 Task: Look for space in San Cristóbal, Dominican Republic from 3rd August, 2023 to 17th August, 2023 for 3 adults, 1 child in price range Rs.3000 to Rs.15000. Place can be entire place with 3 bedrooms having 4 beds and 2 bathrooms. Property type can be house, flat, guest house. Amenities needed are: wifi, washing machine. Booking option can be shelf check-in. Required host language is English.
Action: Mouse moved to (640, 92)
Screenshot: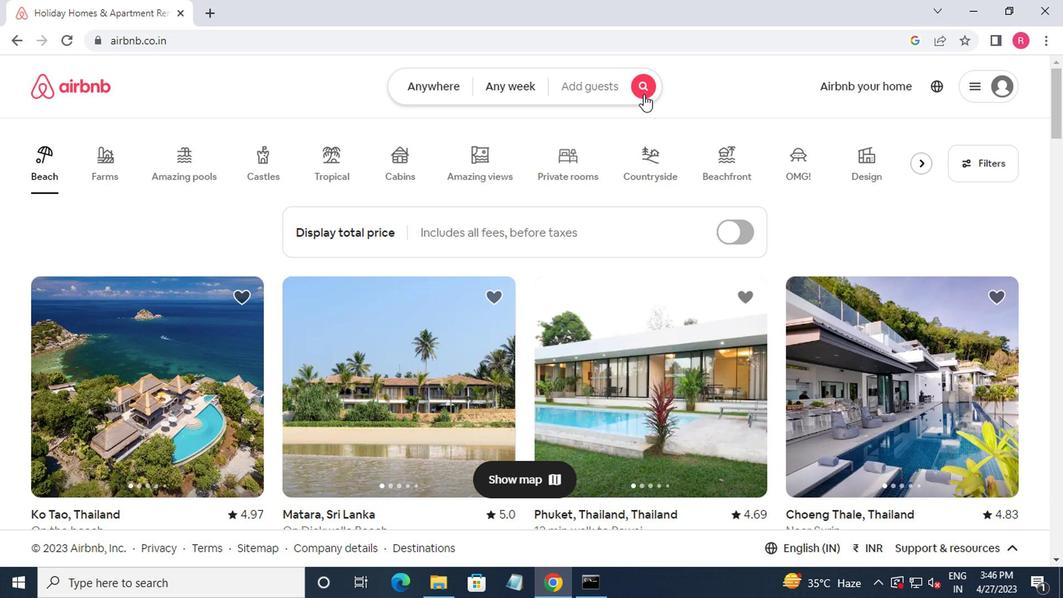 
Action: Mouse pressed left at (640, 92)
Screenshot: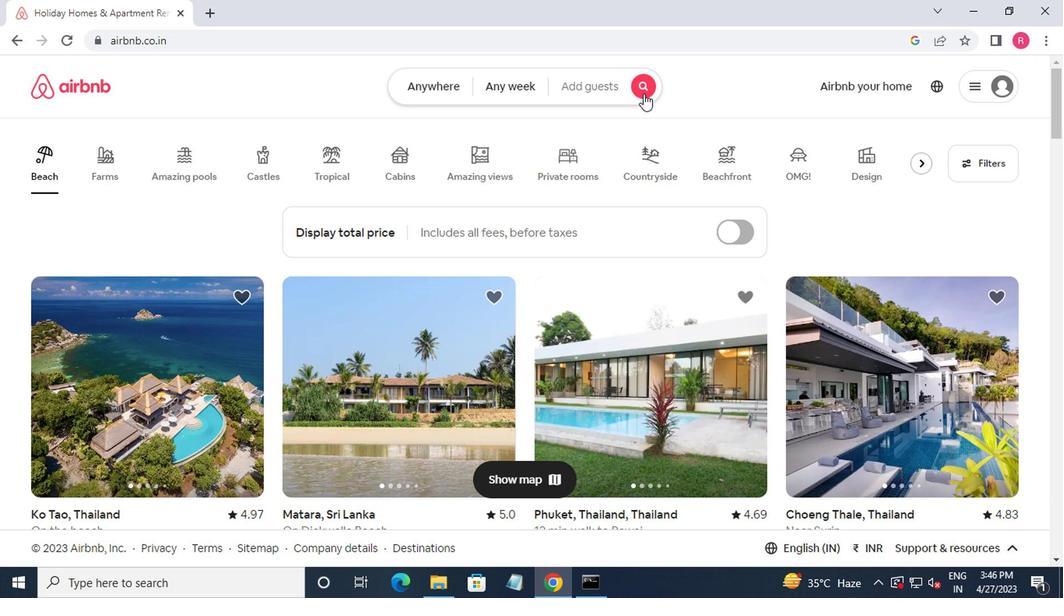 
Action: Mouse moved to (332, 147)
Screenshot: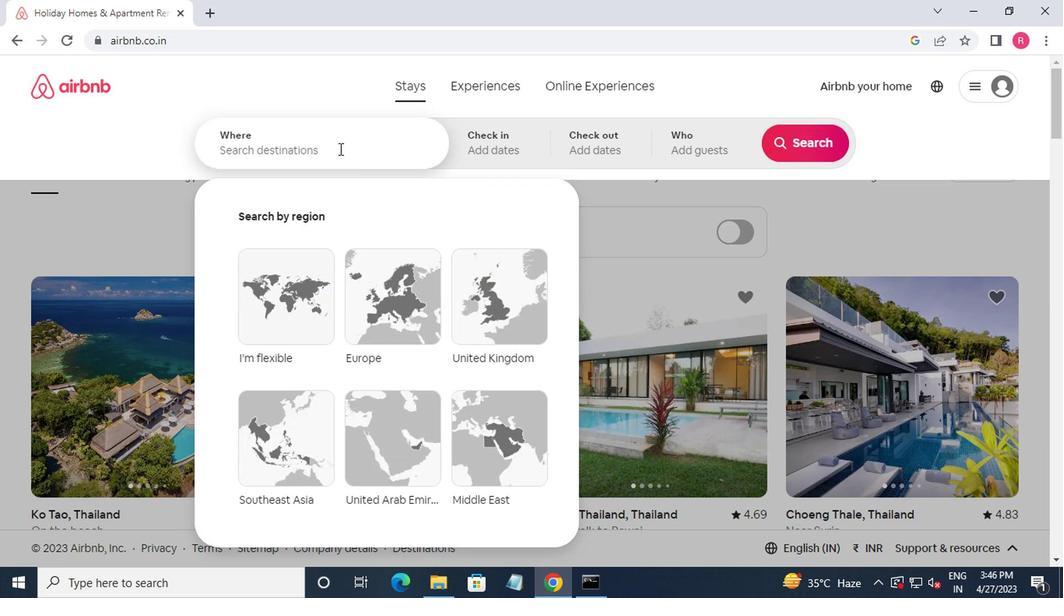 
Action: Mouse pressed left at (332, 147)
Screenshot: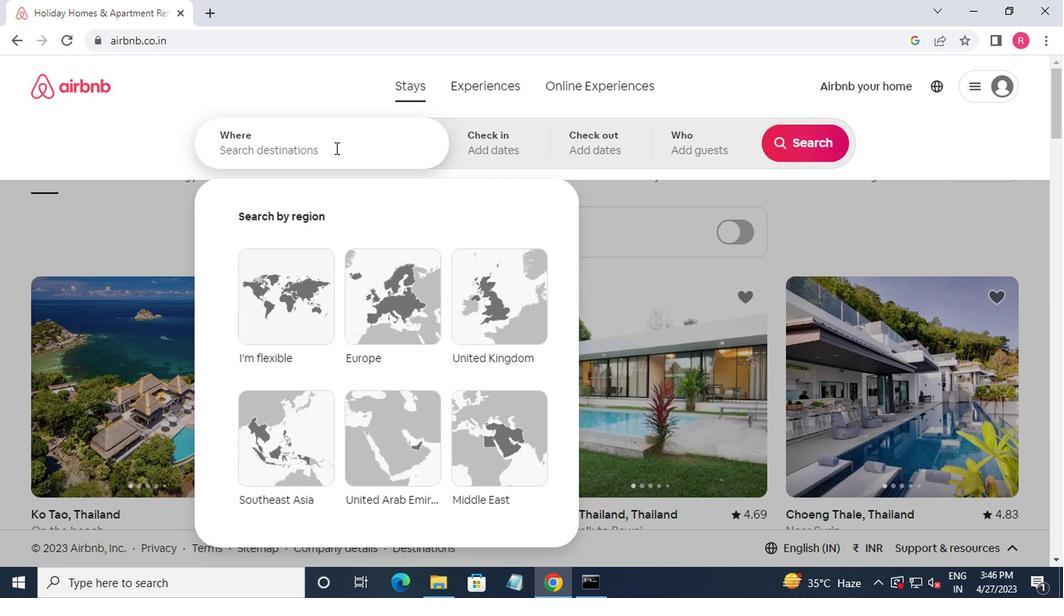 
Action: Mouse moved to (355, 164)
Screenshot: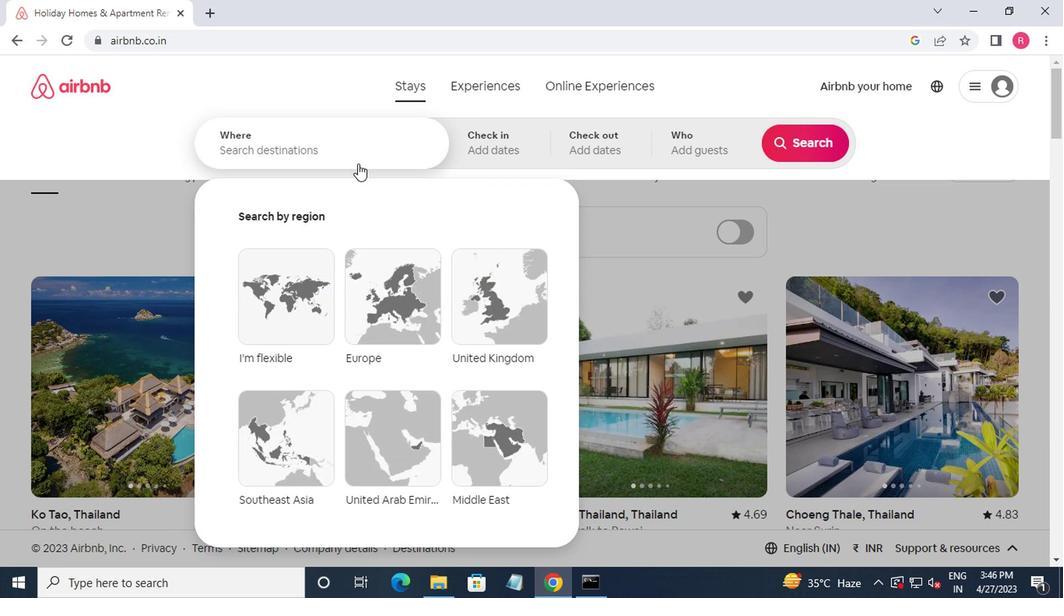 
Action: Key pressed sa
Screenshot: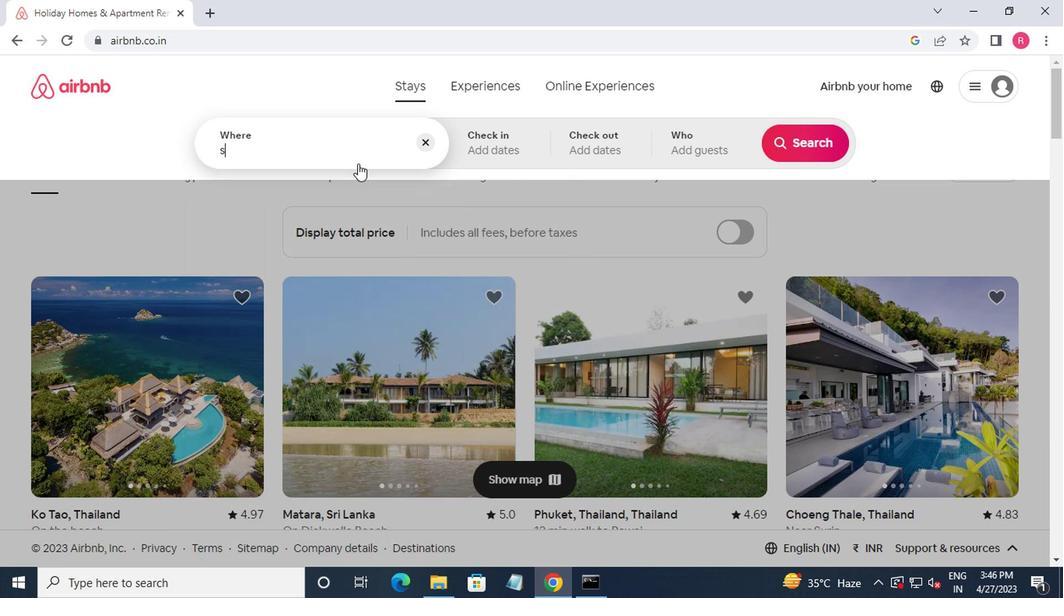 
Action: Mouse moved to (356, 162)
Screenshot: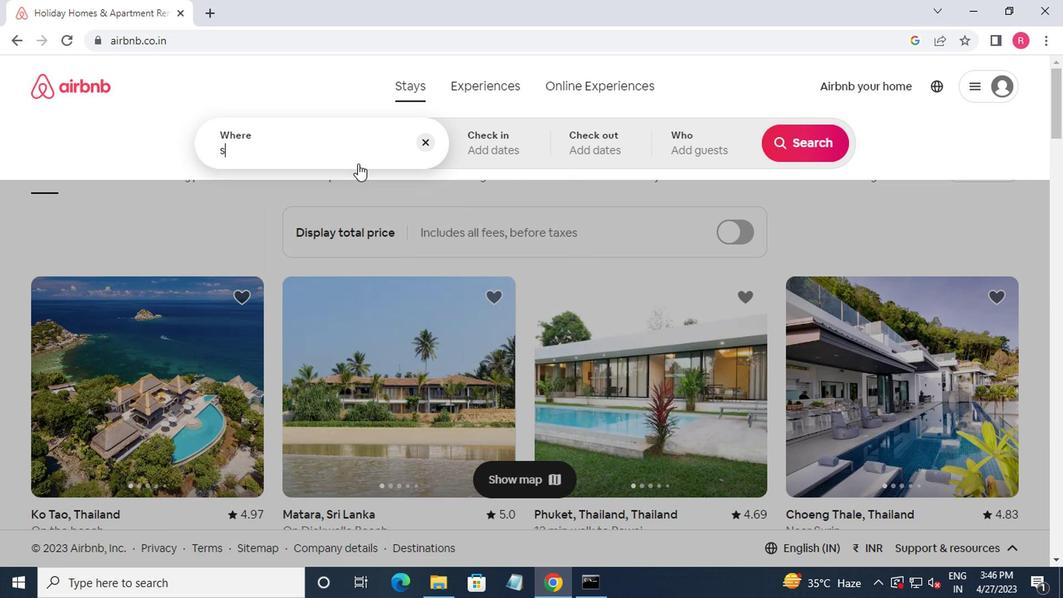 
Action: Key pressed n<Key.space>cr<Key.down><Key.down><Key.down><Key.enter>
Screenshot: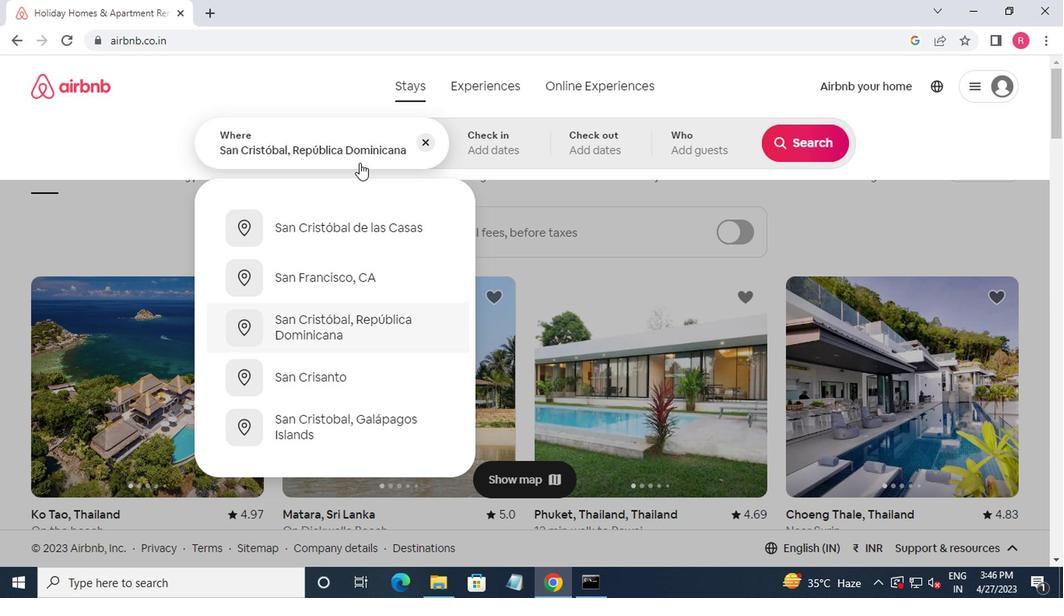 
Action: Mouse moved to (785, 273)
Screenshot: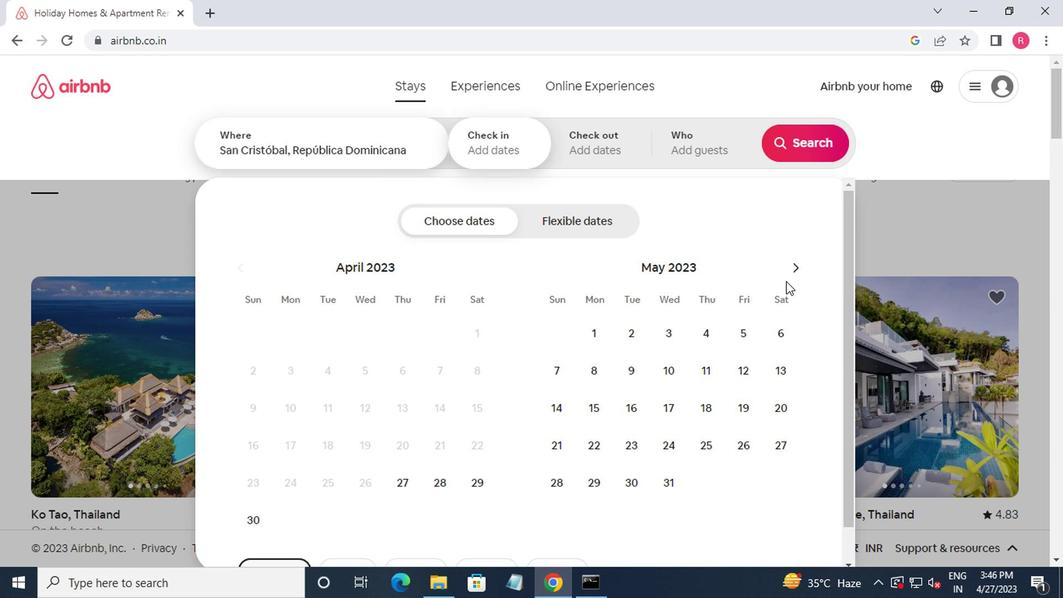 
Action: Mouse pressed left at (785, 273)
Screenshot: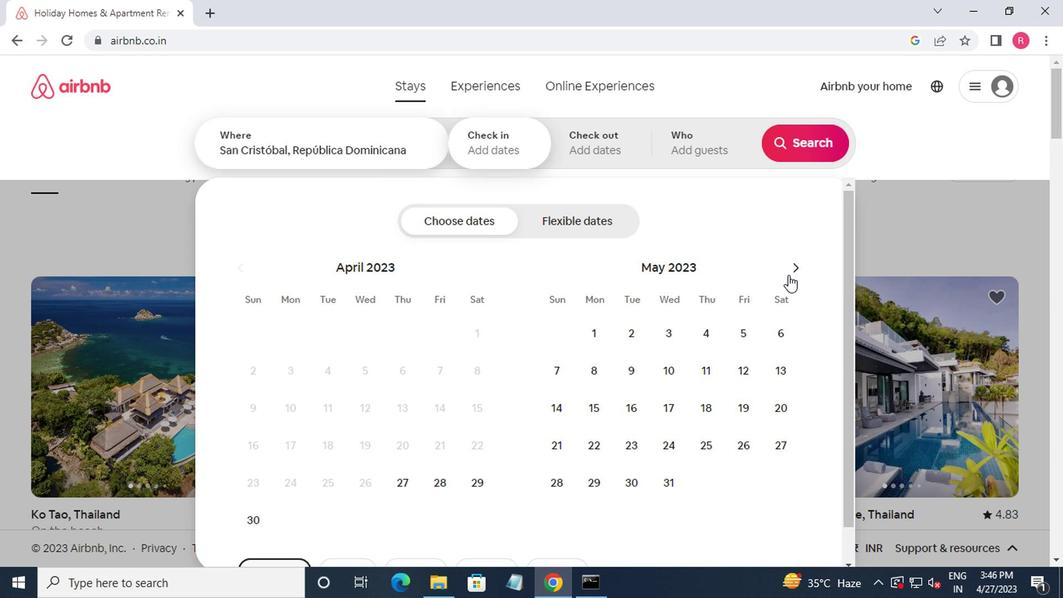 
Action: Mouse pressed left at (785, 273)
Screenshot: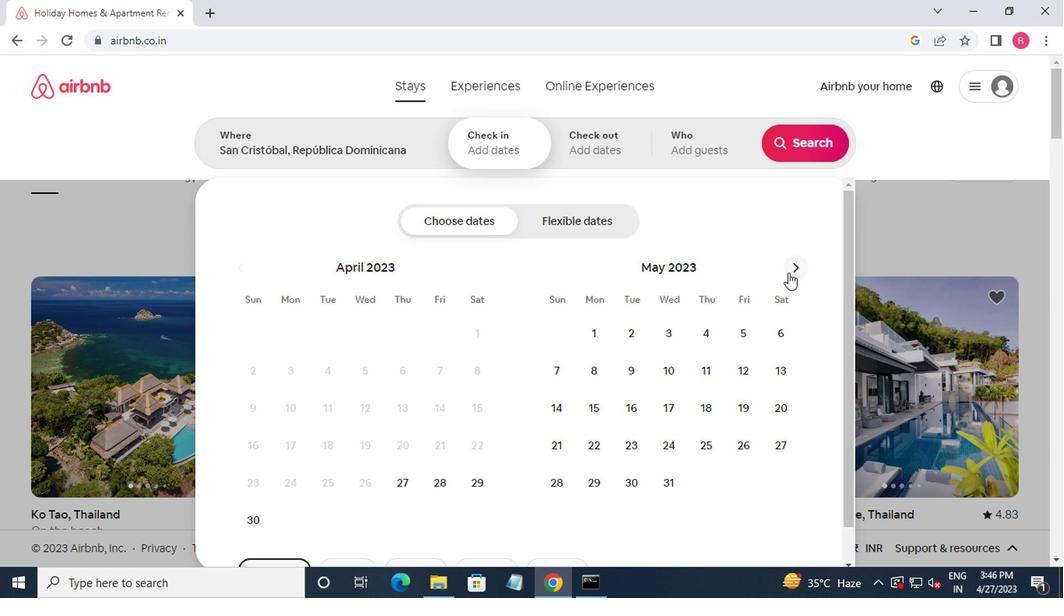 
Action: Mouse pressed left at (785, 273)
Screenshot: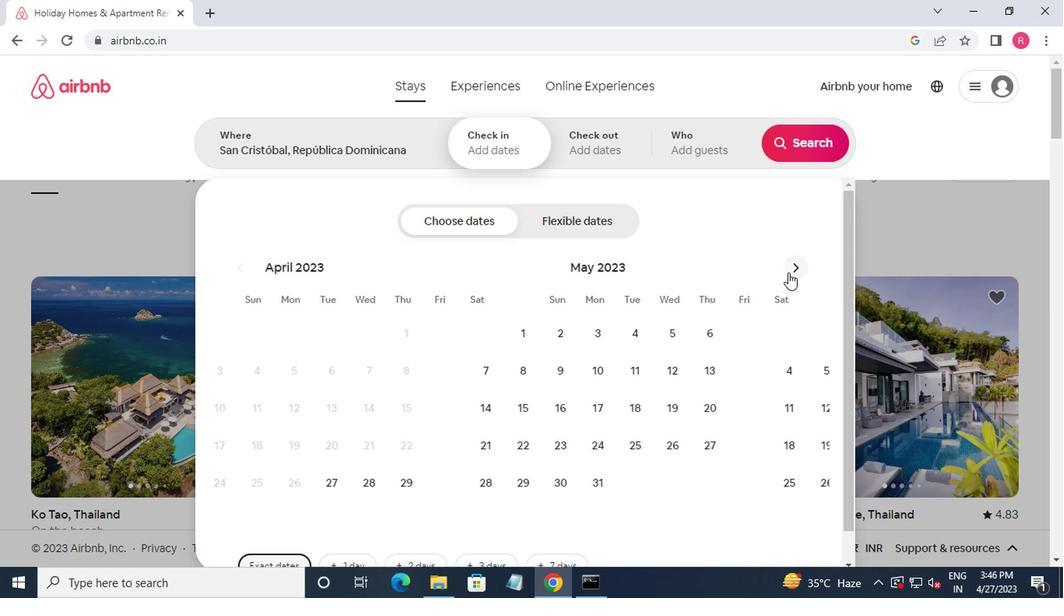
Action: Mouse pressed left at (785, 273)
Screenshot: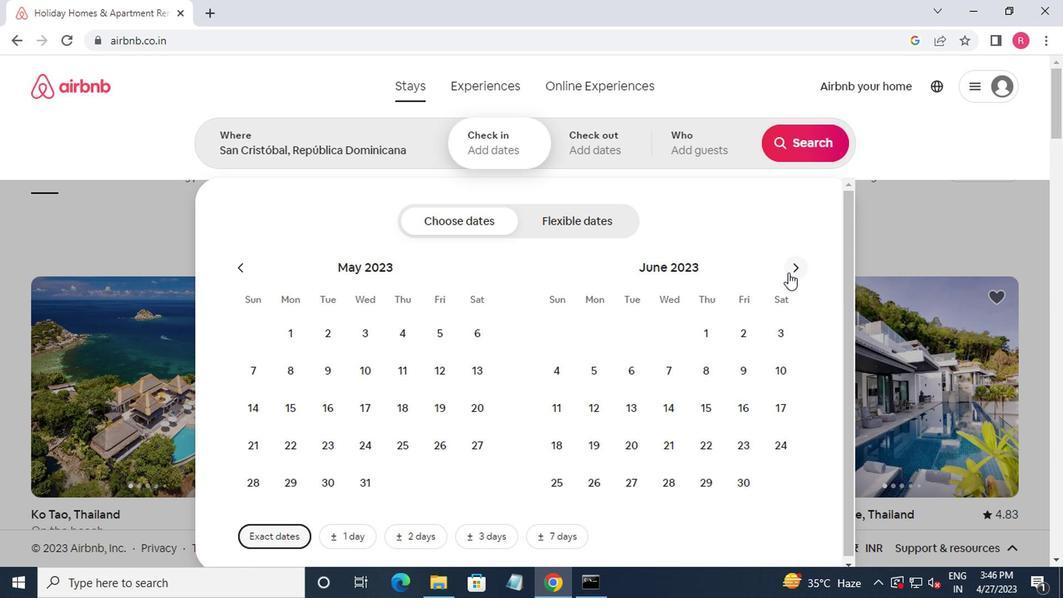 
Action: Mouse pressed left at (785, 273)
Screenshot: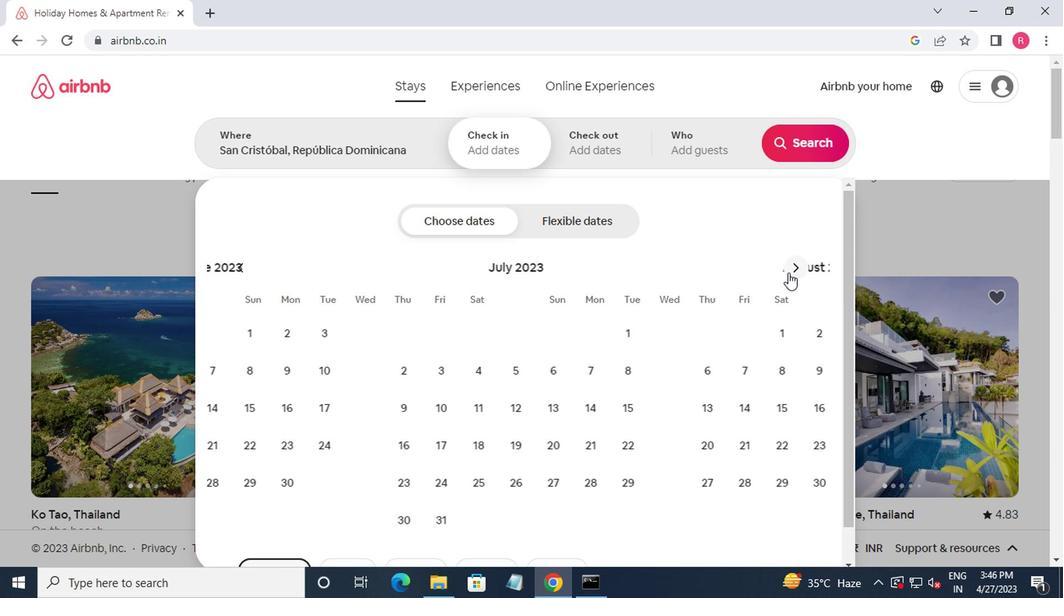 
Action: Mouse moved to (394, 337)
Screenshot: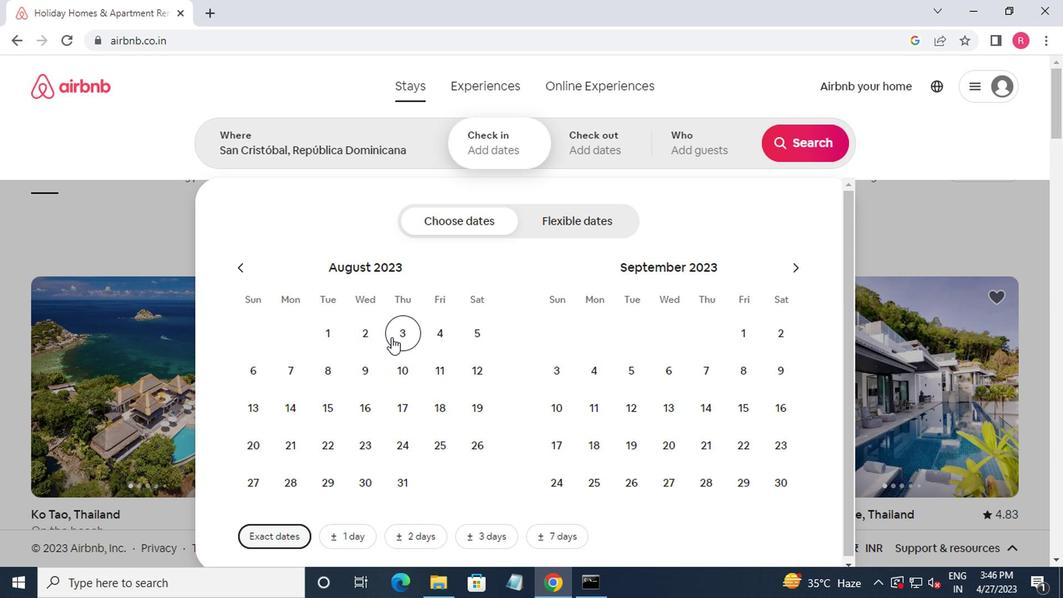 
Action: Mouse pressed left at (394, 337)
Screenshot: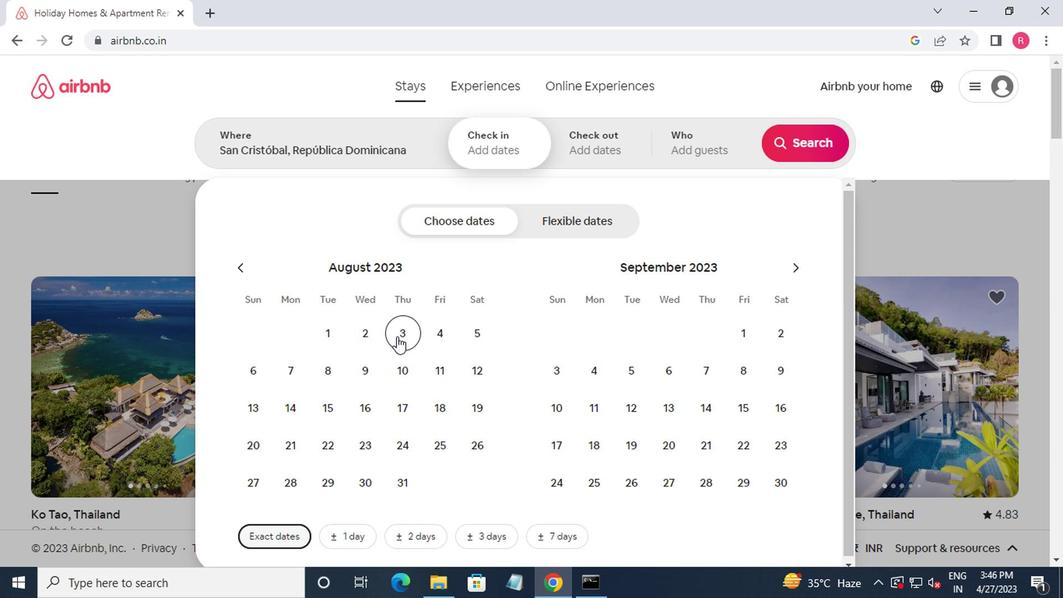 
Action: Mouse moved to (392, 405)
Screenshot: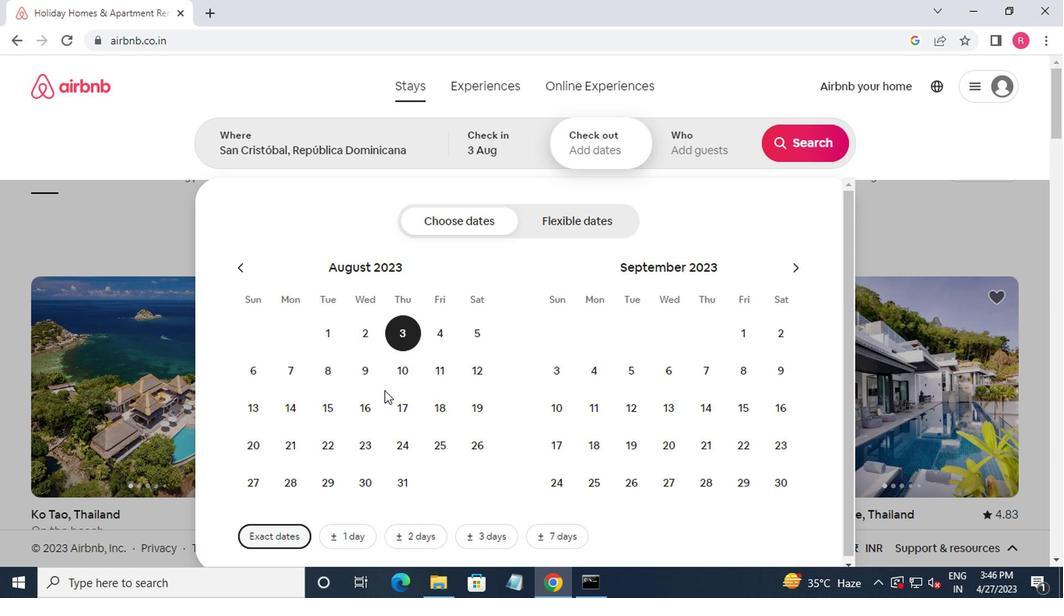 
Action: Mouse pressed left at (392, 405)
Screenshot: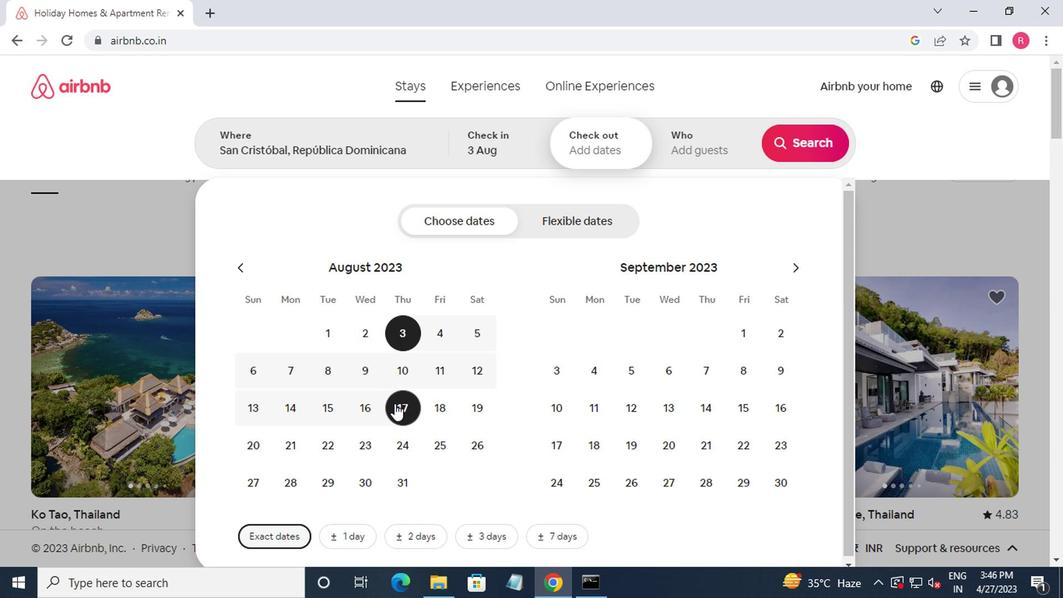 
Action: Mouse moved to (697, 159)
Screenshot: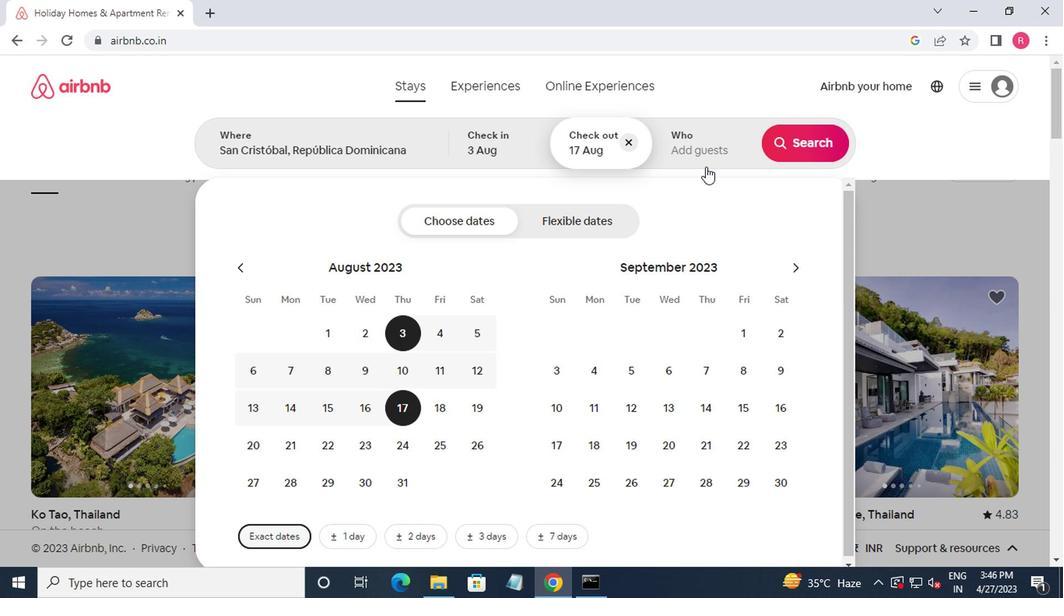 
Action: Mouse pressed left at (697, 159)
Screenshot: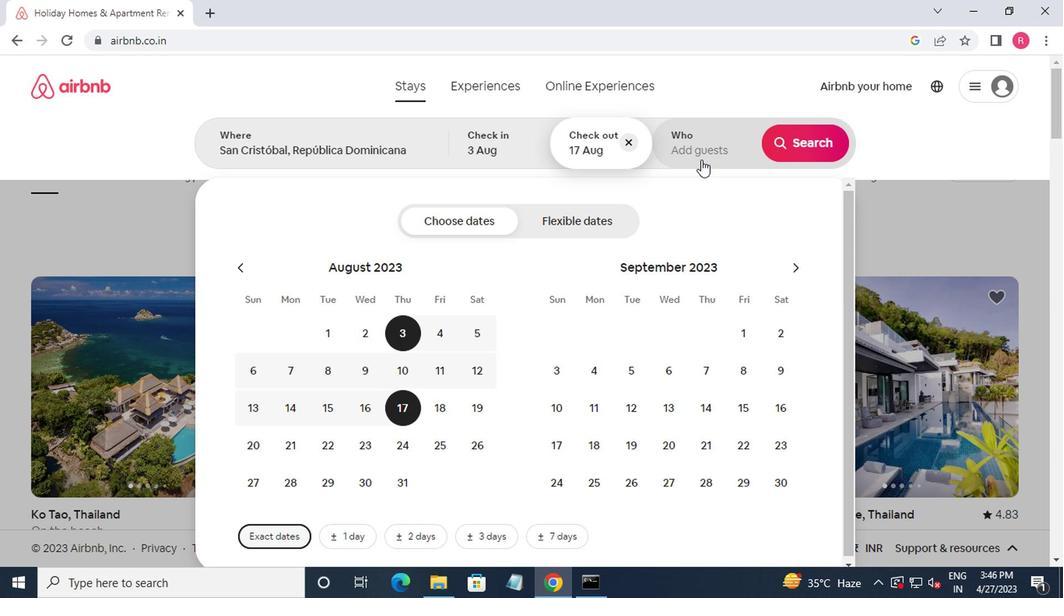 
Action: Mouse moved to (802, 233)
Screenshot: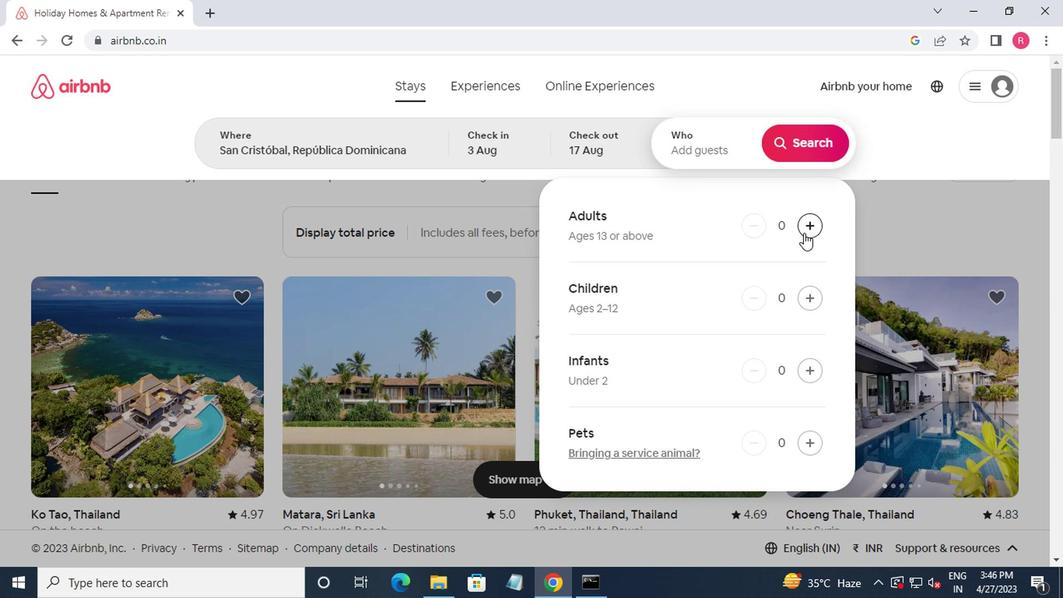 
Action: Mouse pressed left at (802, 233)
Screenshot: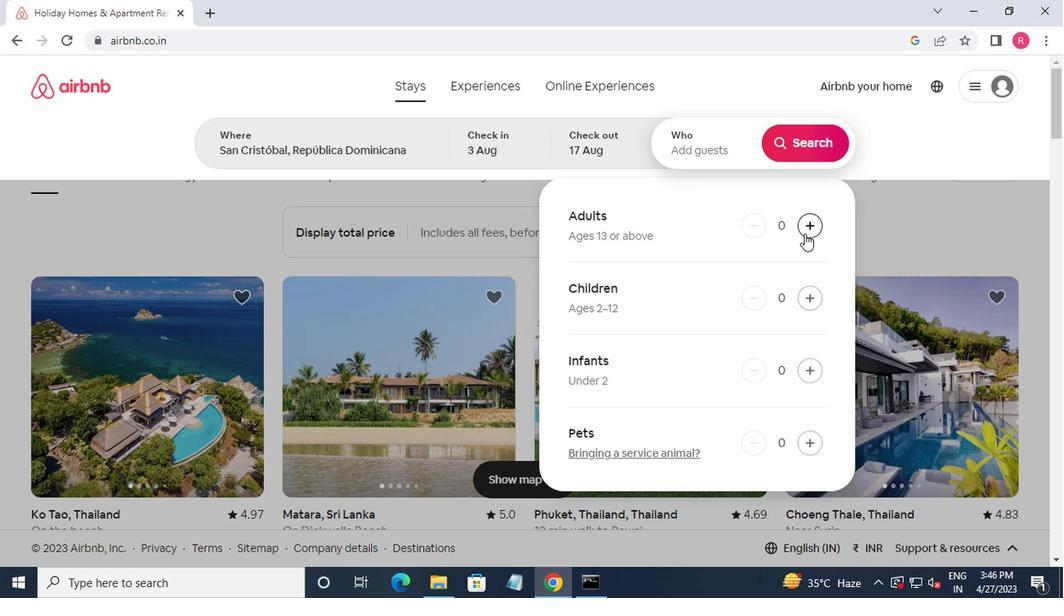 
Action: Mouse pressed left at (802, 233)
Screenshot: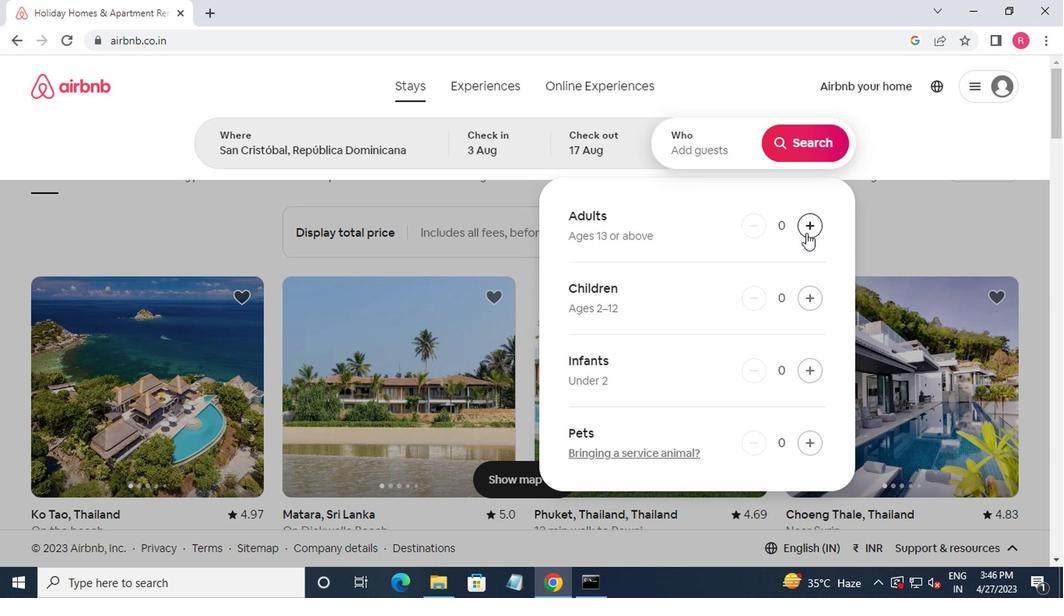 
Action: Mouse pressed left at (802, 233)
Screenshot: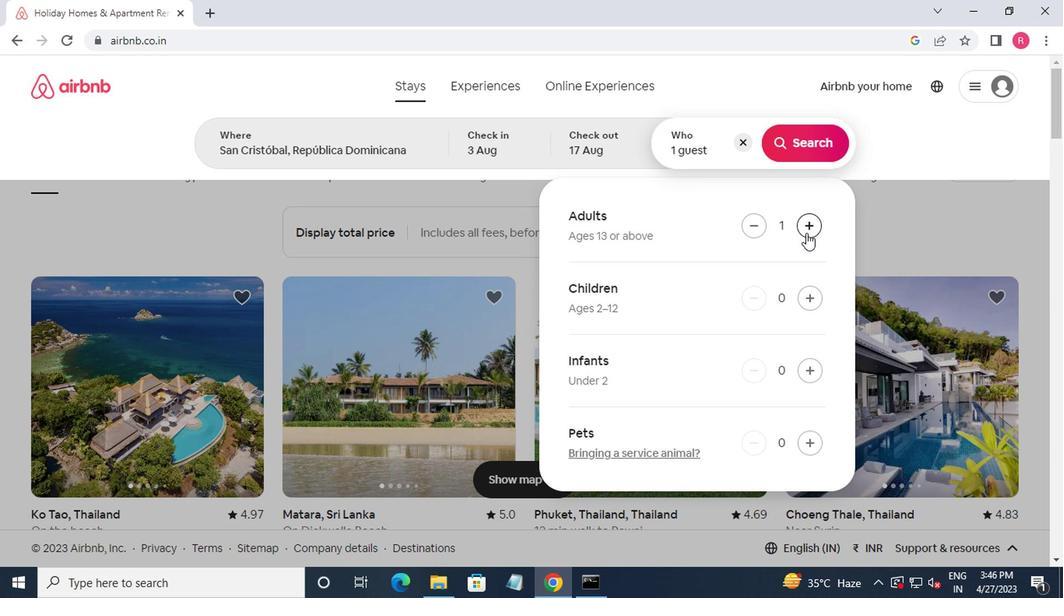 
Action: Mouse pressed left at (802, 233)
Screenshot: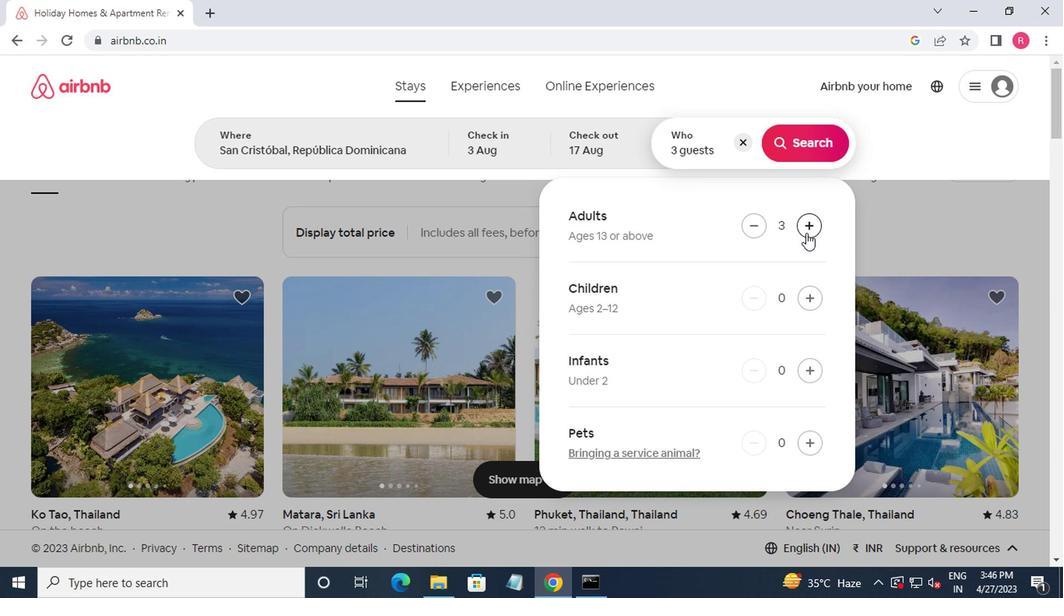 
Action: Mouse moved to (753, 232)
Screenshot: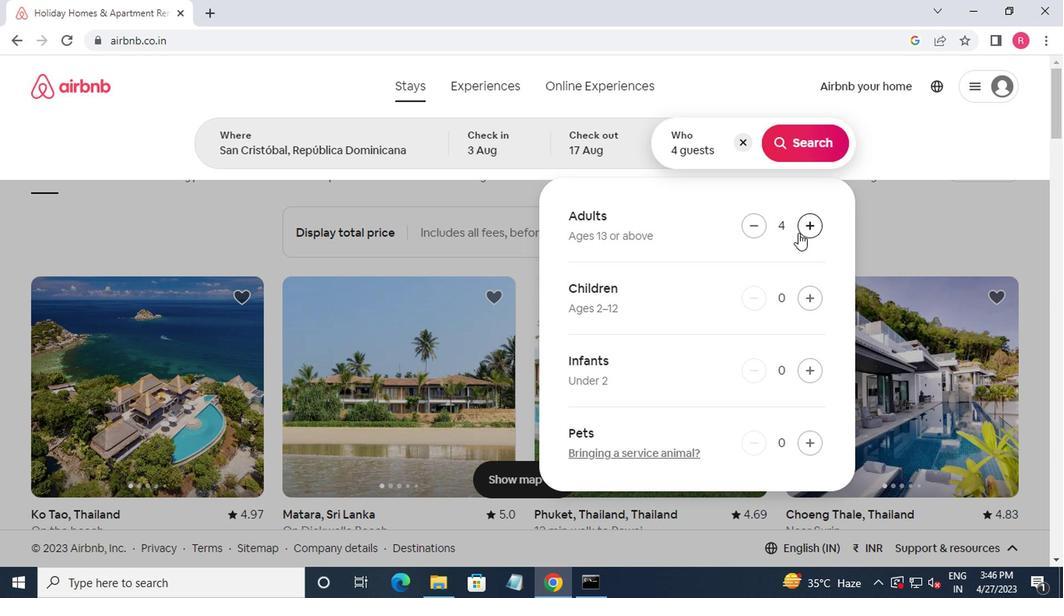 
Action: Mouse pressed left at (753, 232)
Screenshot: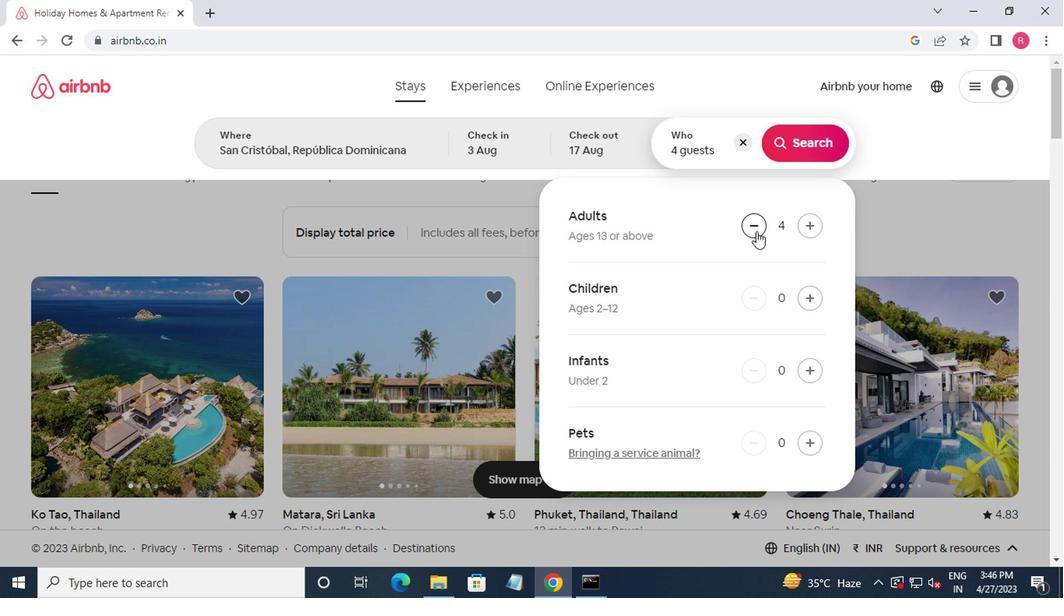 
Action: Mouse moved to (810, 304)
Screenshot: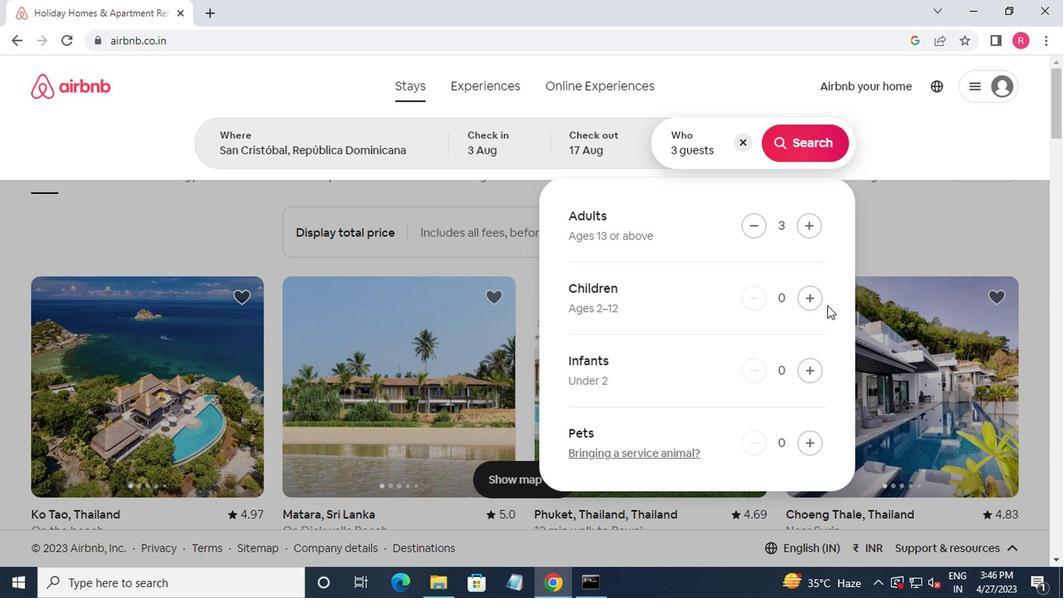 
Action: Mouse pressed left at (810, 304)
Screenshot: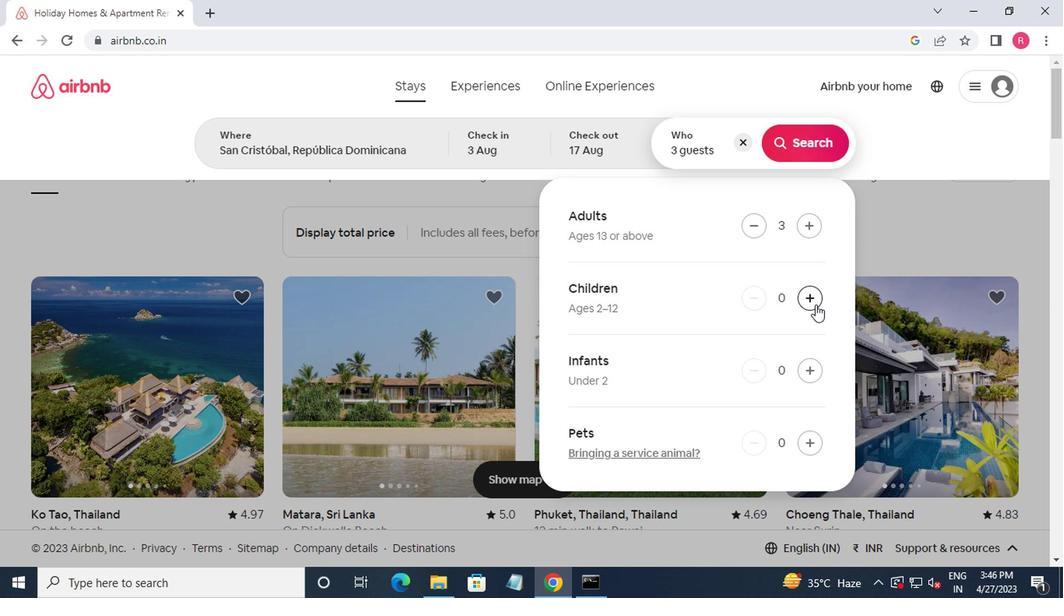 
Action: Mouse moved to (795, 151)
Screenshot: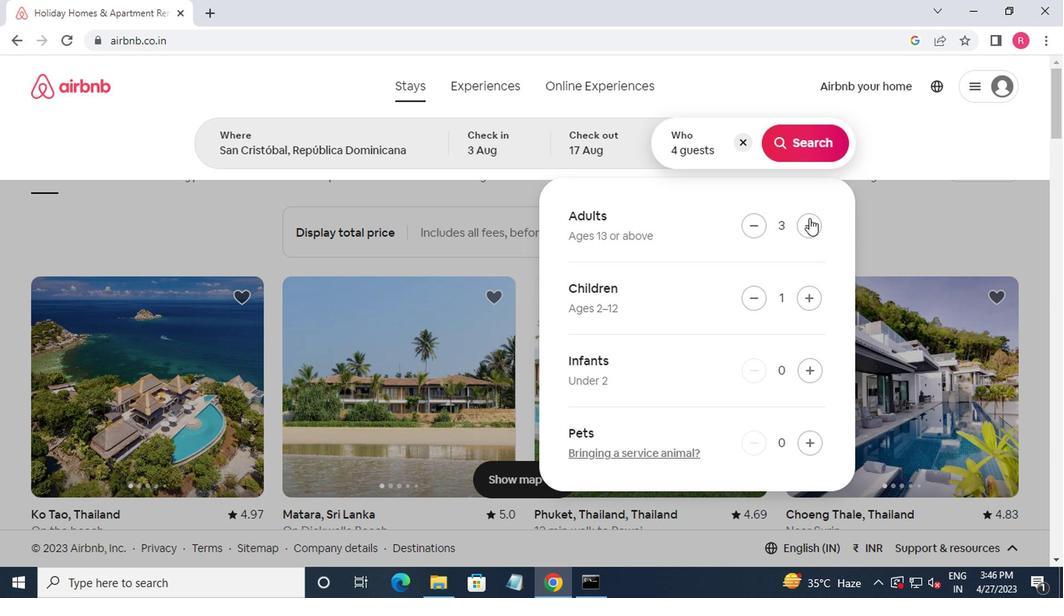 
Action: Mouse pressed left at (795, 151)
Screenshot: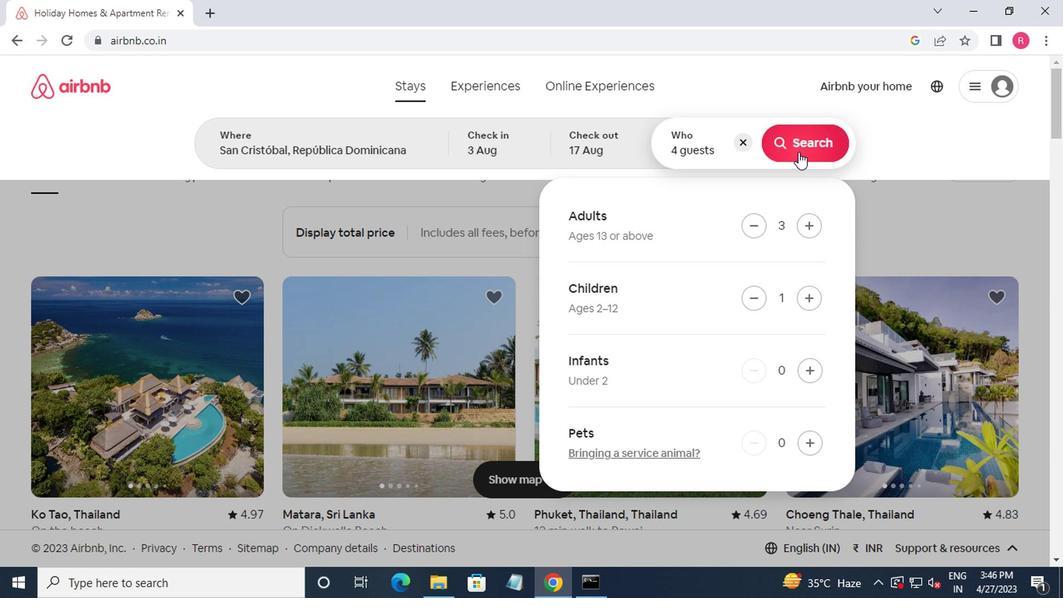 
Action: Mouse moved to (981, 155)
Screenshot: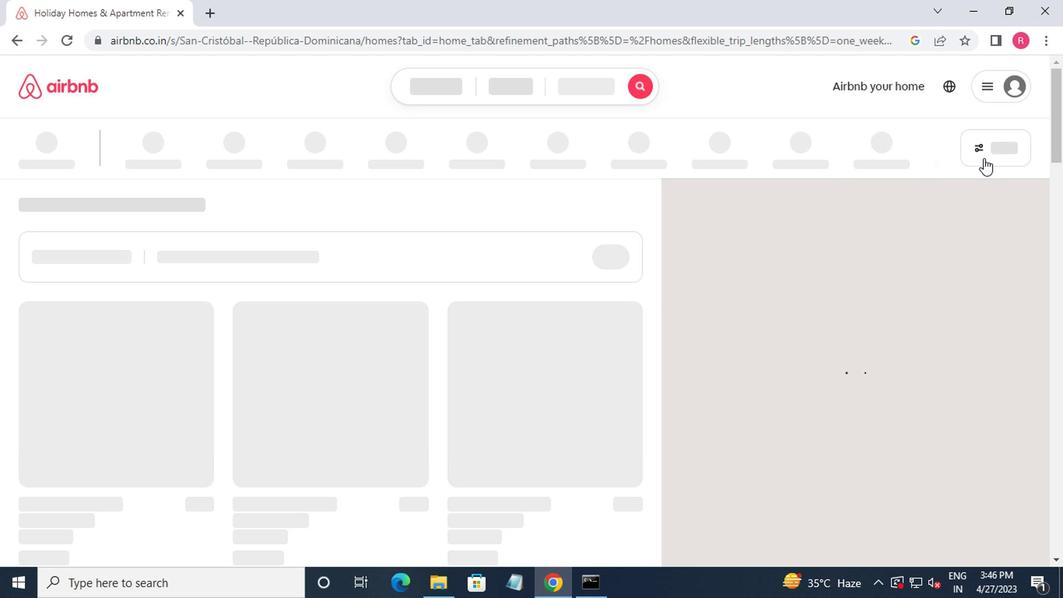 
Action: Mouse pressed left at (981, 155)
Screenshot: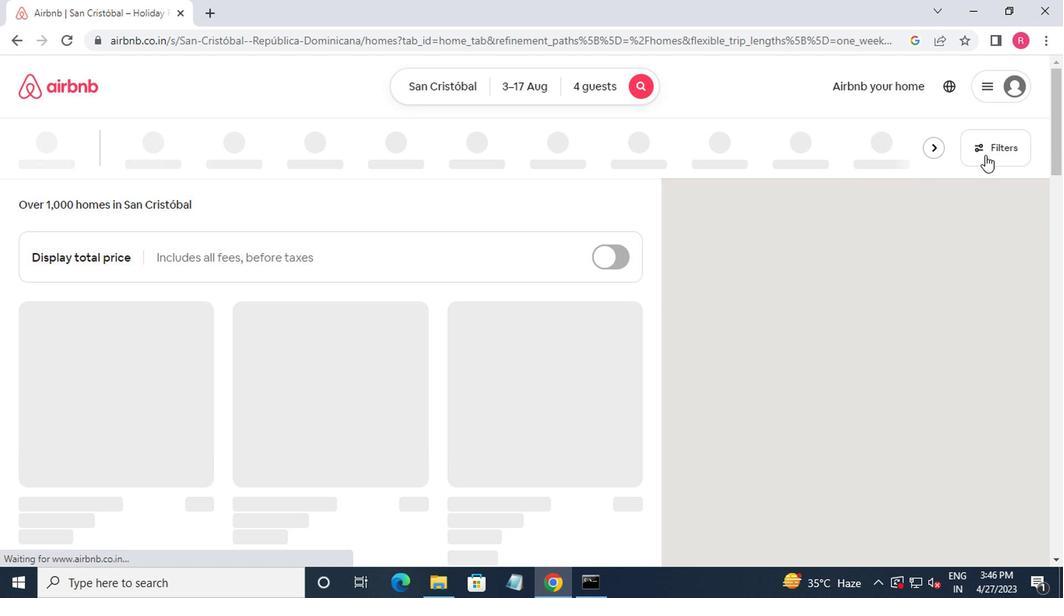 
Action: Mouse moved to (331, 351)
Screenshot: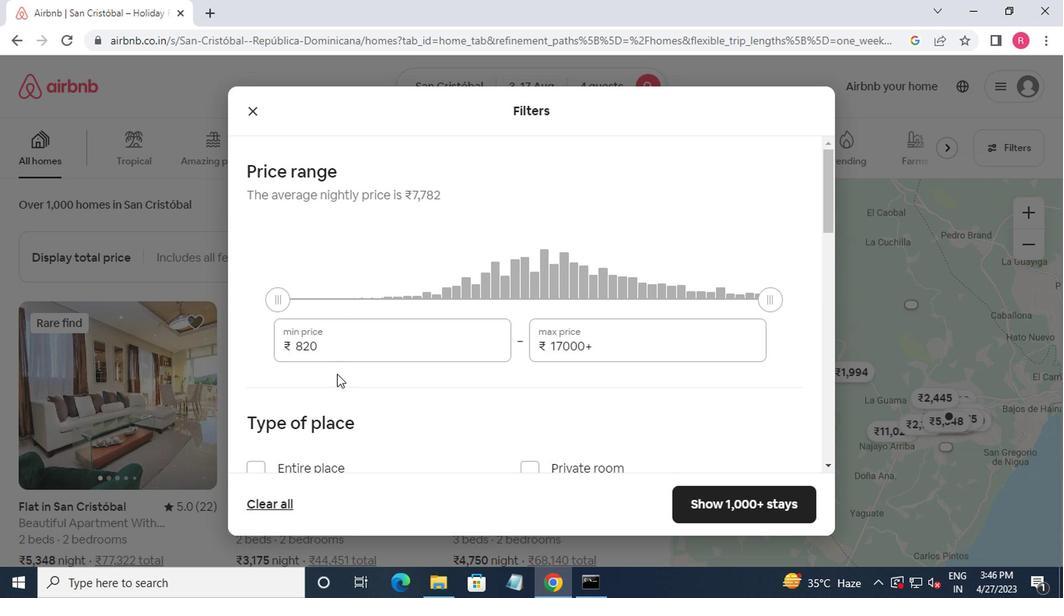 
Action: Mouse pressed left at (331, 351)
Screenshot: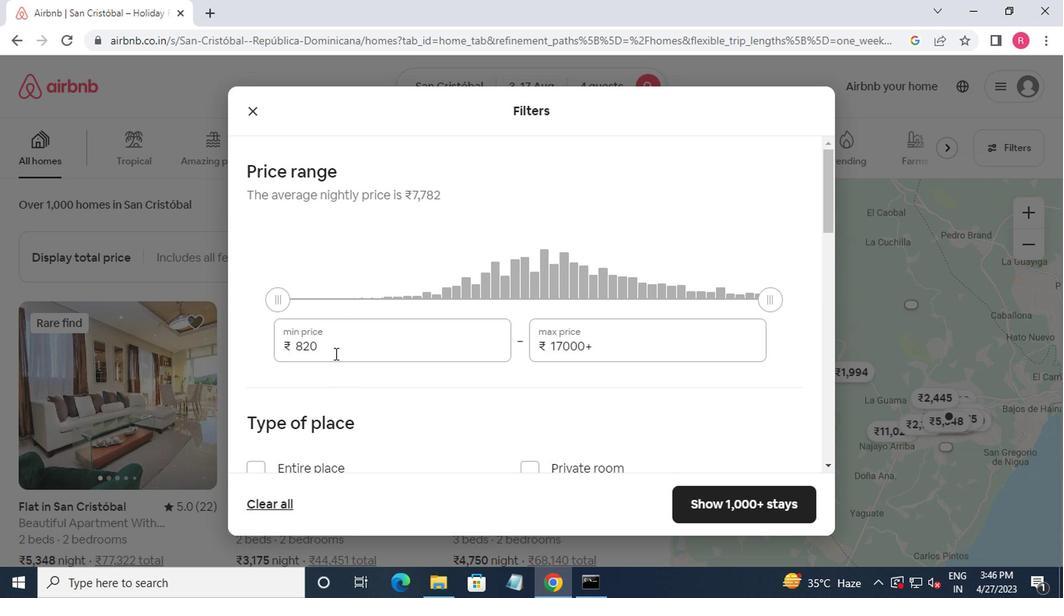 
Action: Mouse moved to (346, 338)
Screenshot: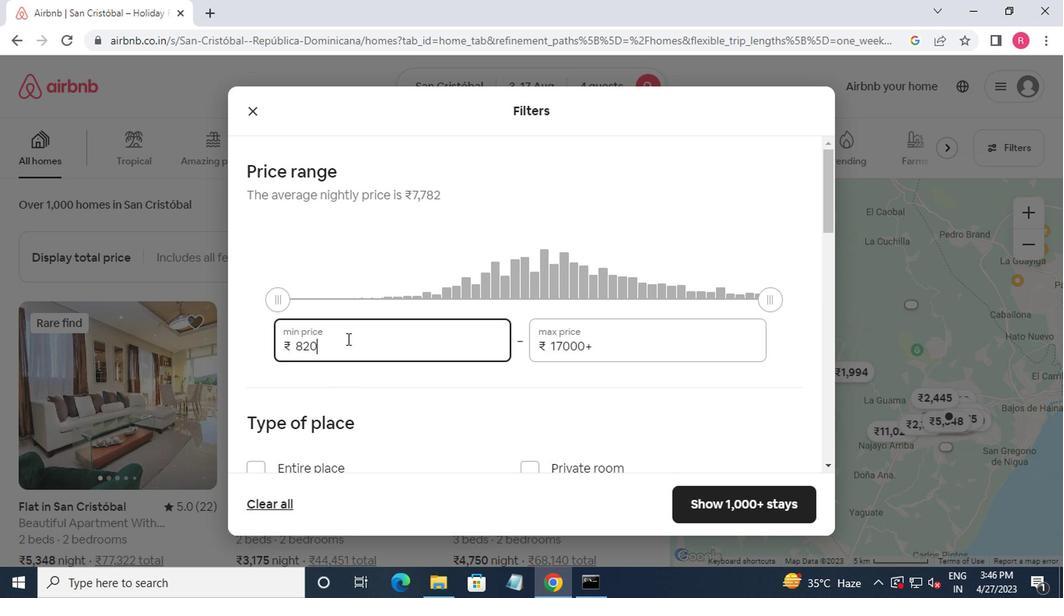 
Action: Key pressed <Key.backspace><Key.backspace><Key.backspace><Key.backspace><Key.backspace><Key.backspace>3000<Key.tab>15<Key.backspace><Key.backspace><Key.backspace><Key.backspace><Key.backspace>5000
Screenshot: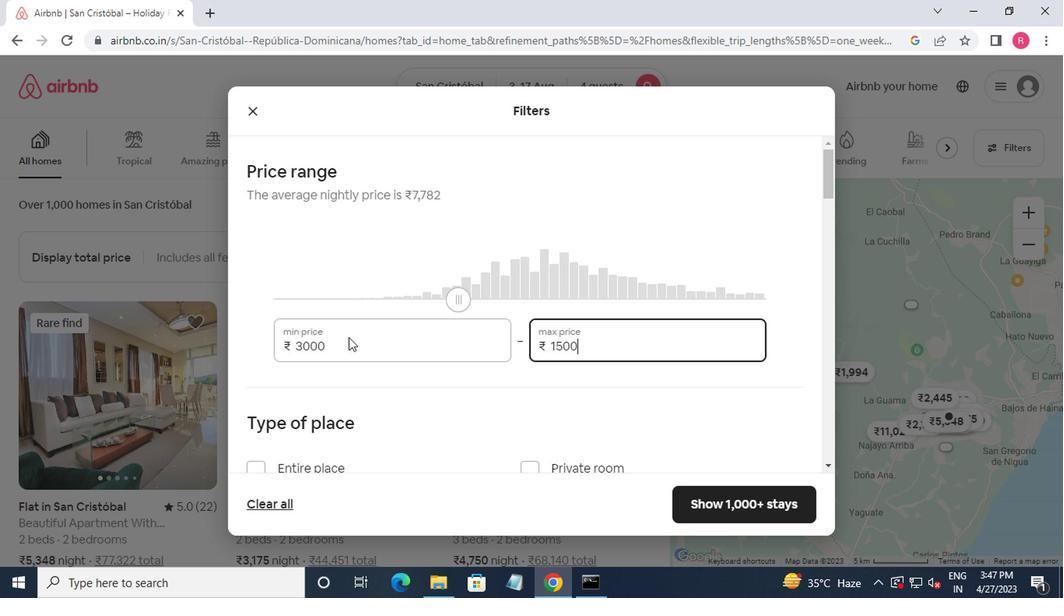 
Action: Mouse moved to (420, 399)
Screenshot: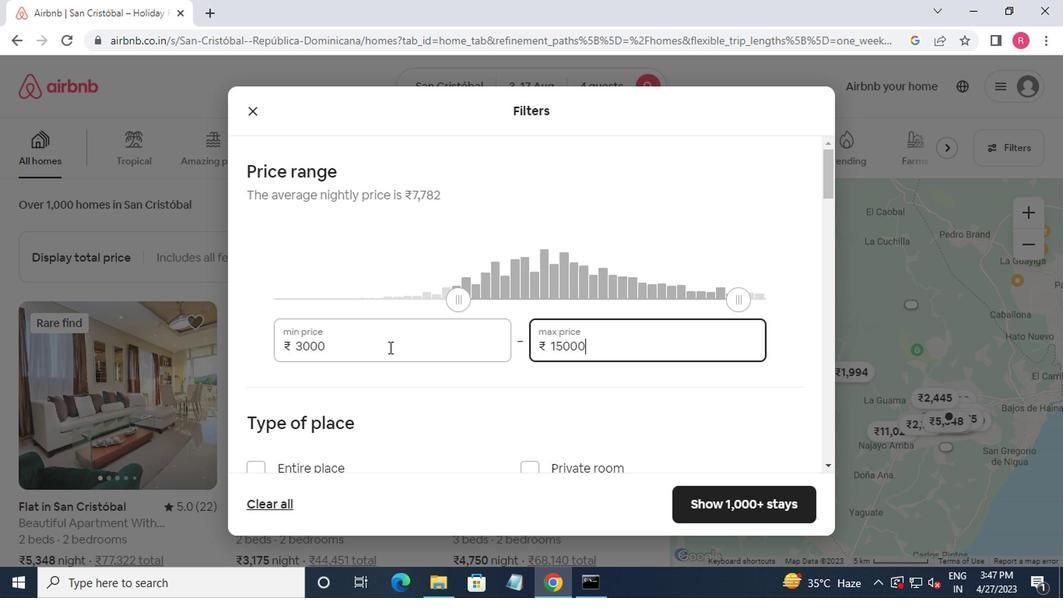 
Action: Mouse scrolled (420, 398) with delta (0, 0)
Screenshot: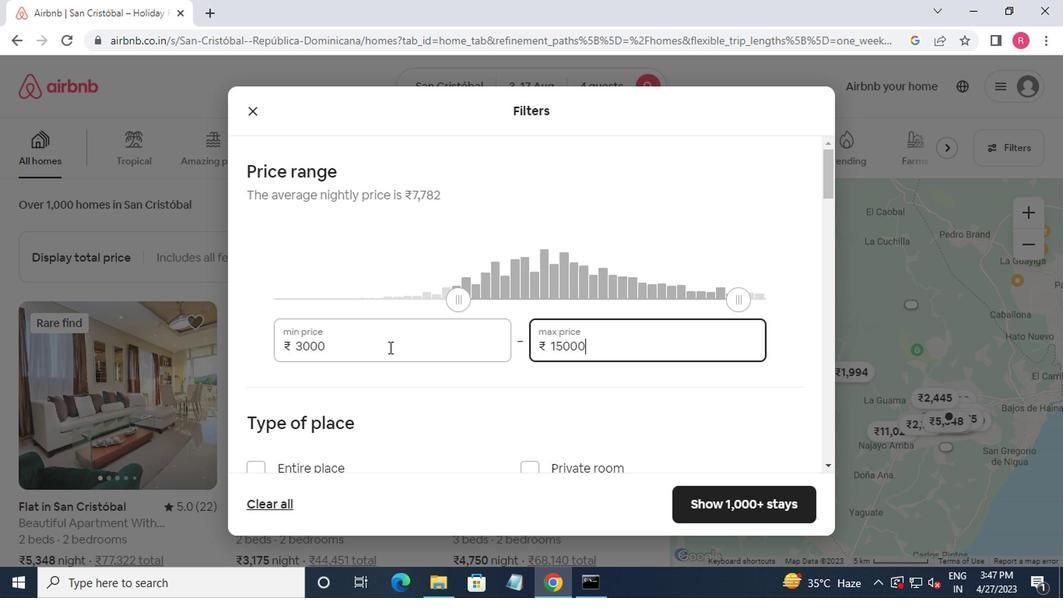 
Action: Mouse moved to (355, 392)
Screenshot: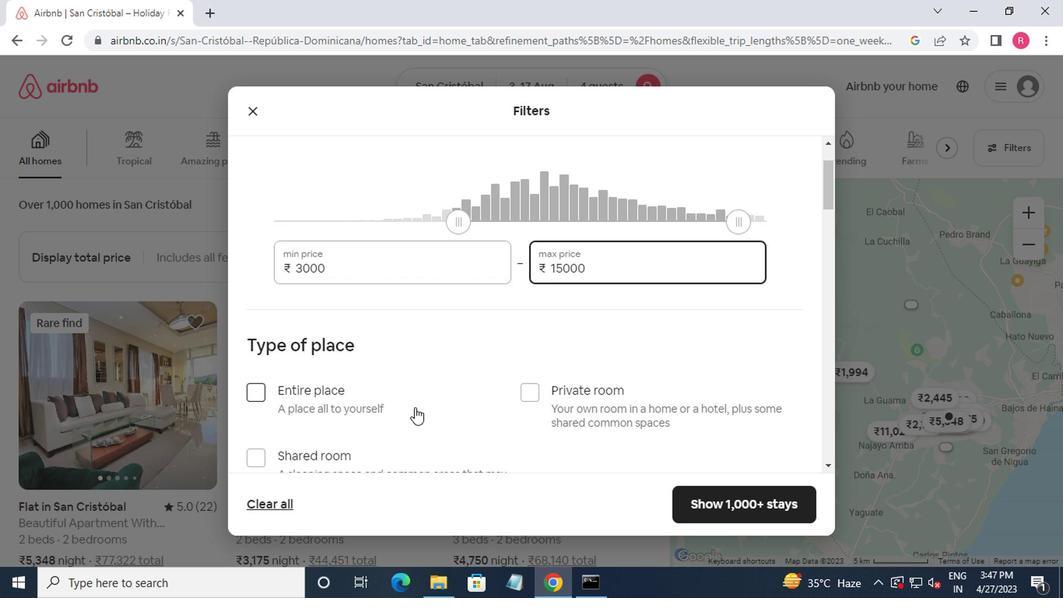 
Action: Mouse scrolled (355, 391) with delta (0, -1)
Screenshot: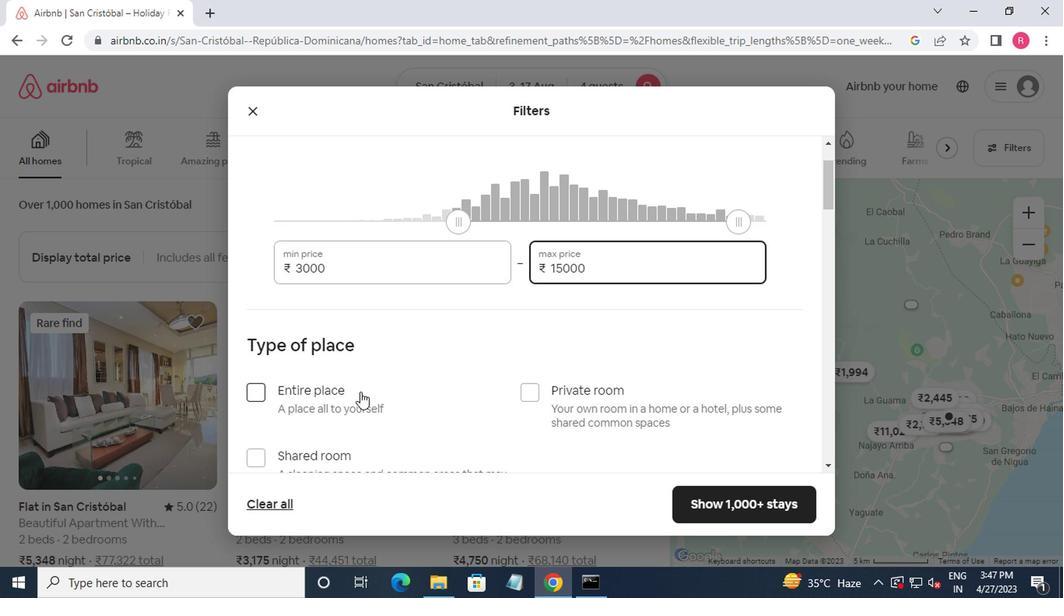
Action: Mouse moved to (248, 319)
Screenshot: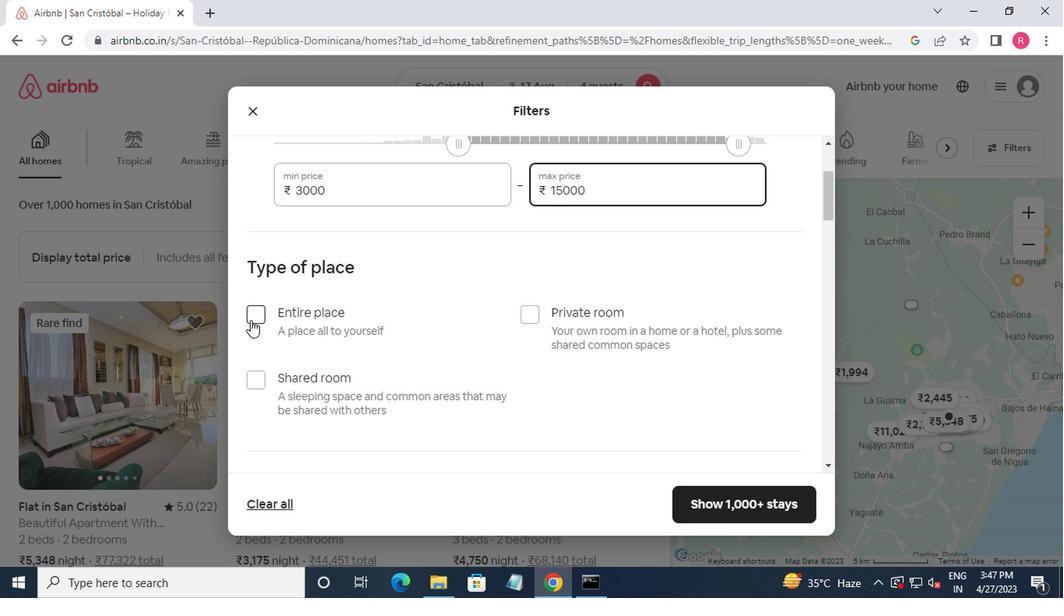
Action: Mouse pressed left at (248, 319)
Screenshot: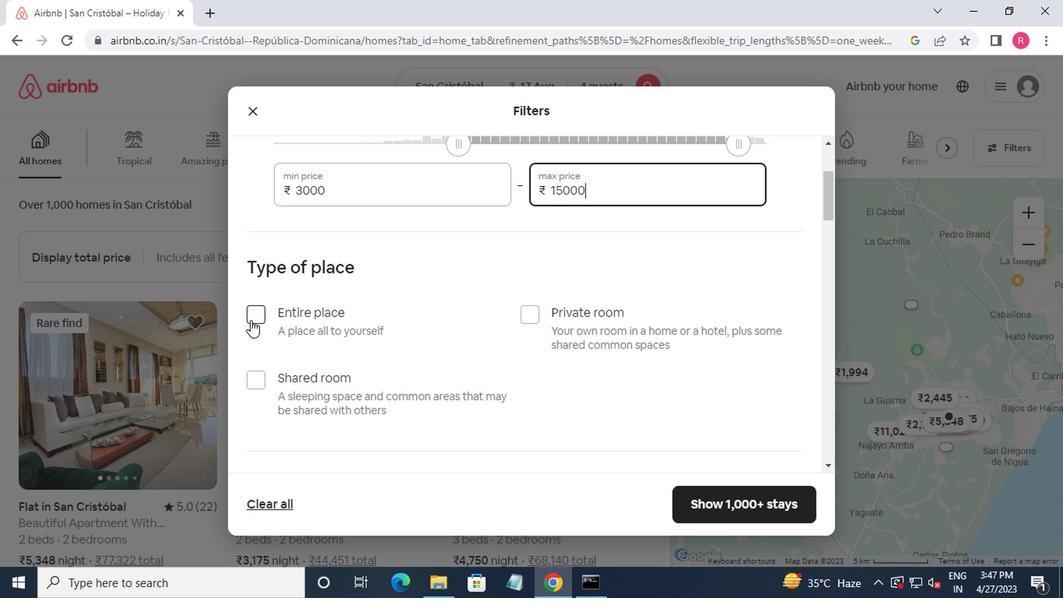 
Action: Mouse moved to (248, 320)
Screenshot: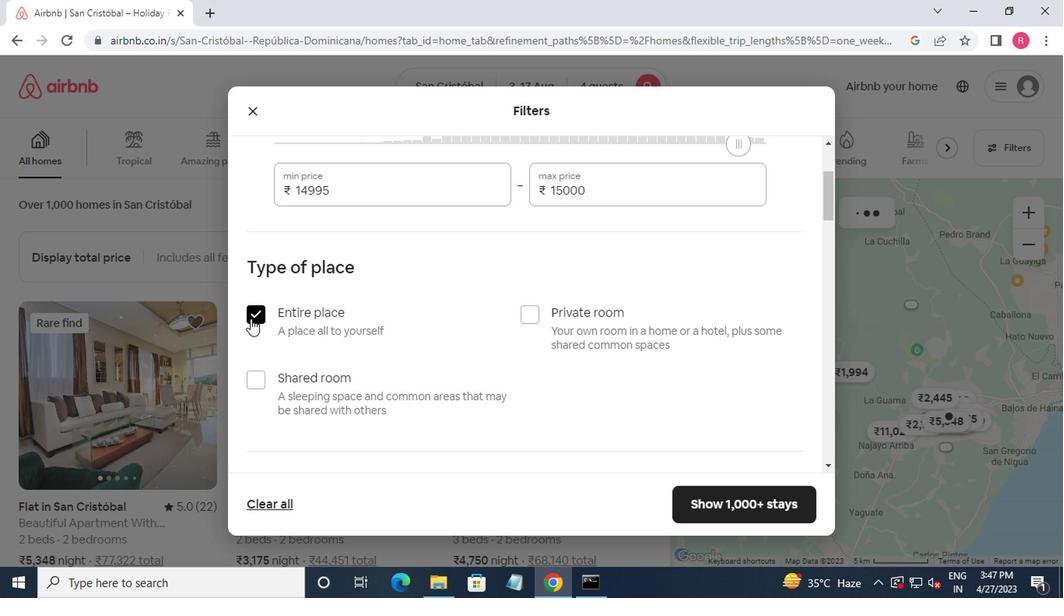 
Action: Mouse scrolled (248, 319) with delta (0, -1)
Screenshot: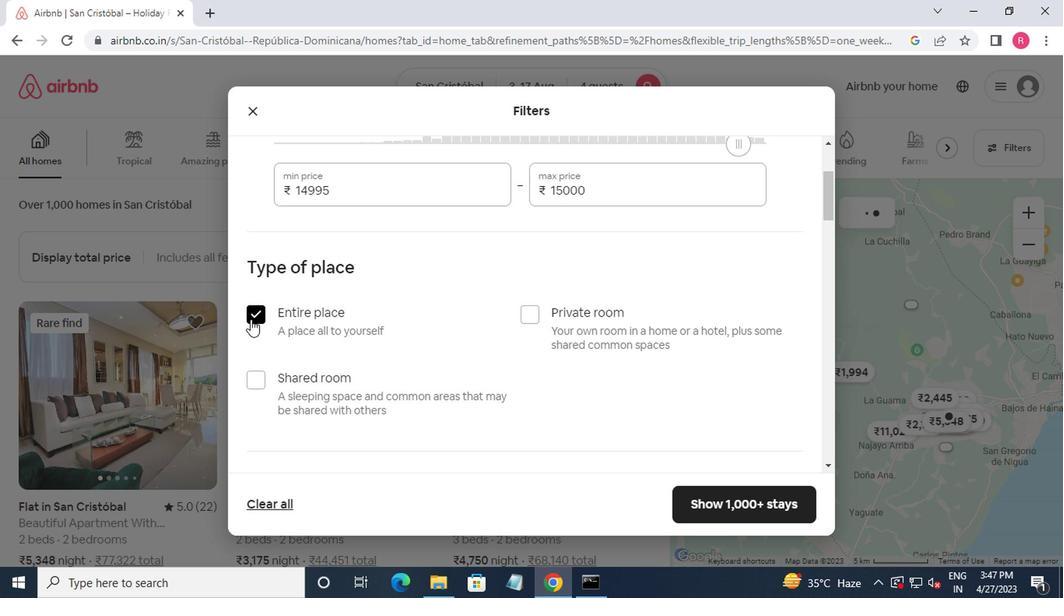 
Action: Mouse moved to (248, 321)
Screenshot: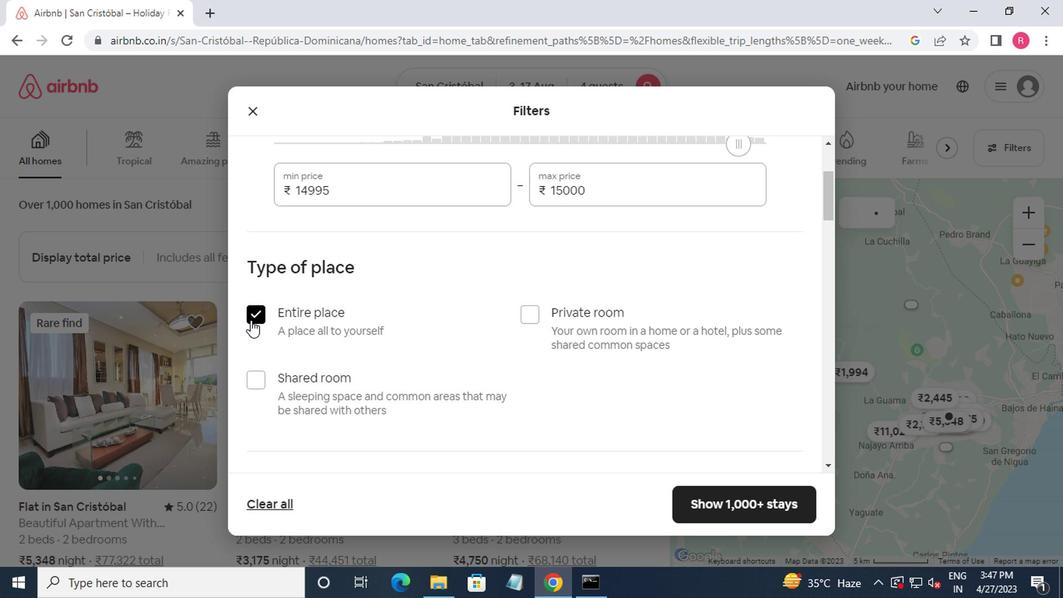 
Action: Mouse scrolled (248, 321) with delta (0, 0)
Screenshot: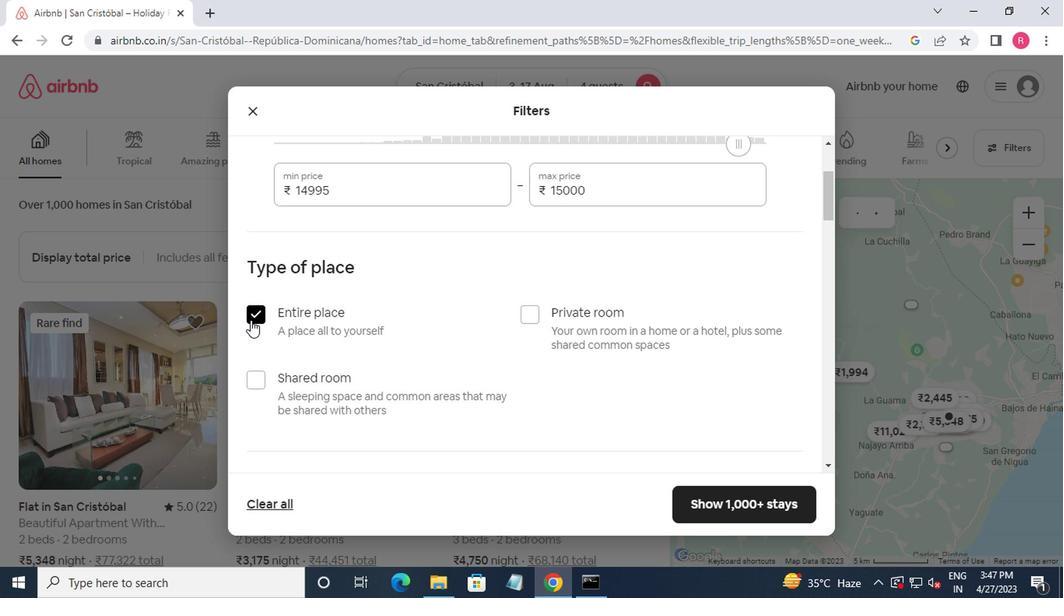 
Action: Mouse moved to (248, 325)
Screenshot: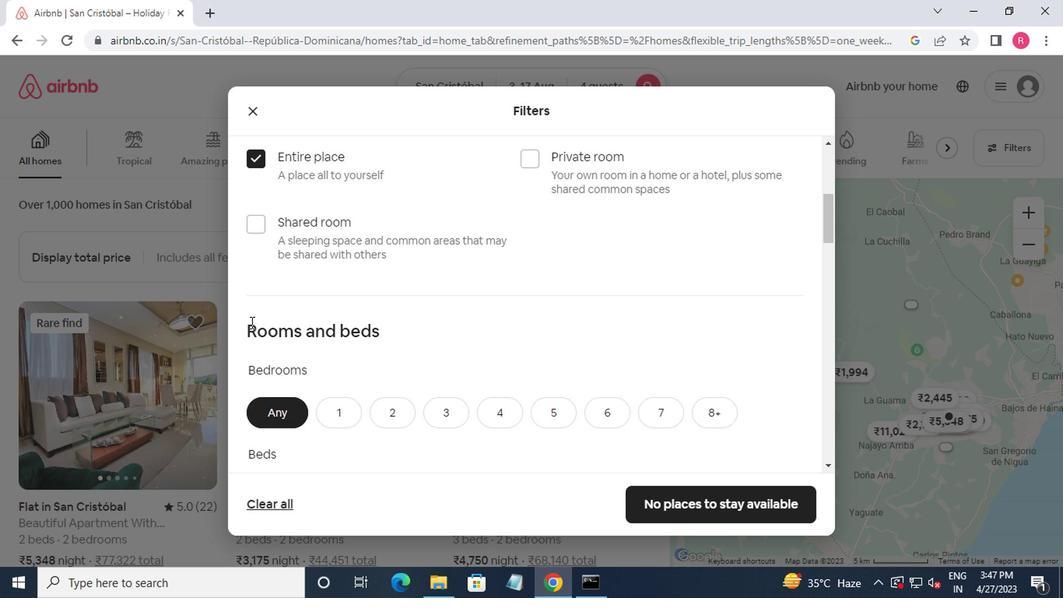 
Action: Mouse scrolled (248, 325) with delta (0, 0)
Screenshot: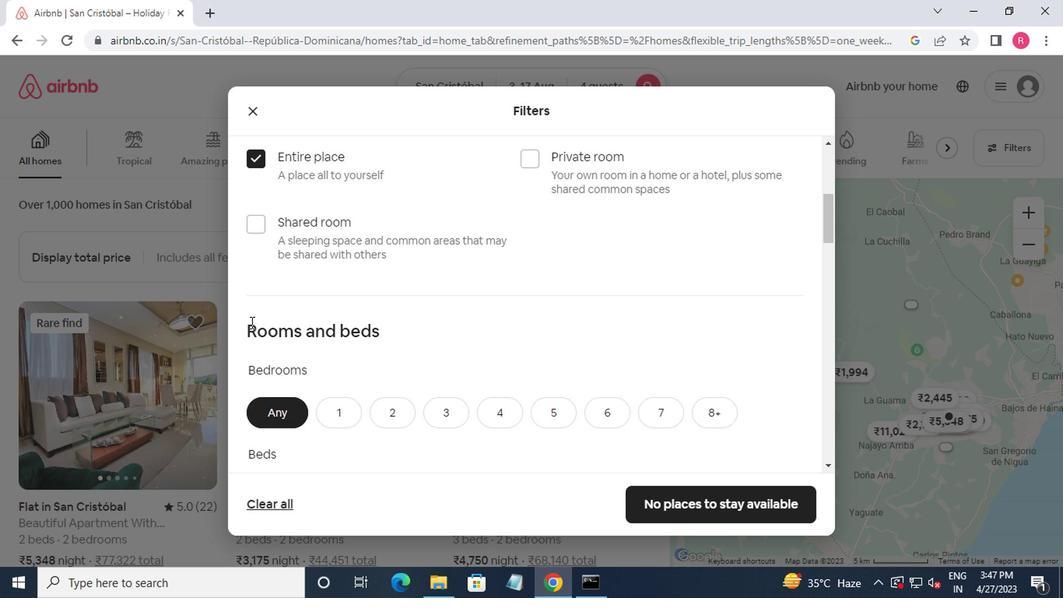 
Action: Mouse moved to (438, 338)
Screenshot: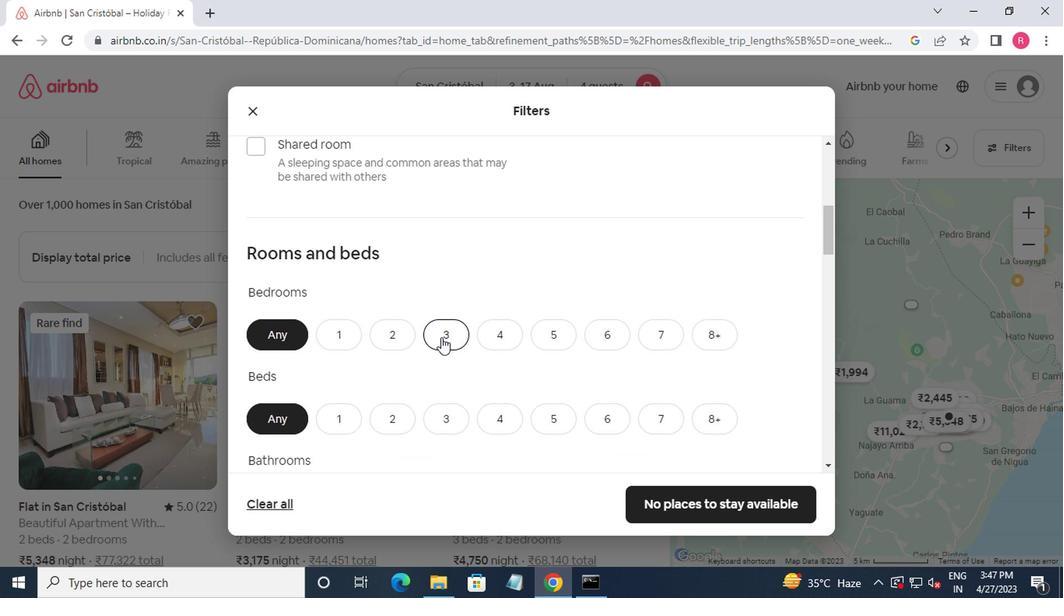 
Action: Mouse pressed left at (438, 338)
Screenshot: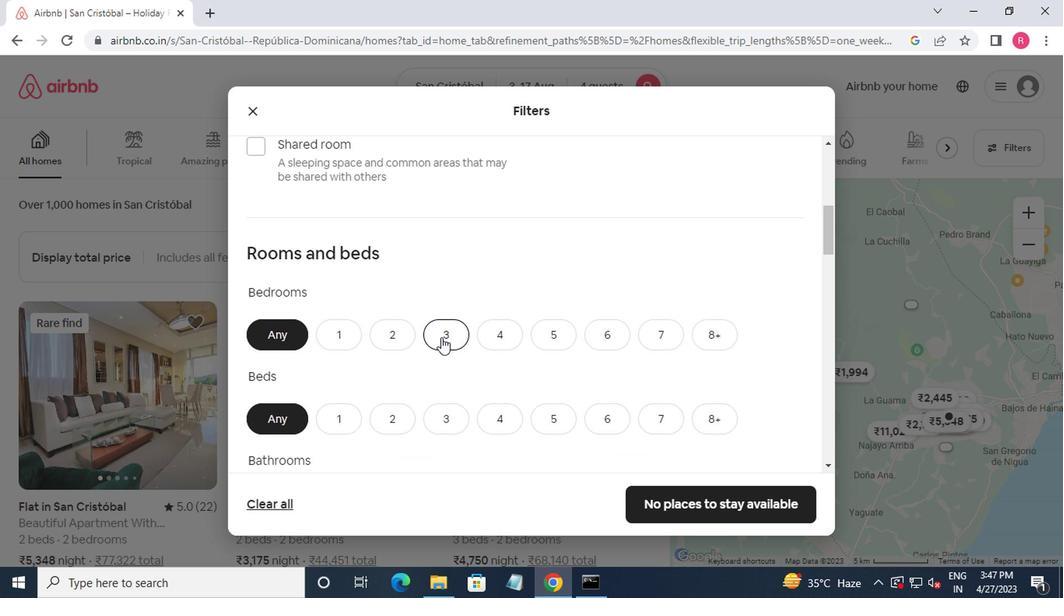 
Action: Mouse moved to (441, 340)
Screenshot: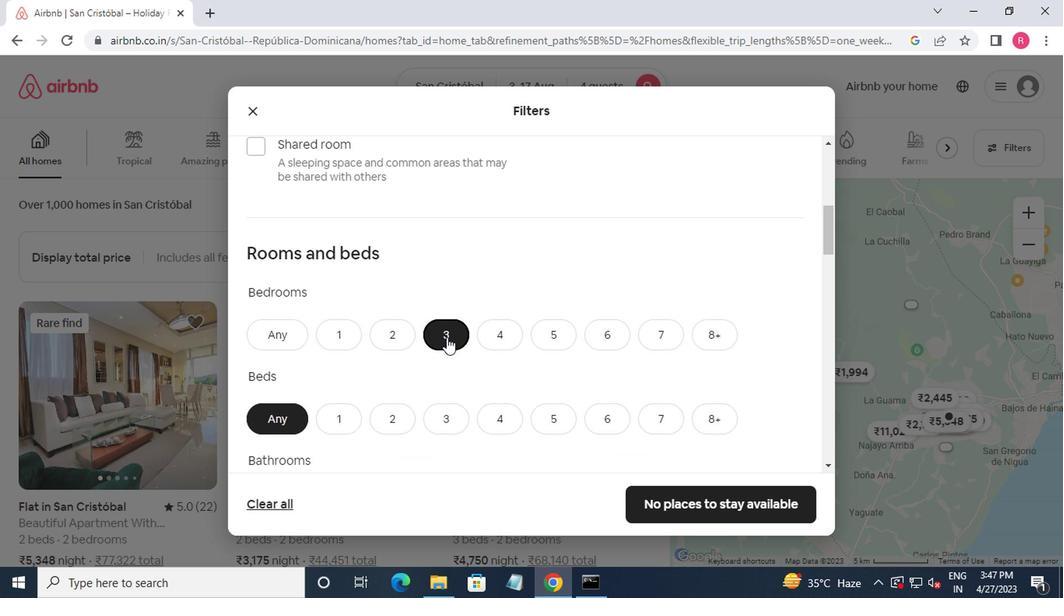 
Action: Mouse scrolled (441, 339) with delta (0, -1)
Screenshot: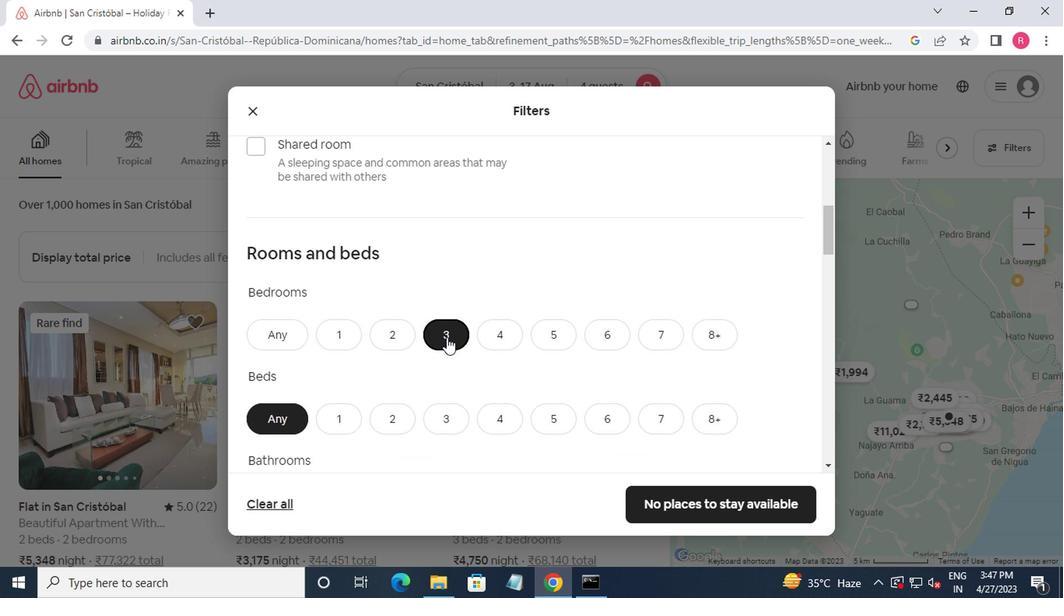 
Action: Mouse moved to (439, 344)
Screenshot: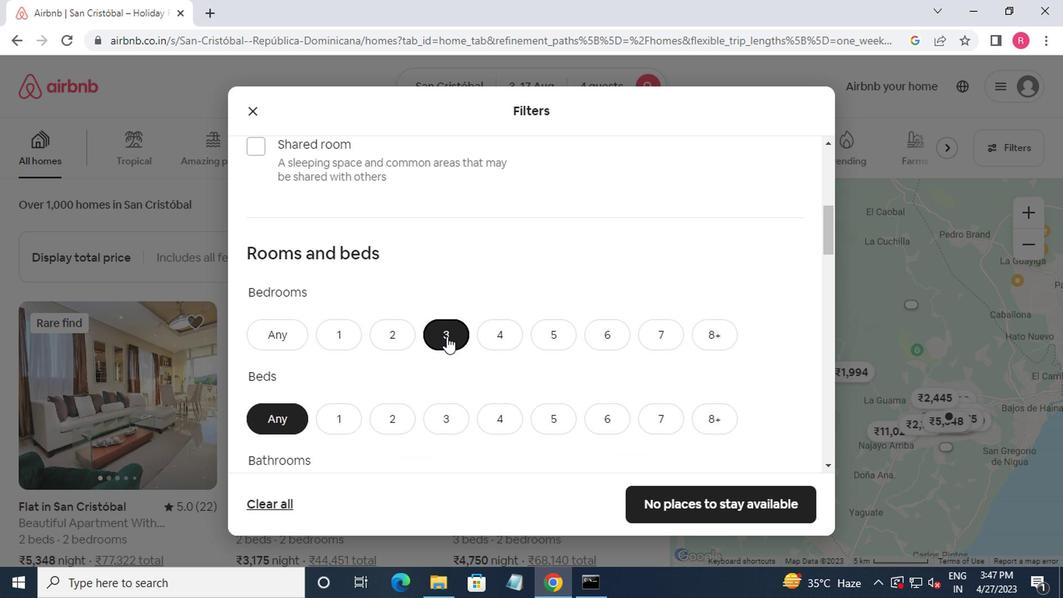 
Action: Mouse scrolled (439, 343) with delta (0, 0)
Screenshot: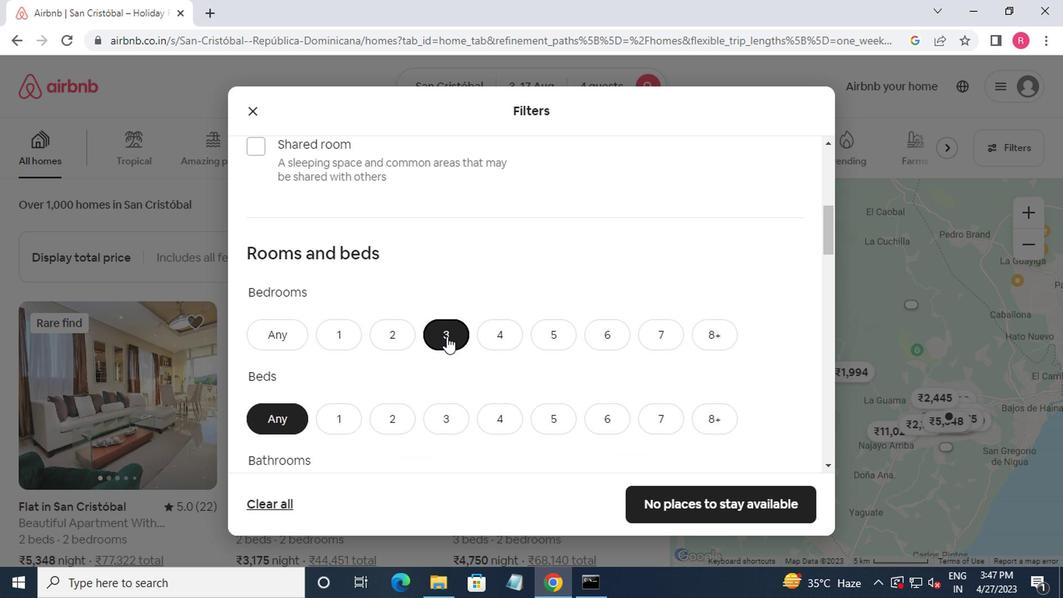 
Action: Mouse moved to (489, 272)
Screenshot: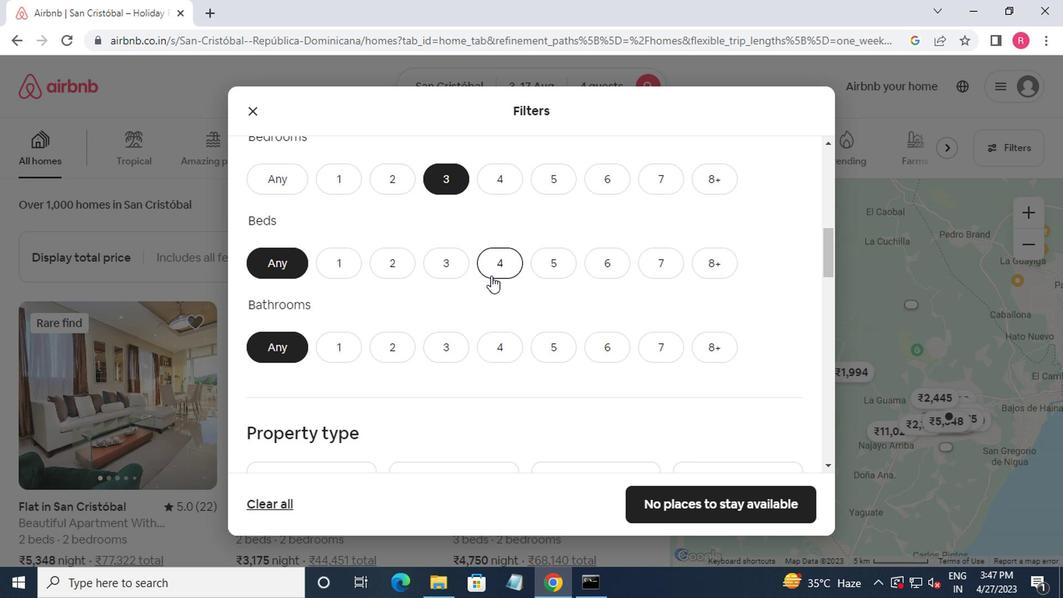 
Action: Mouse pressed left at (489, 272)
Screenshot: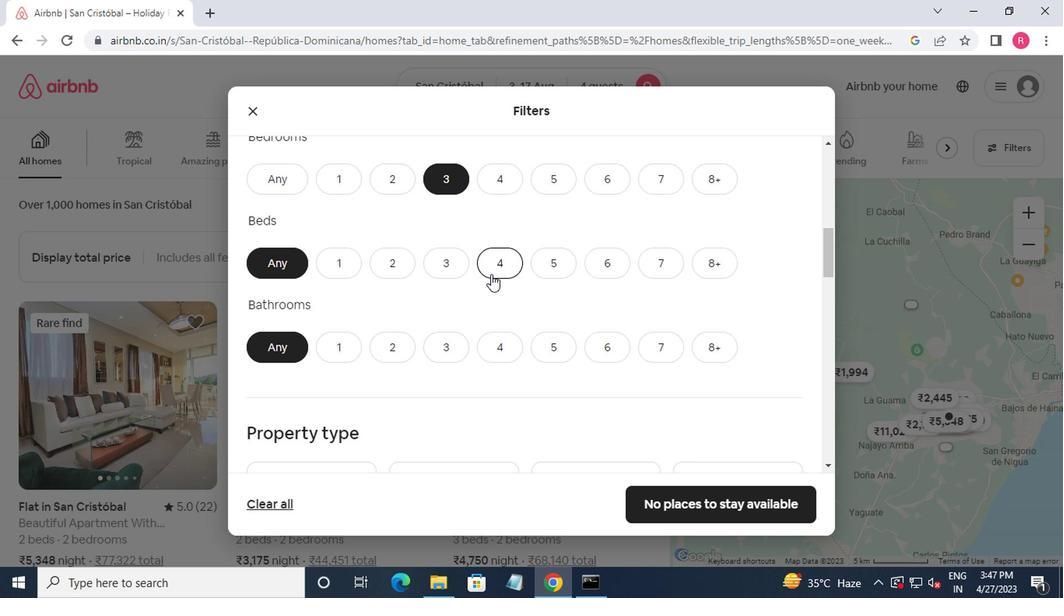 
Action: Mouse moved to (475, 283)
Screenshot: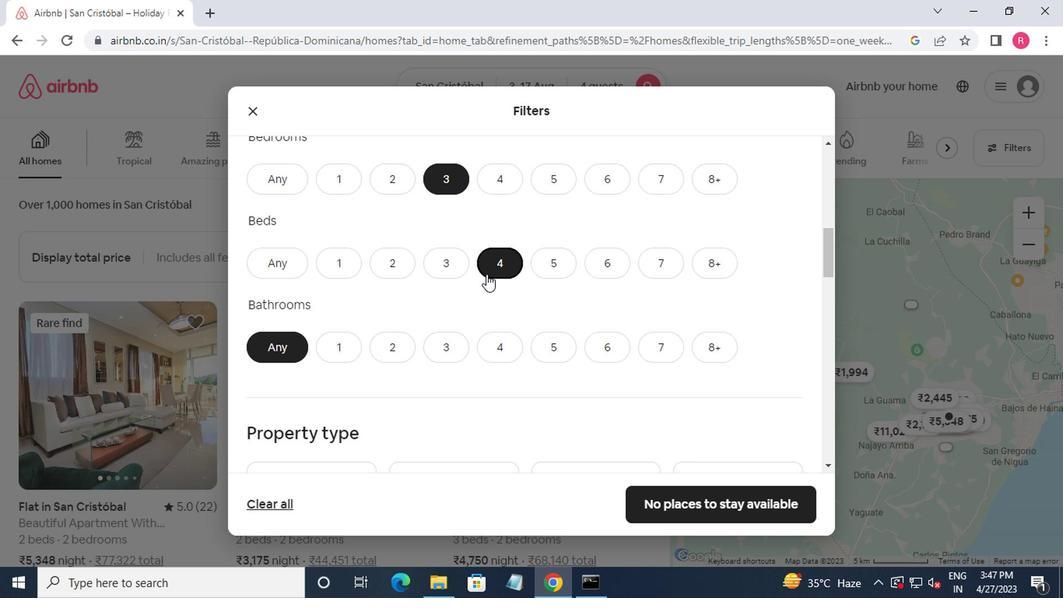 
Action: Mouse scrolled (475, 282) with delta (0, -1)
Screenshot: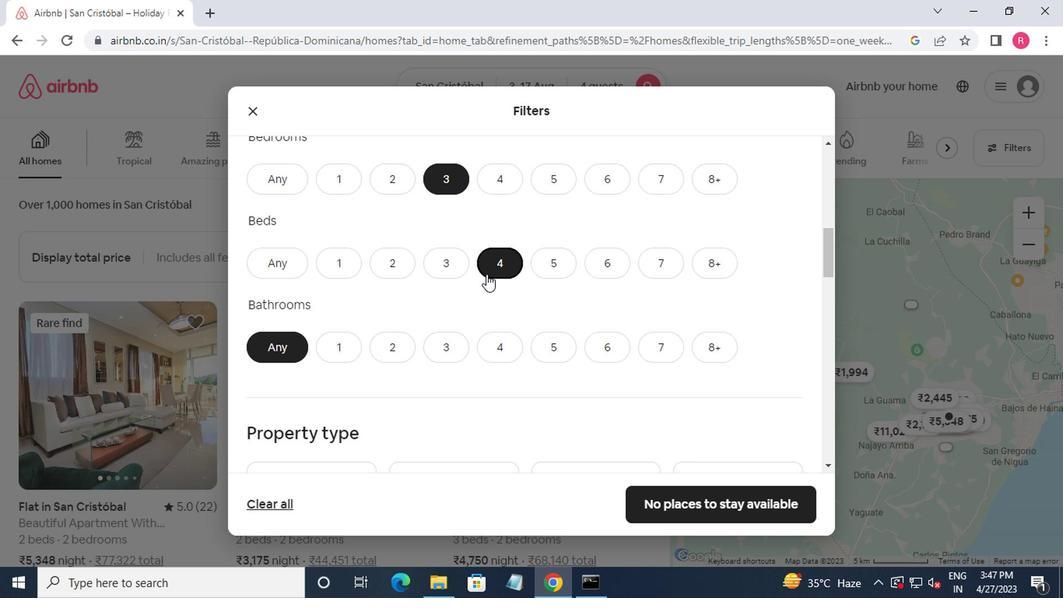 
Action: Mouse moved to (398, 274)
Screenshot: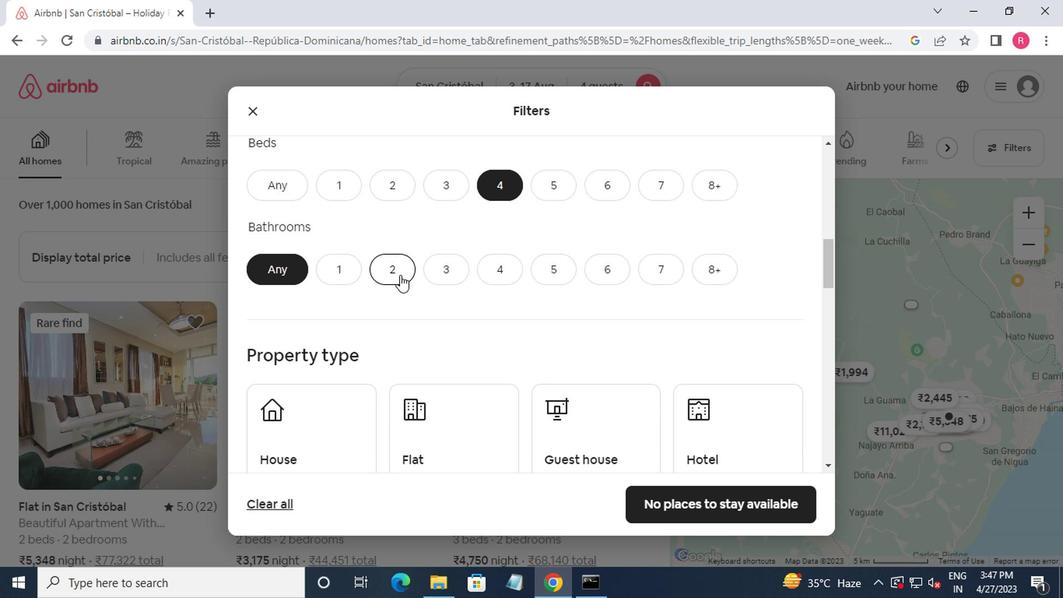 
Action: Mouse pressed left at (398, 274)
Screenshot: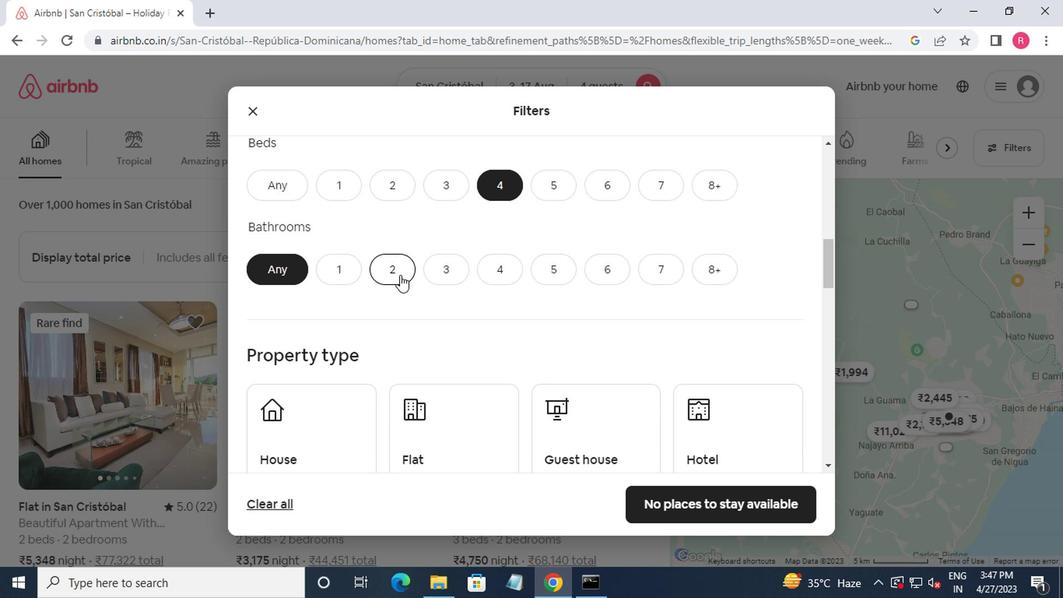 
Action: Mouse moved to (403, 291)
Screenshot: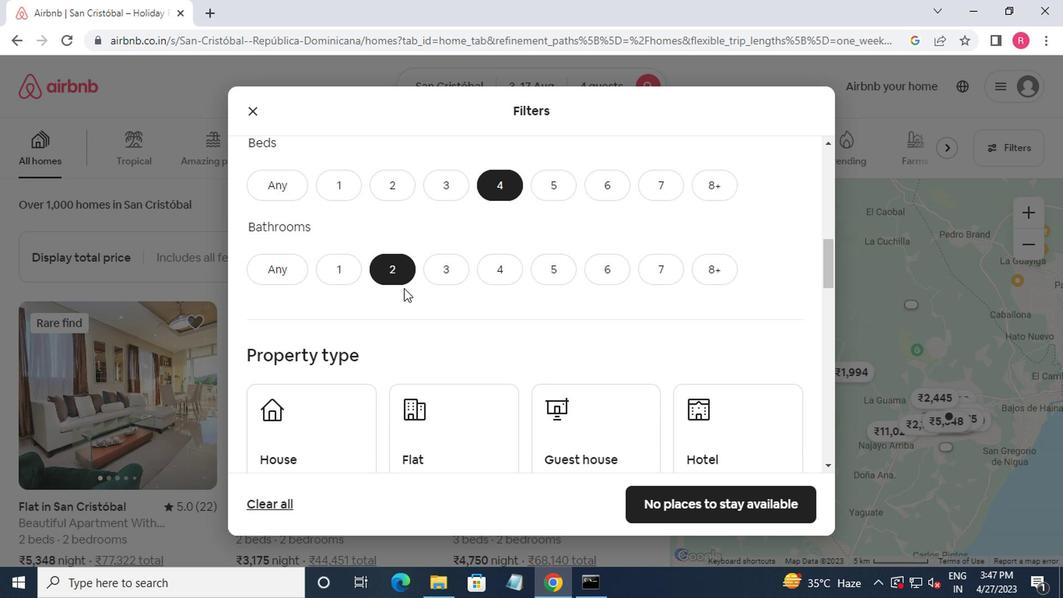 
Action: Mouse scrolled (403, 290) with delta (0, 0)
Screenshot: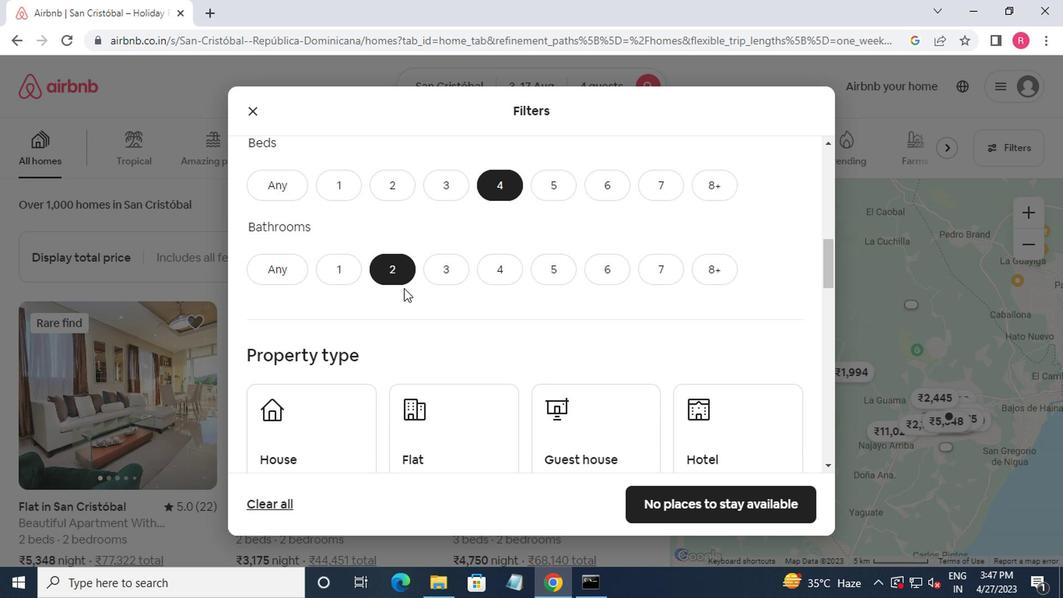 
Action: Mouse moved to (406, 301)
Screenshot: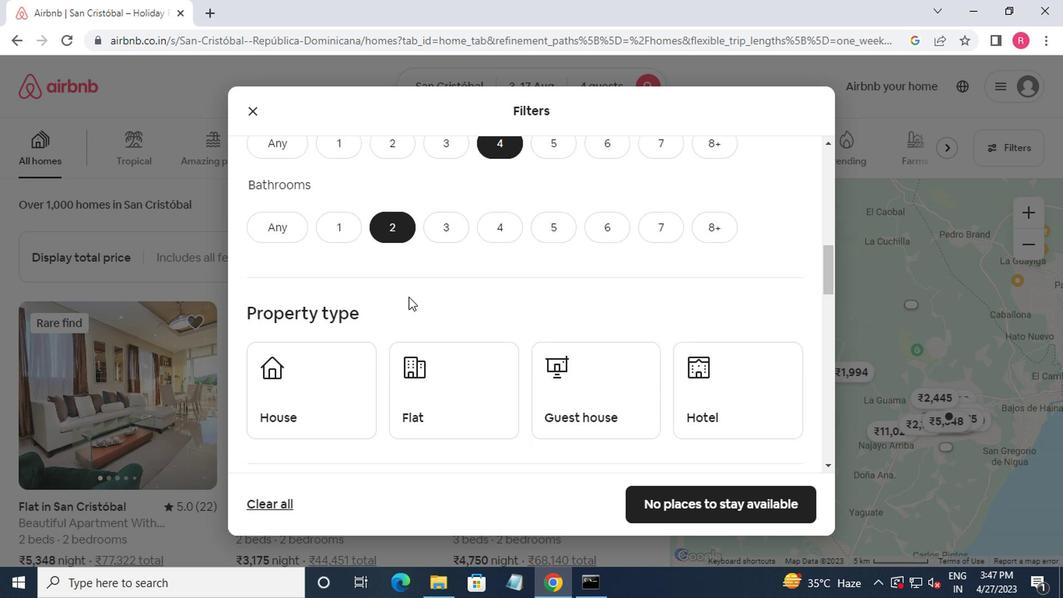 
Action: Mouse scrolled (406, 300) with delta (0, -1)
Screenshot: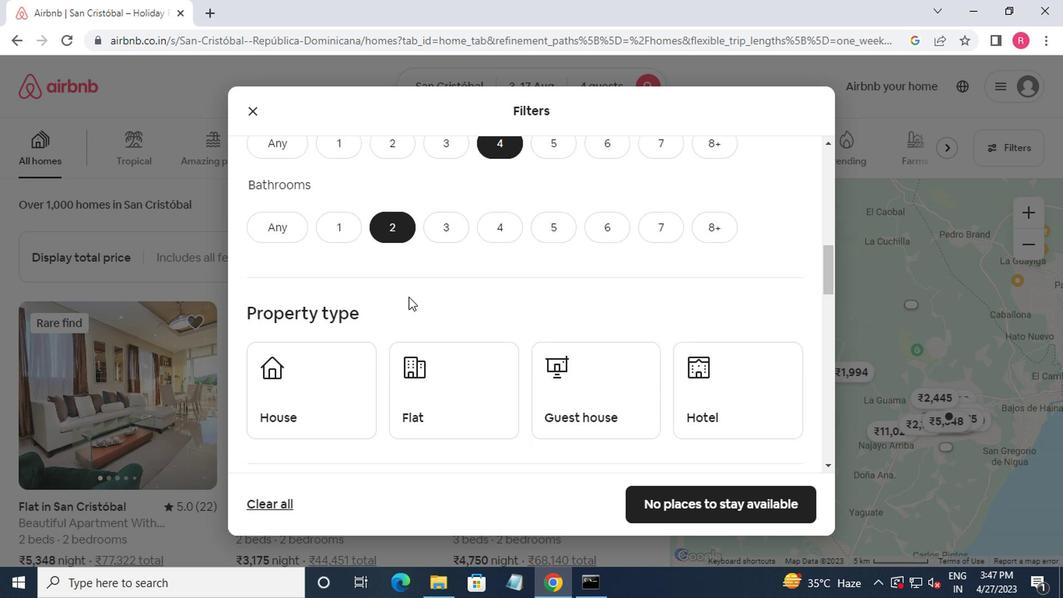 
Action: Mouse moved to (356, 306)
Screenshot: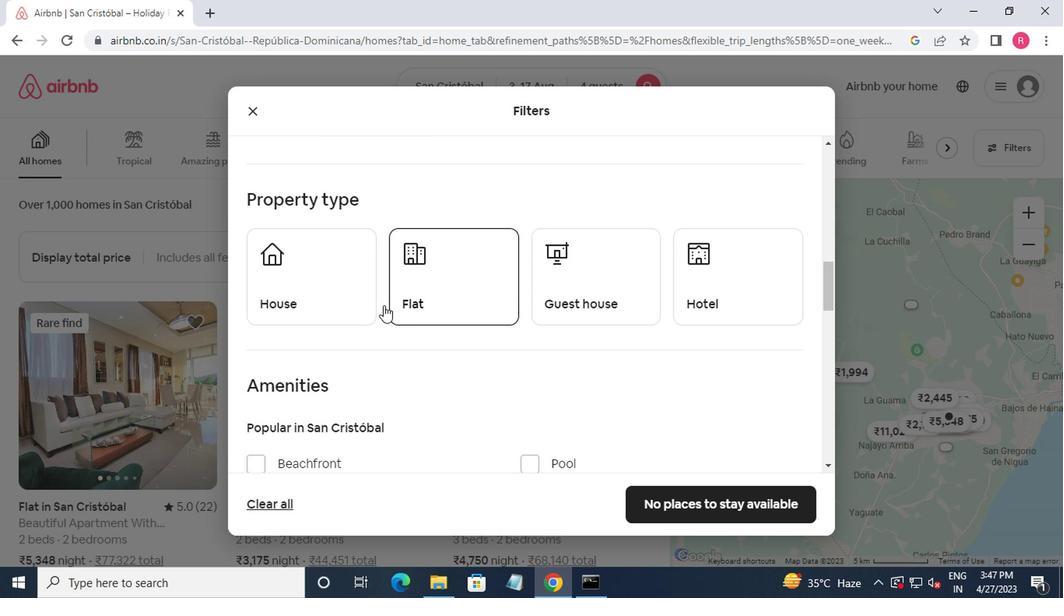 
Action: Mouse pressed left at (356, 306)
Screenshot: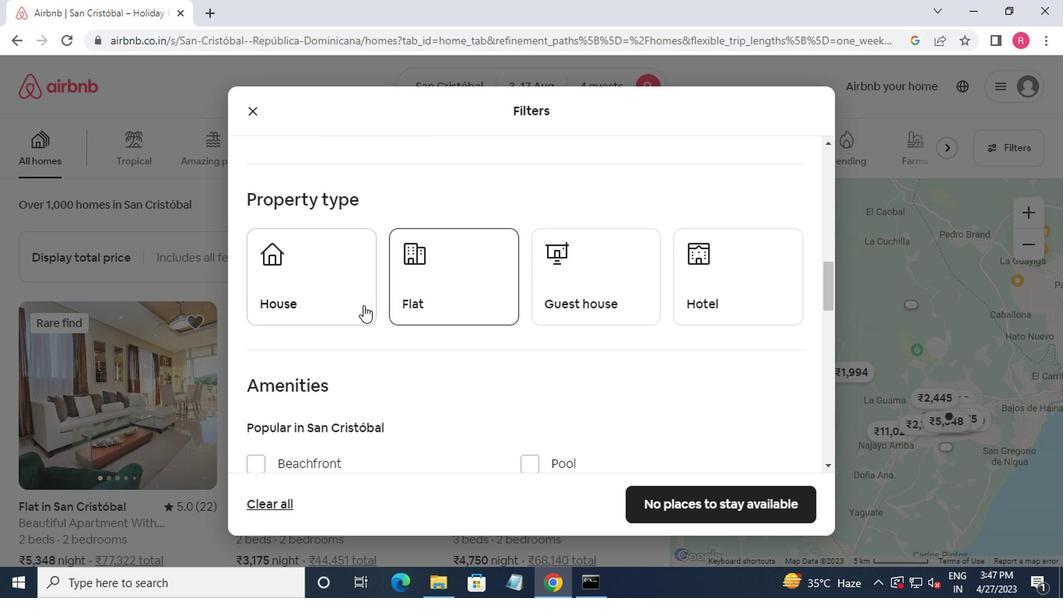 
Action: Mouse moved to (445, 294)
Screenshot: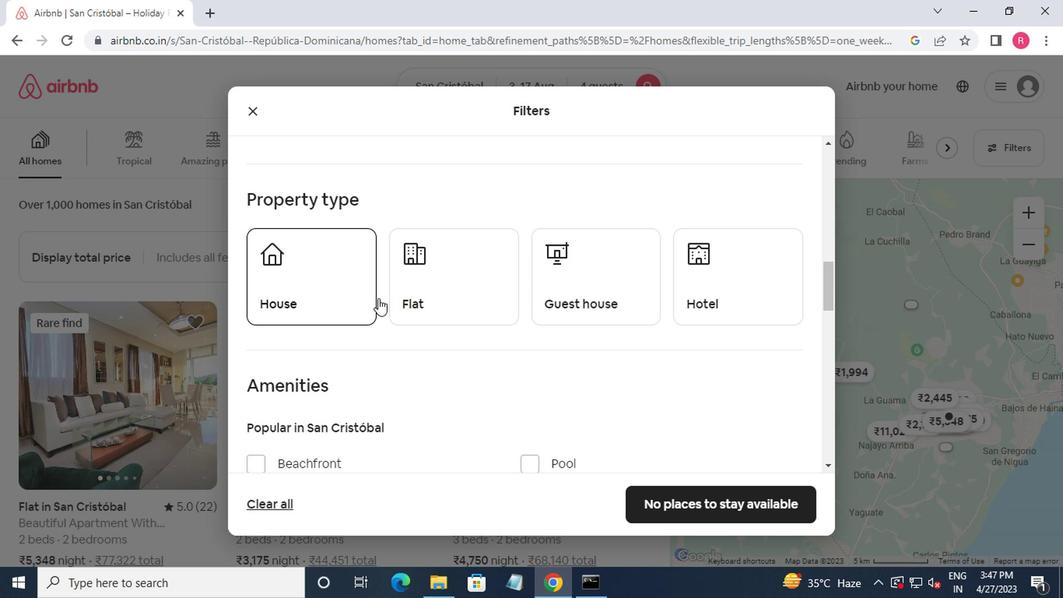 
Action: Mouse pressed left at (445, 294)
Screenshot: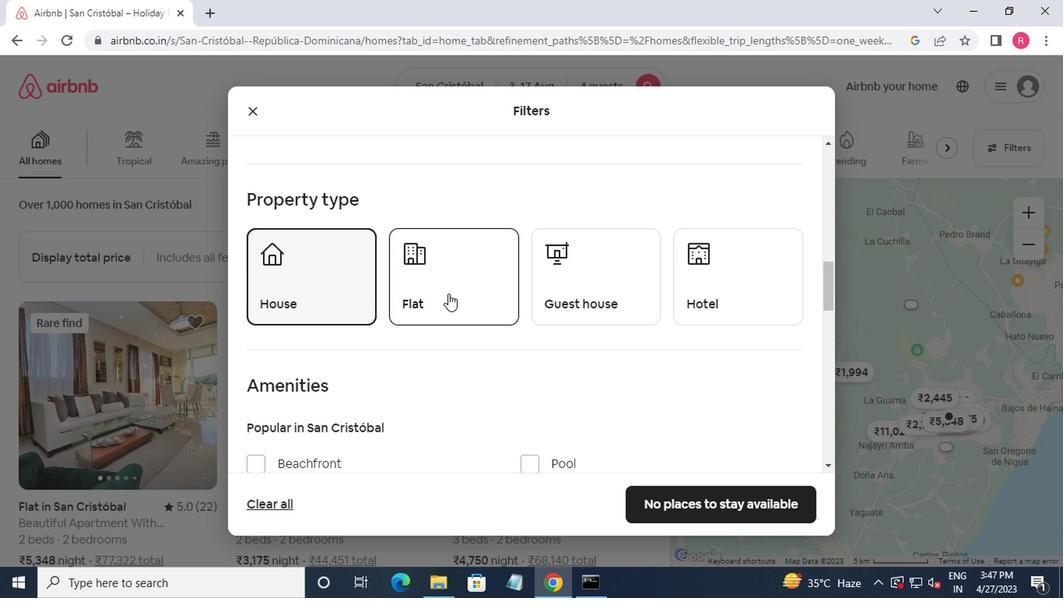
Action: Mouse moved to (622, 304)
Screenshot: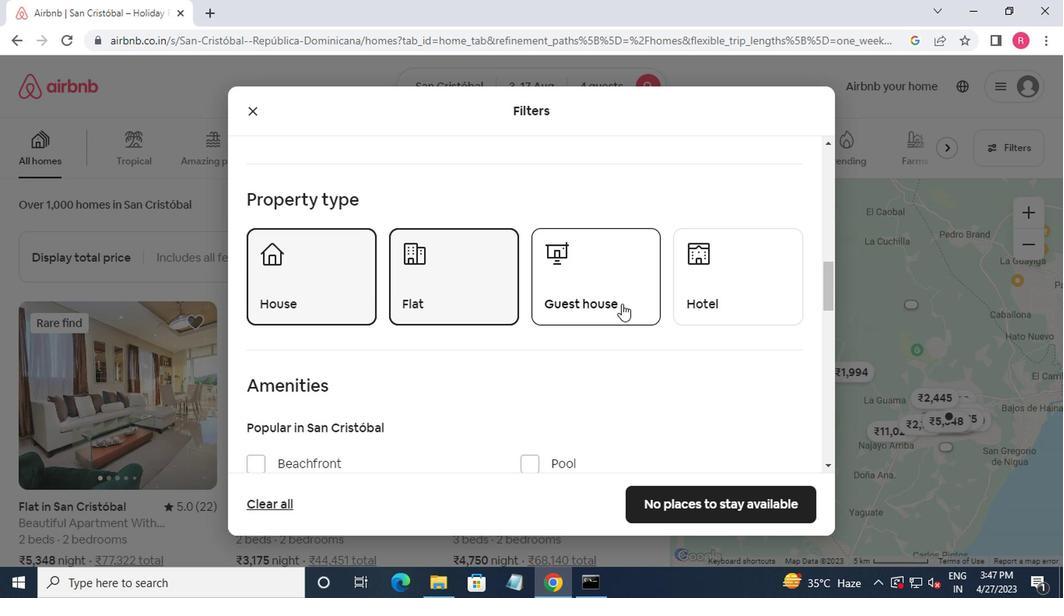 
Action: Mouse pressed left at (622, 304)
Screenshot: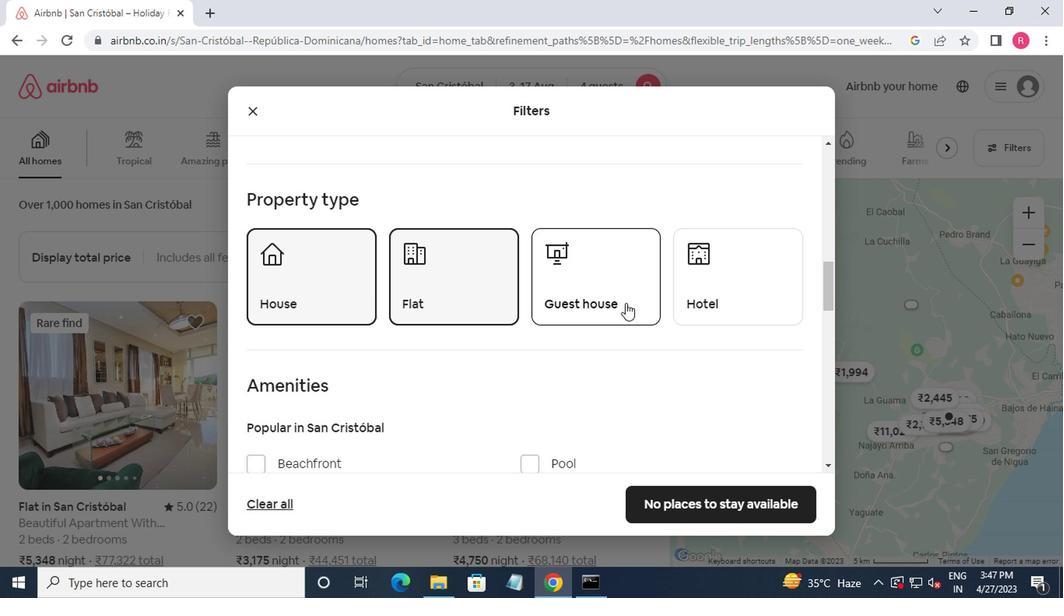 
Action: Mouse moved to (626, 300)
Screenshot: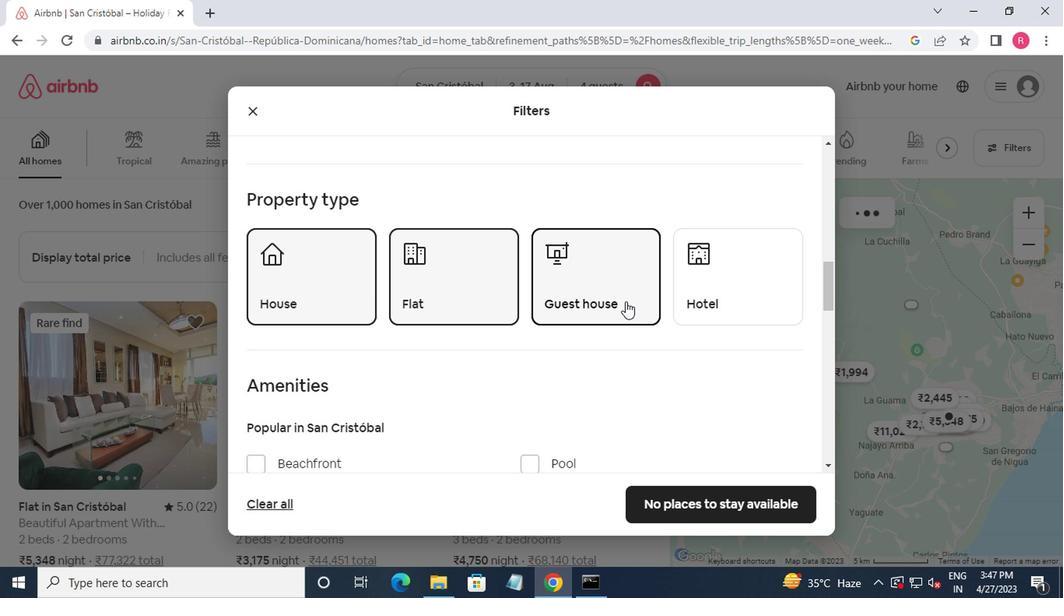 
Action: Mouse scrolled (626, 300) with delta (0, 0)
Screenshot: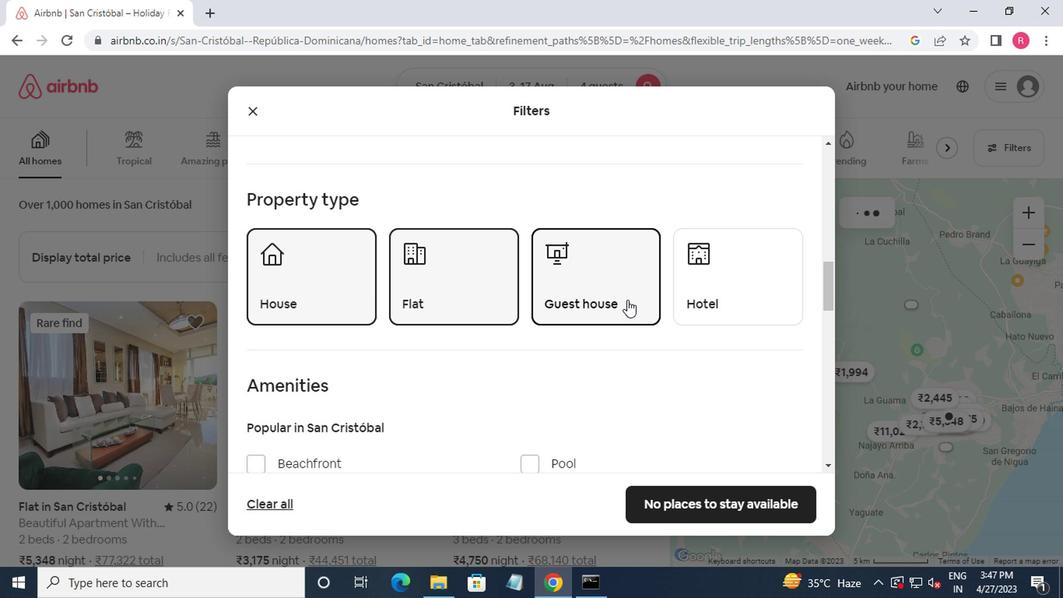 
Action: Mouse moved to (626, 300)
Screenshot: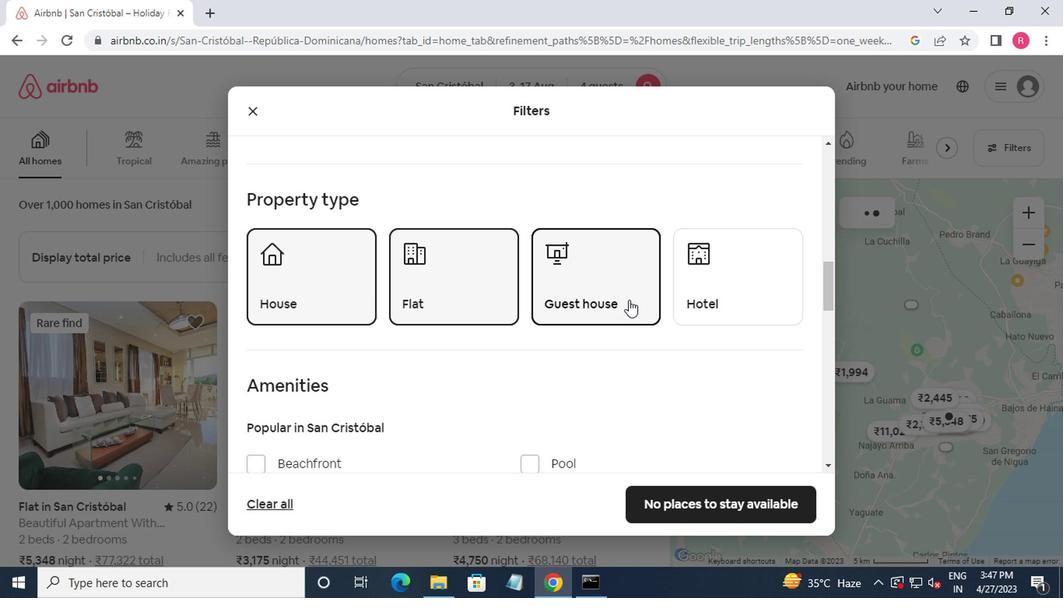 
Action: Mouse scrolled (626, 300) with delta (0, 0)
Screenshot: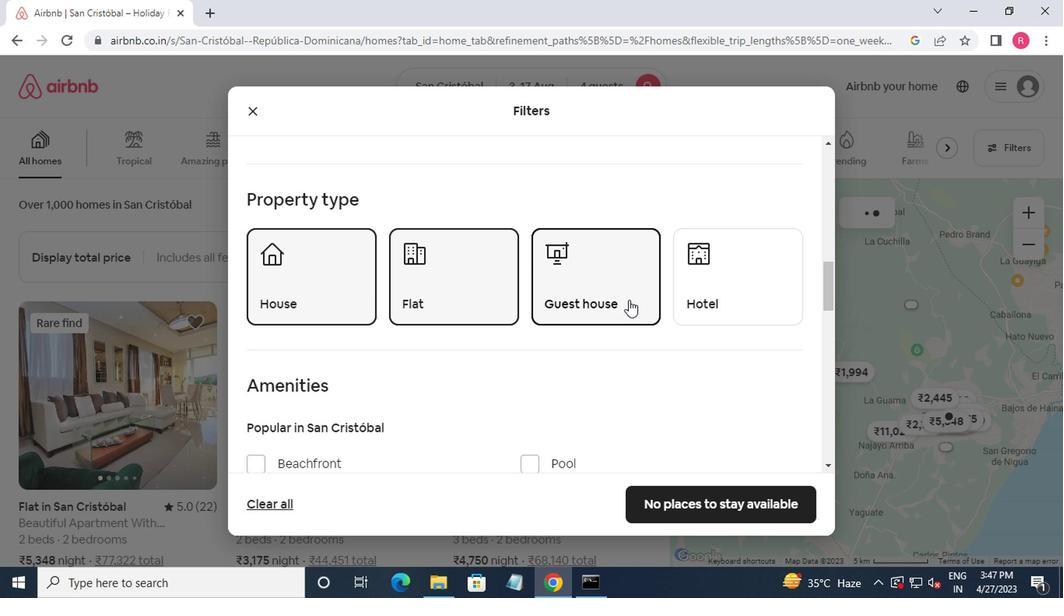 
Action: Mouse moved to (303, 315)
Screenshot: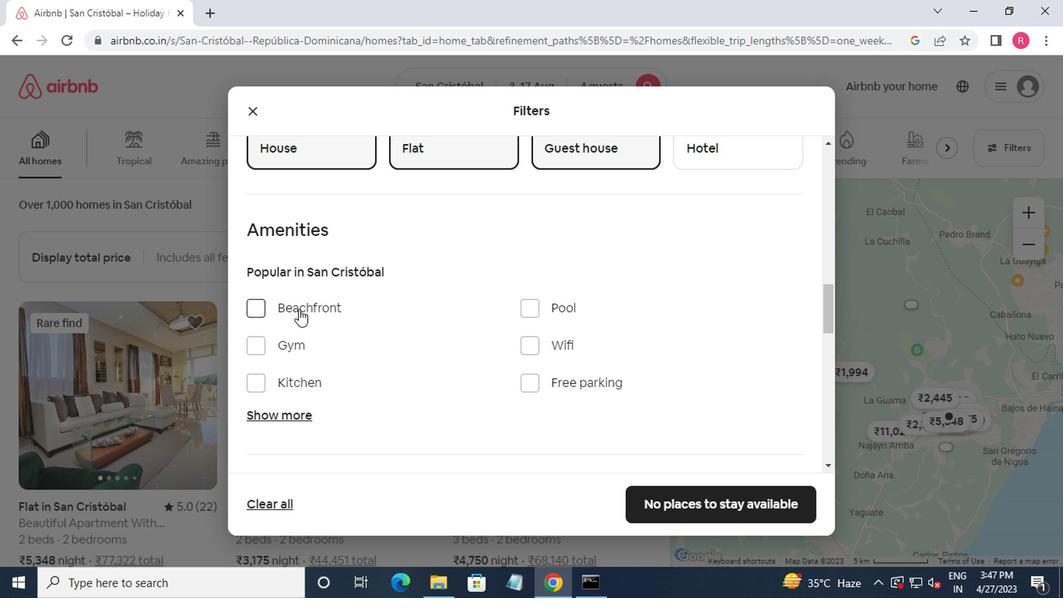 
Action: Mouse scrolled (303, 315) with delta (0, 0)
Screenshot: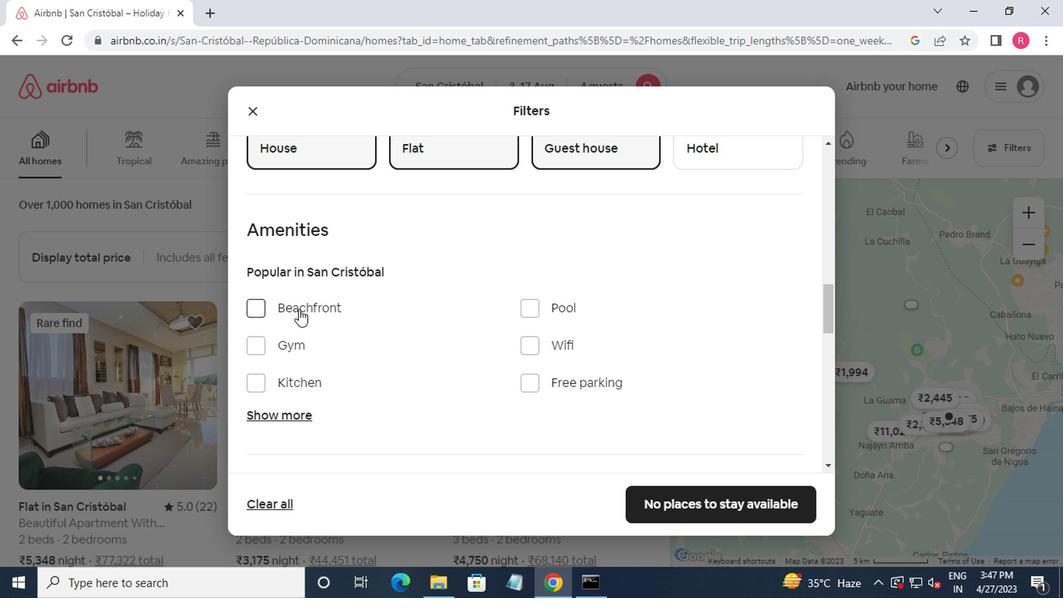 
Action: Mouse moved to (263, 334)
Screenshot: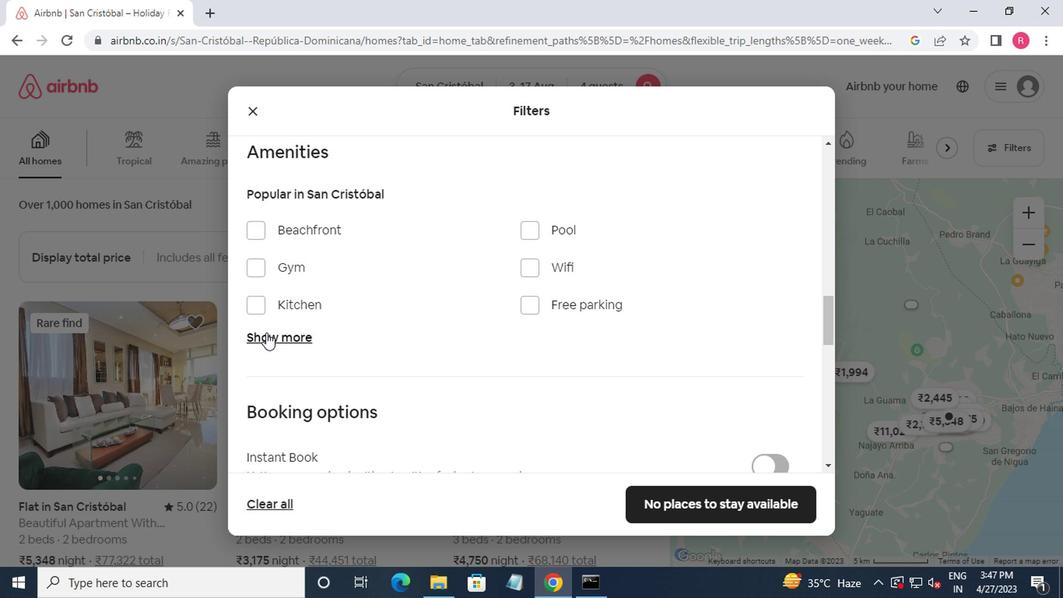 
Action: Mouse pressed left at (263, 334)
Screenshot: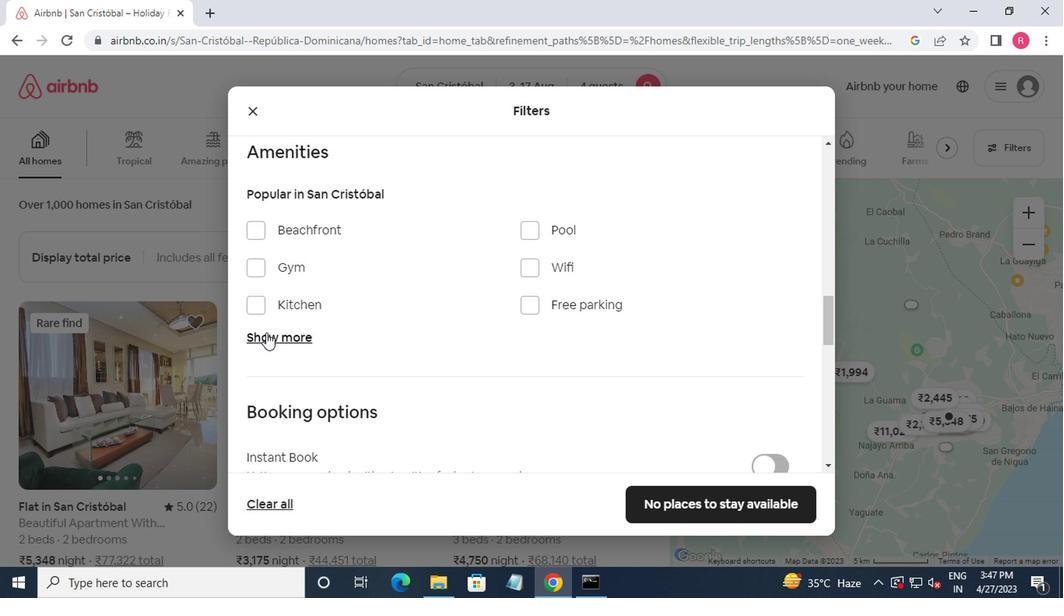 
Action: Mouse moved to (527, 270)
Screenshot: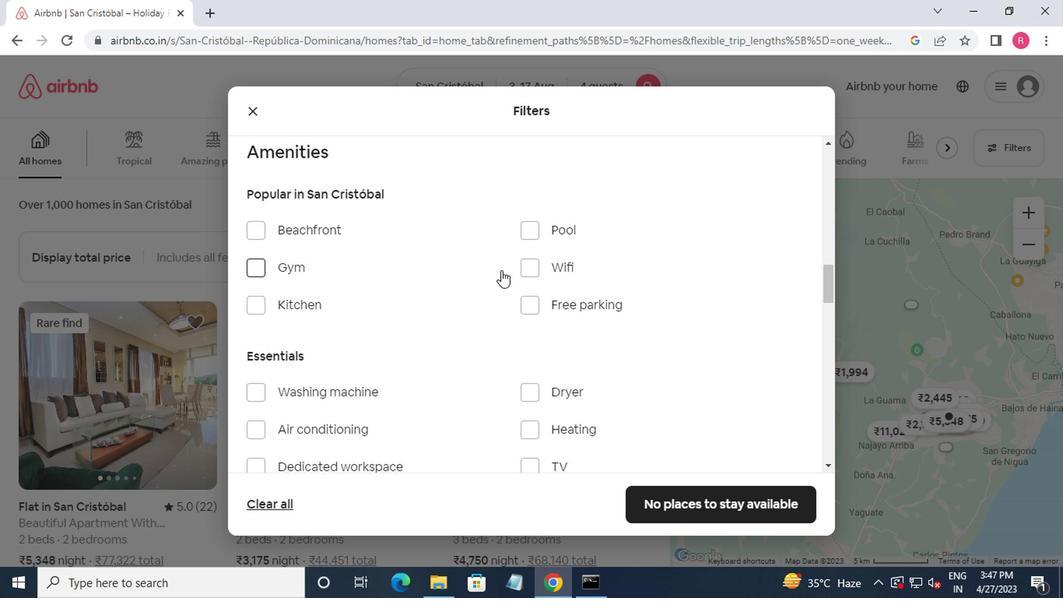 
Action: Mouse pressed left at (527, 270)
Screenshot: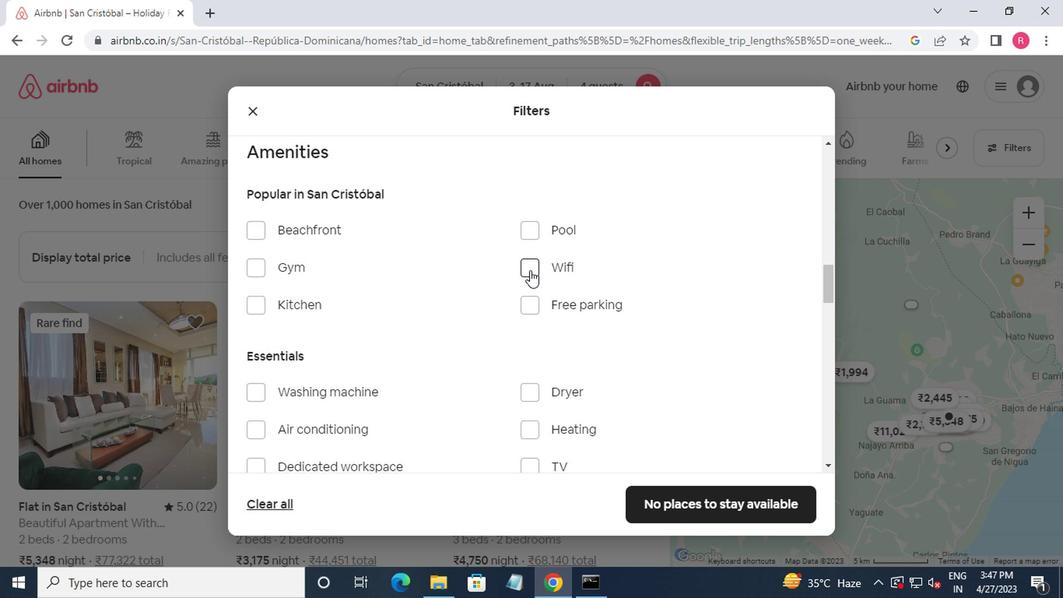 
Action: Mouse moved to (525, 274)
Screenshot: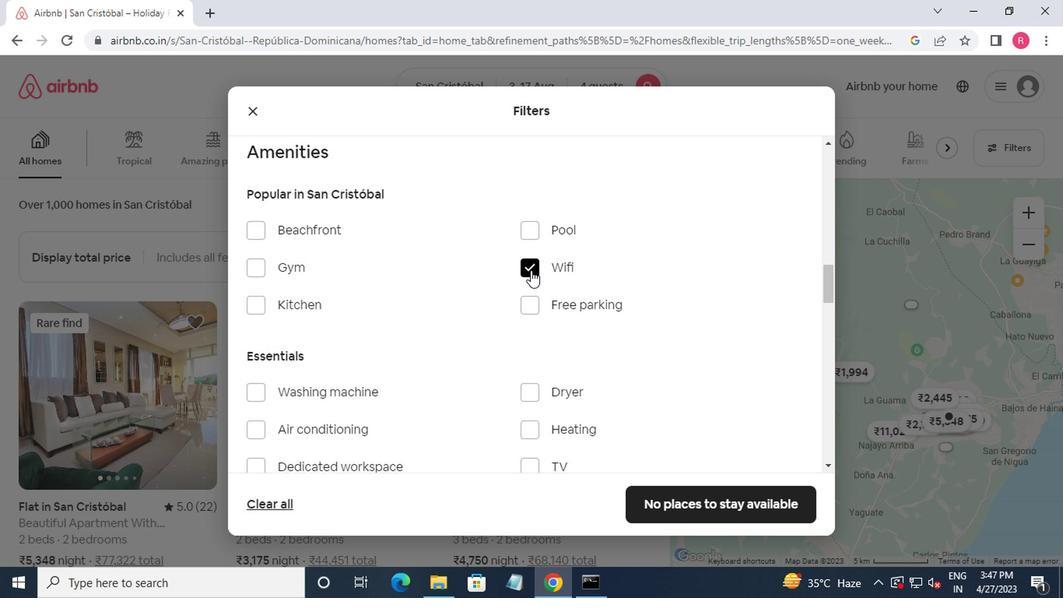 
Action: Mouse scrolled (525, 274) with delta (0, 0)
Screenshot: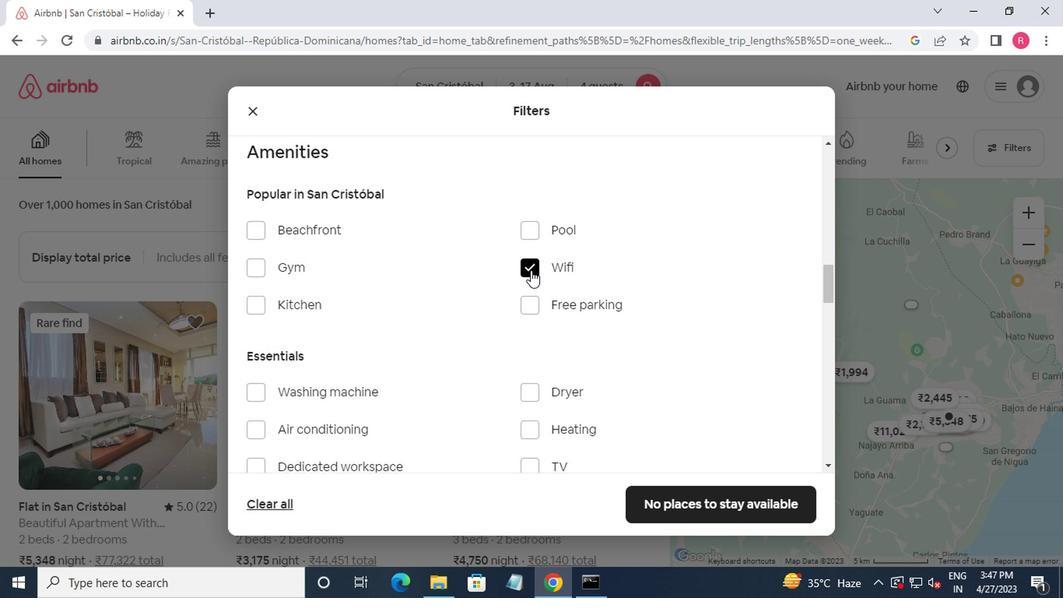 
Action: Mouse moved to (282, 311)
Screenshot: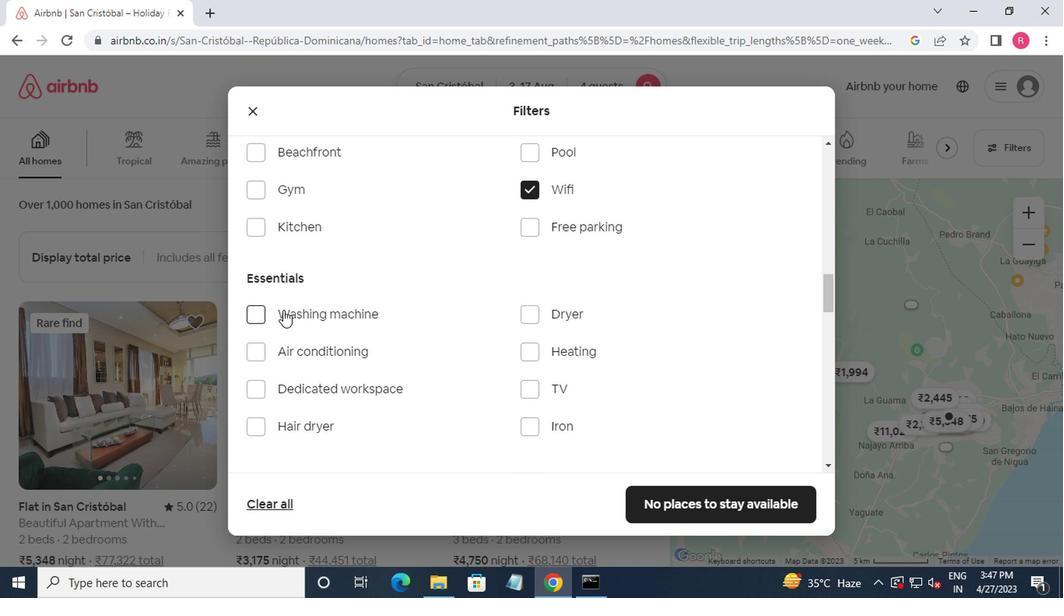 
Action: Mouse pressed left at (282, 311)
Screenshot: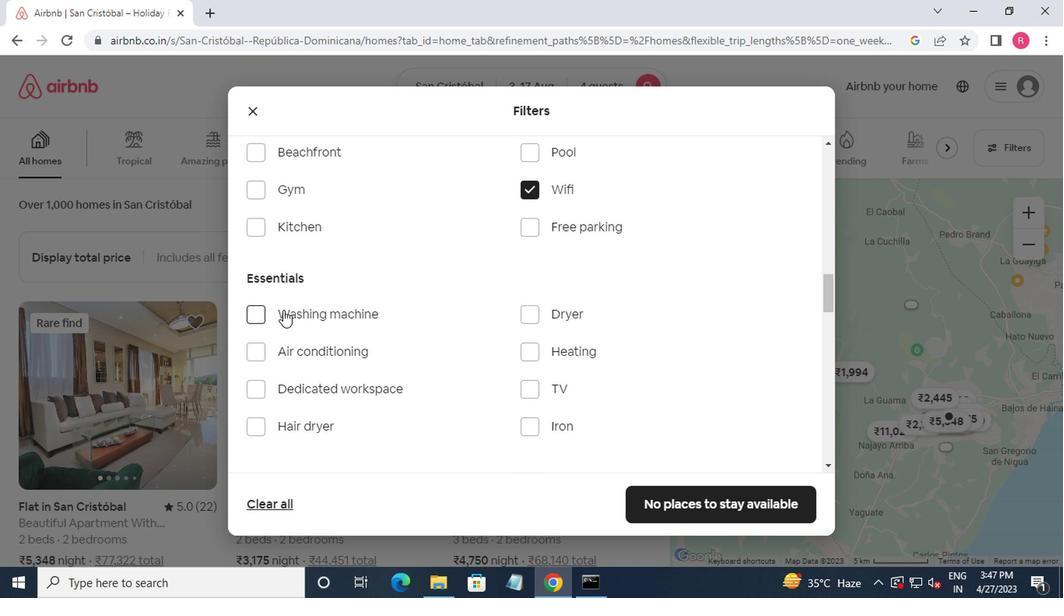 
Action: Mouse moved to (296, 311)
Screenshot: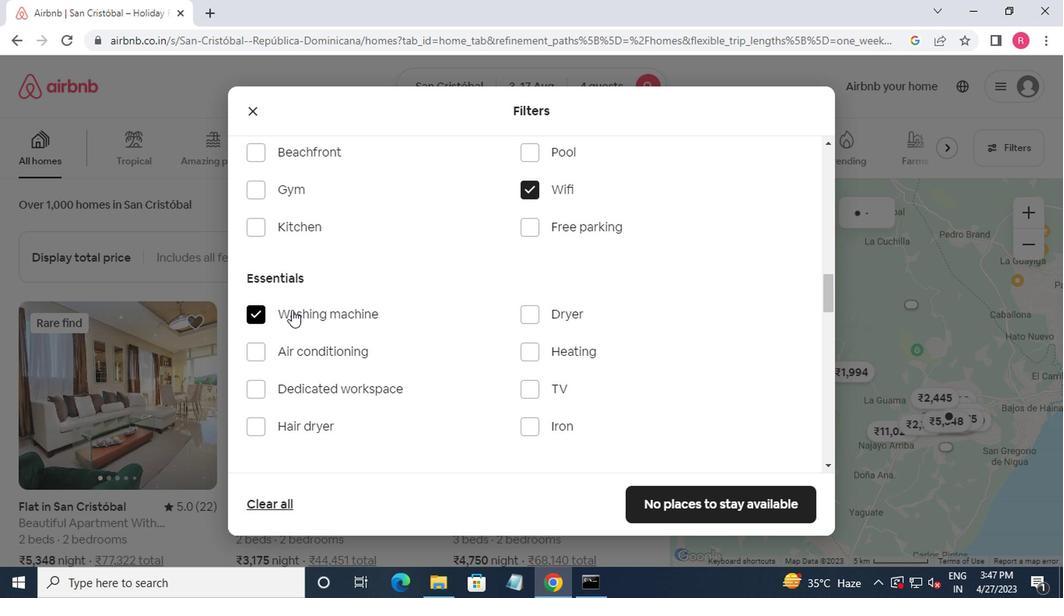 
Action: Mouse scrolled (296, 310) with delta (0, -1)
Screenshot: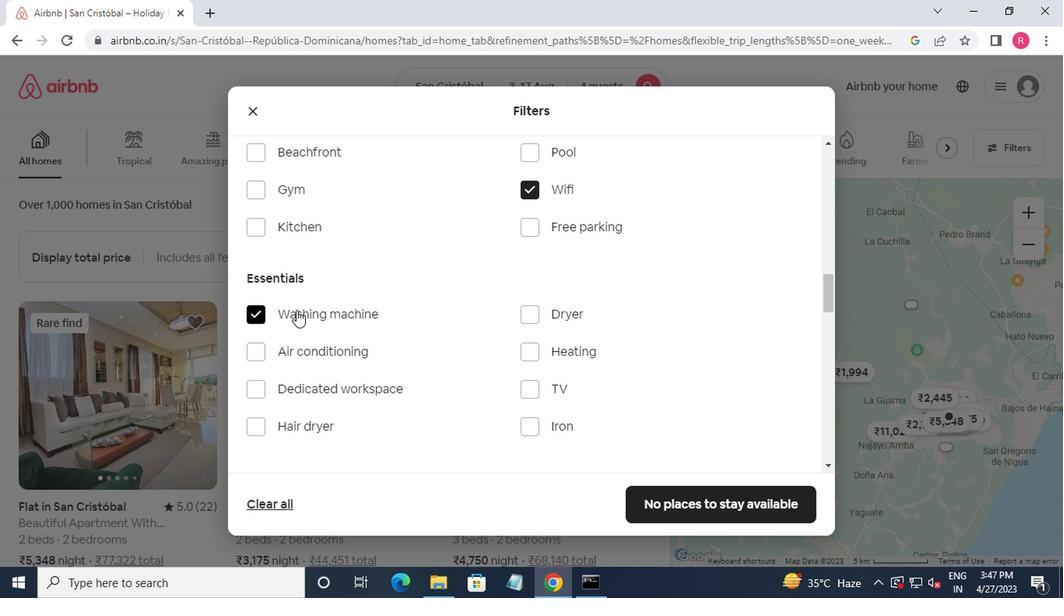 
Action: Mouse moved to (300, 314)
Screenshot: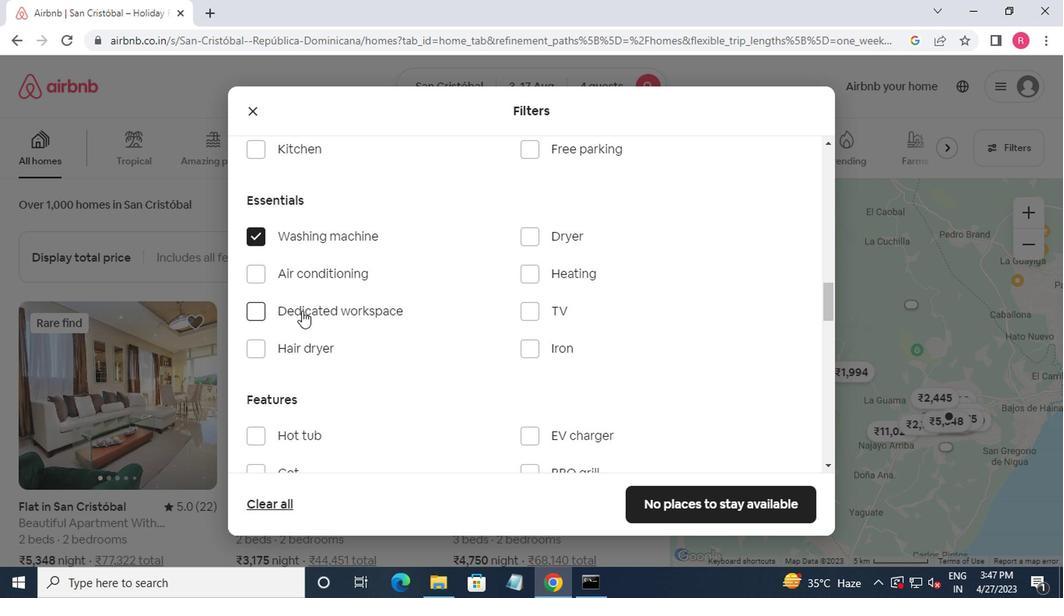 
Action: Mouse scrolled (300, 313) with delta (0, 0)
Screenshot: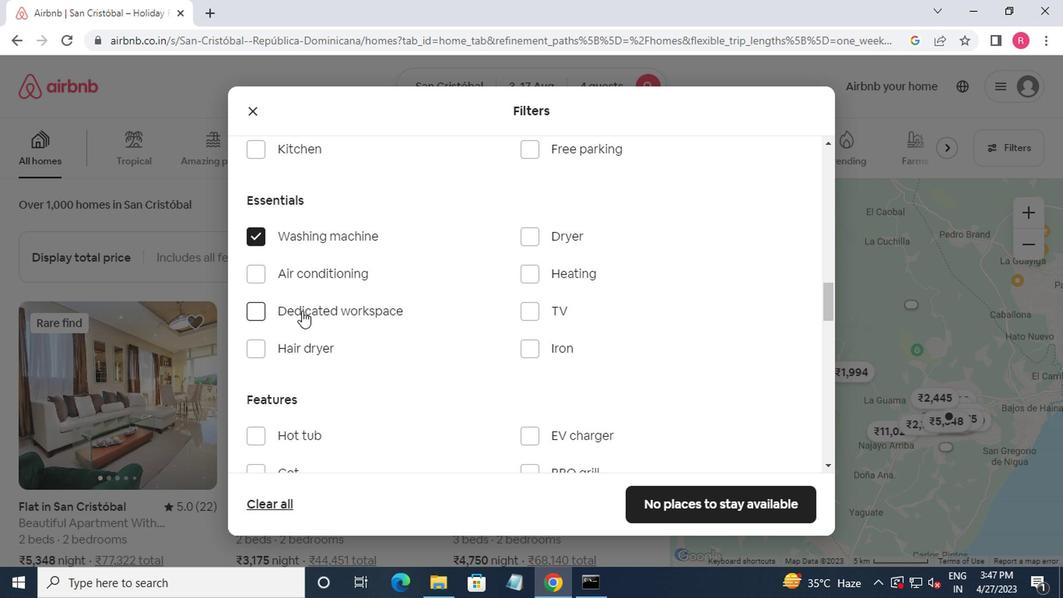 
Action: Mouse moved to (302, 319)
Screenshot: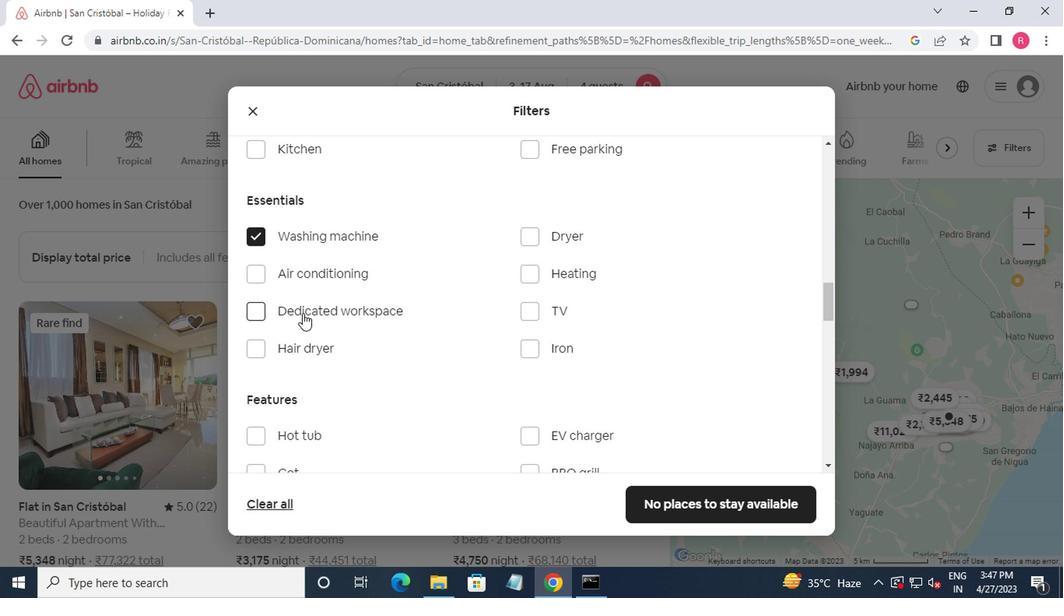 
Action: Mouse scrolled (302, 319) with delta (0, 0)
Screenshot: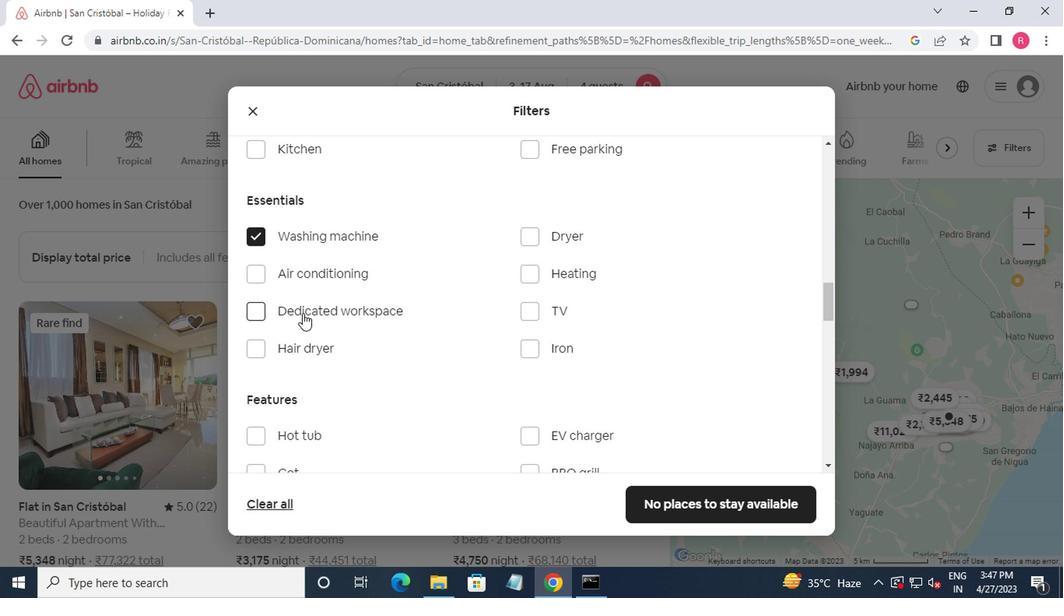 
Action: Mouse moved to (302, 321)
Screenshot: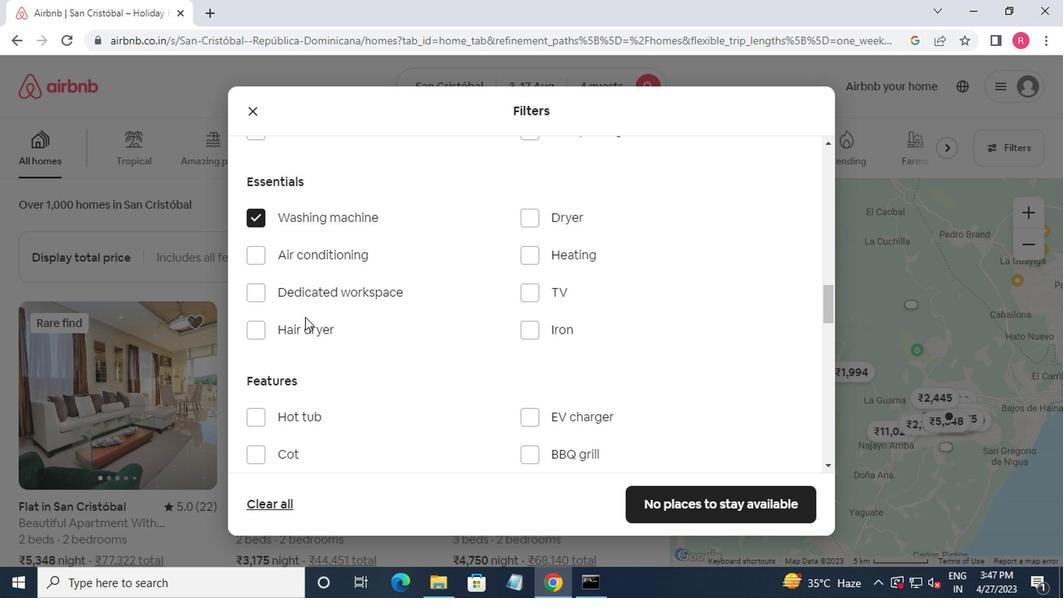 
Action: Mouse scrolled (302, 321) with delta (0, 0)
Screenshot: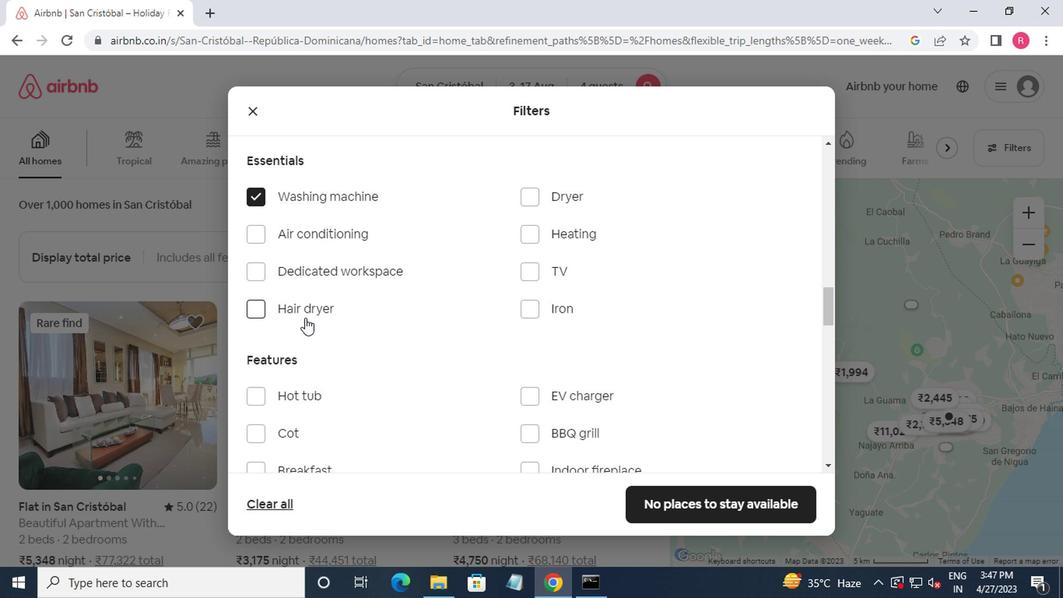 
Action: Mouse moved to (302, 323)
Screenshot: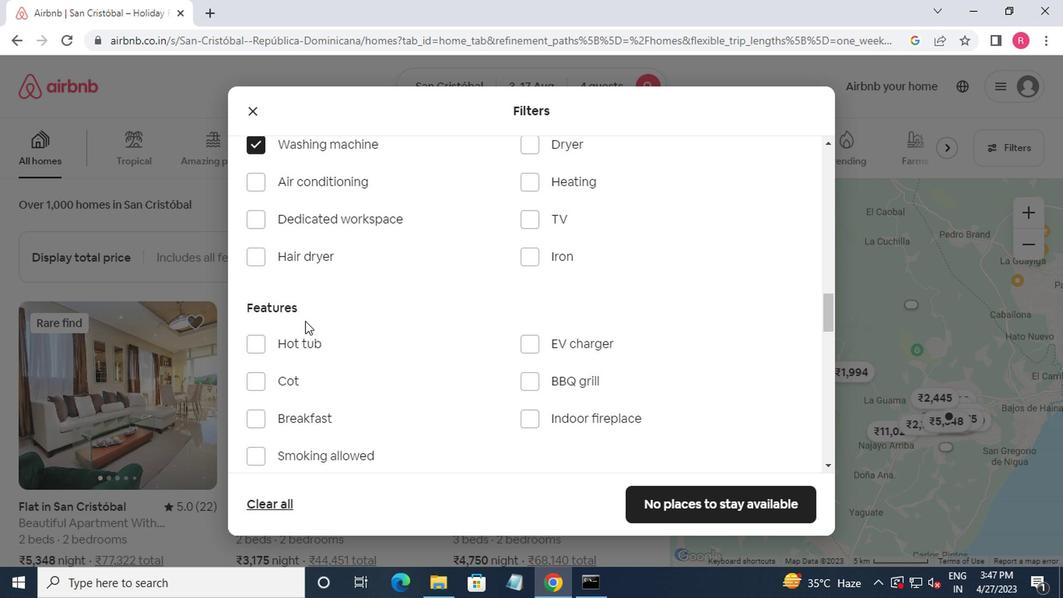 
Action: Mouse scrolled (302, 323) with delta (0, 0)
Screenshot: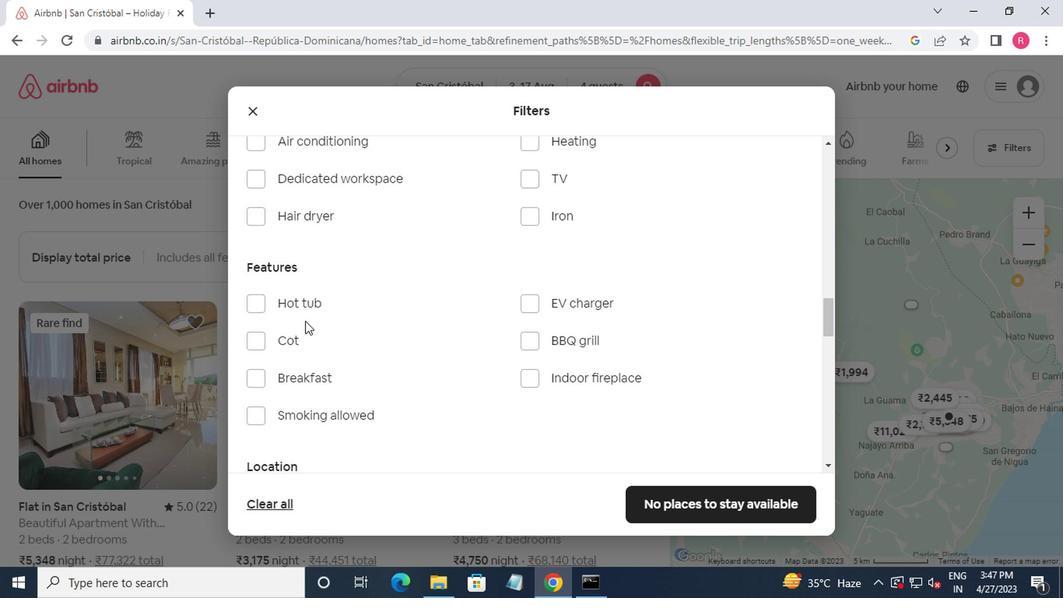 
Action: Mouse moved to (304, 325)
Screenshot: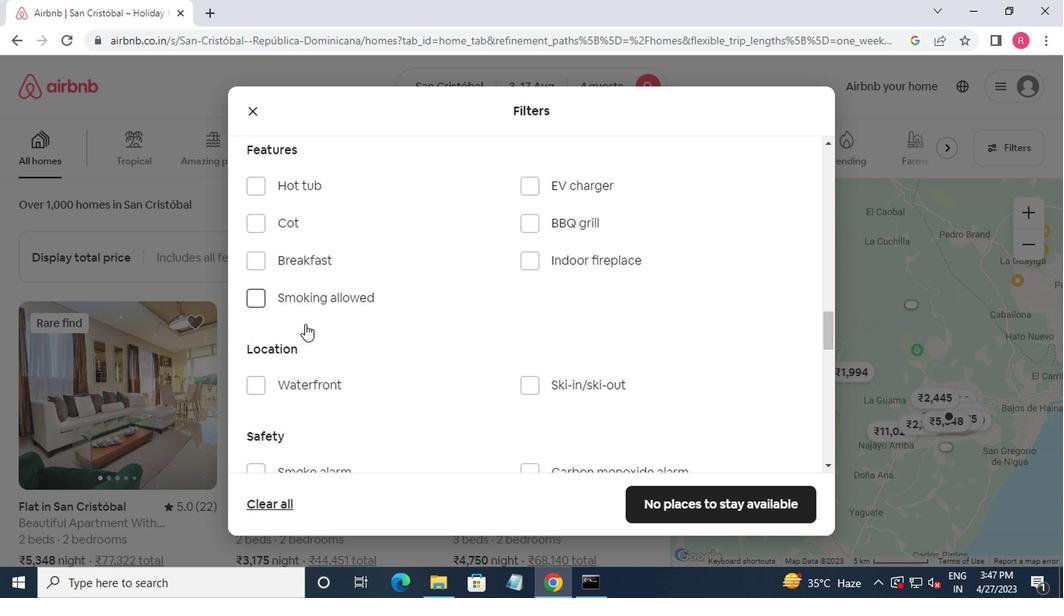 
Action: Mouse scrolled (304, 324) with delta (0, 0)
Screenshot: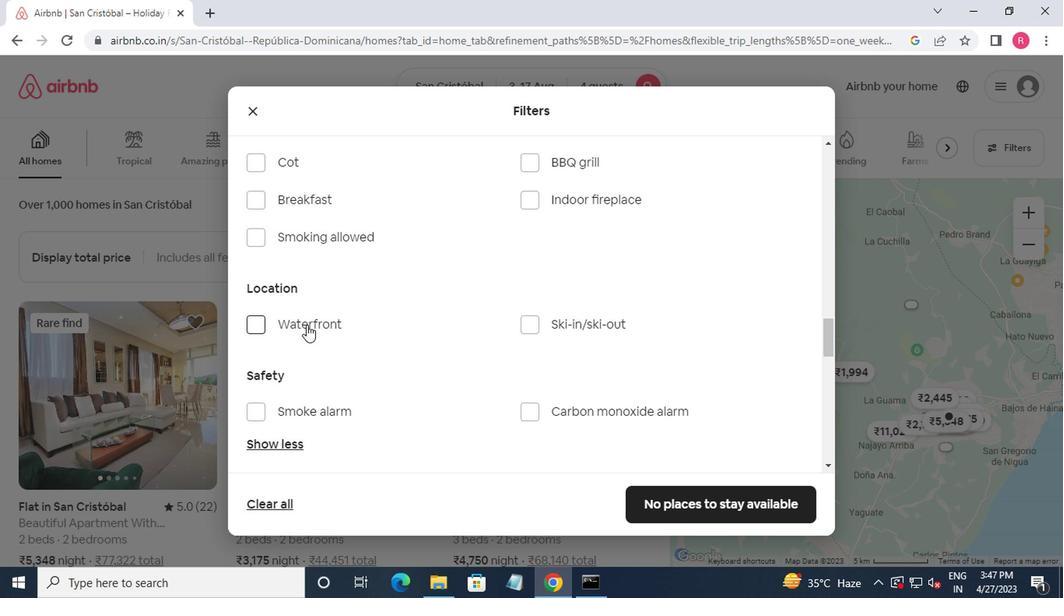
Action: Mouse moved to (304, 325)
Screenshot: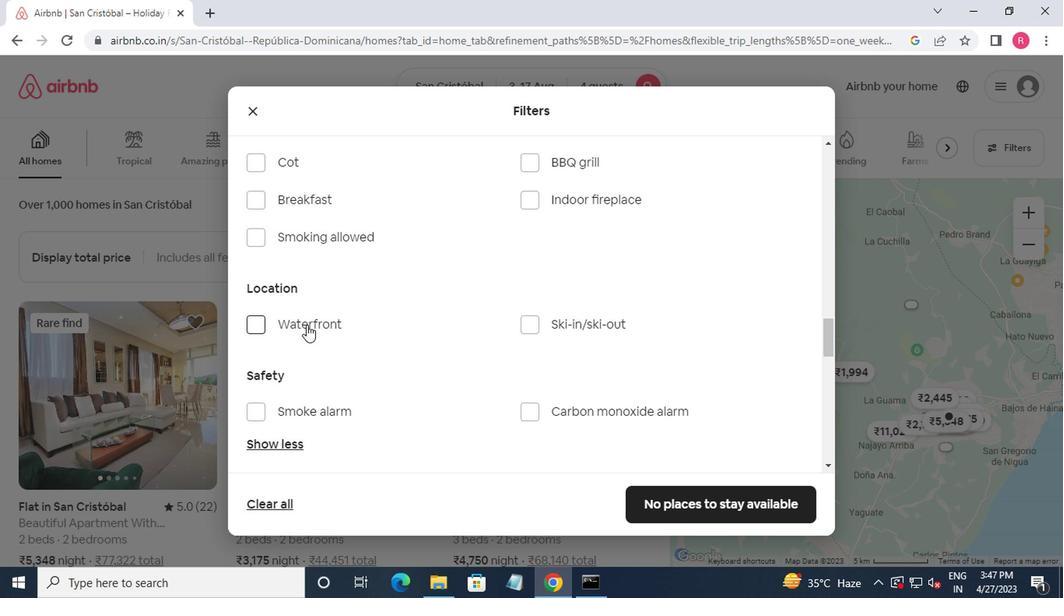 
Action: Mouse scrolled (304, 324) with delta (0, 0)
Screenshot: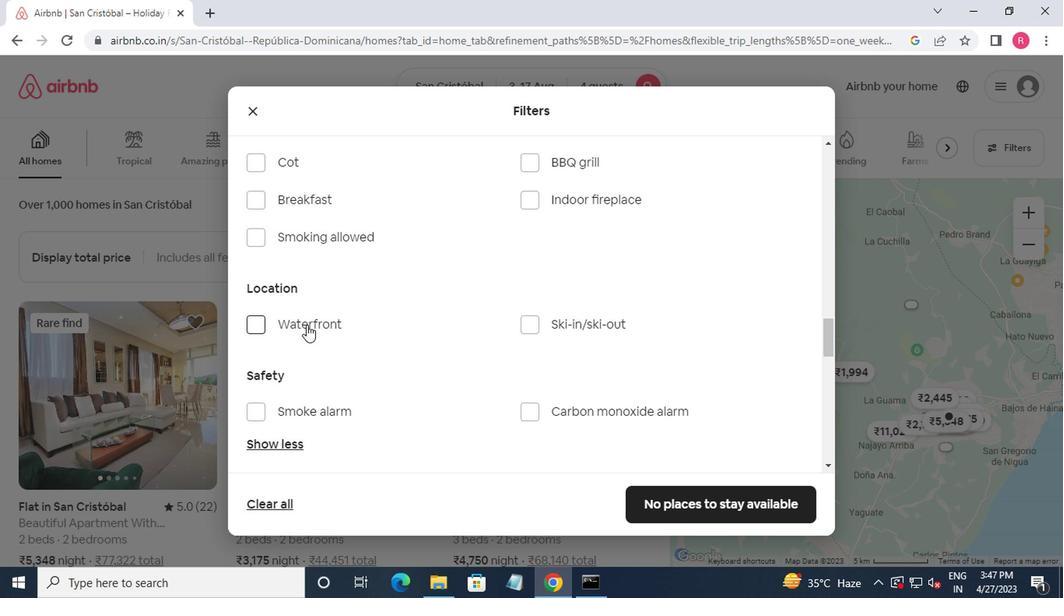 
Action: Mouse moved to (305, 325)
Screenshot: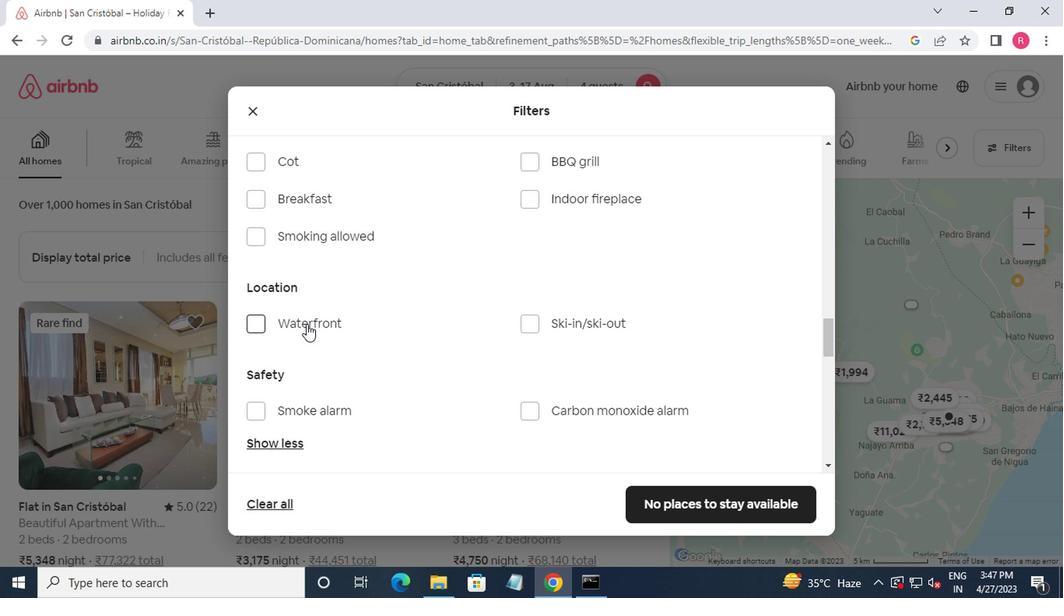 
Action: Mouse scrolled (305, 324) with delta (0, 0)
Screenshot: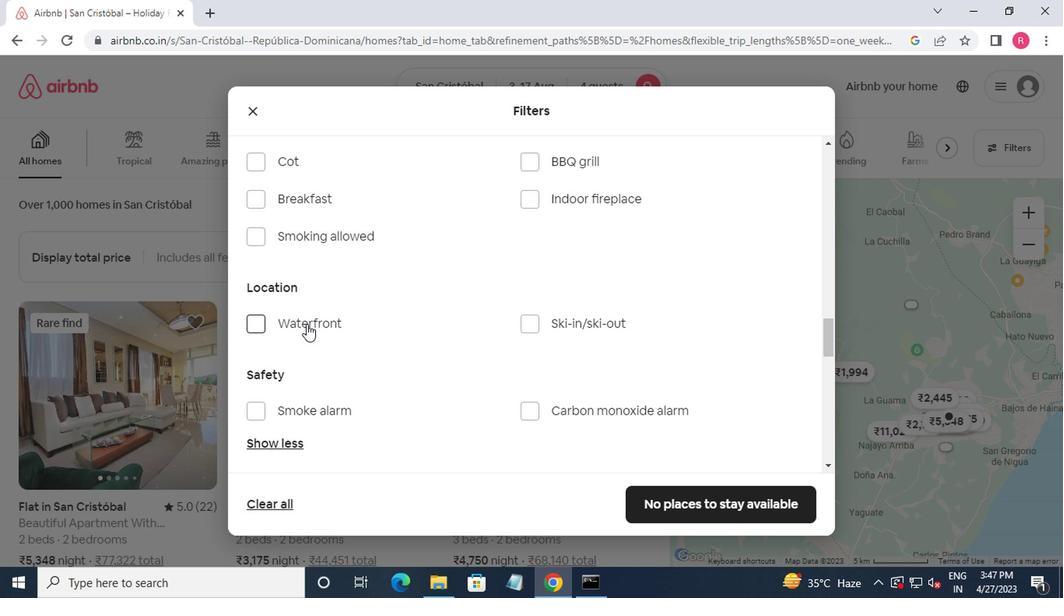 
Action: Mouse moved to (760, 392)
Screenshot: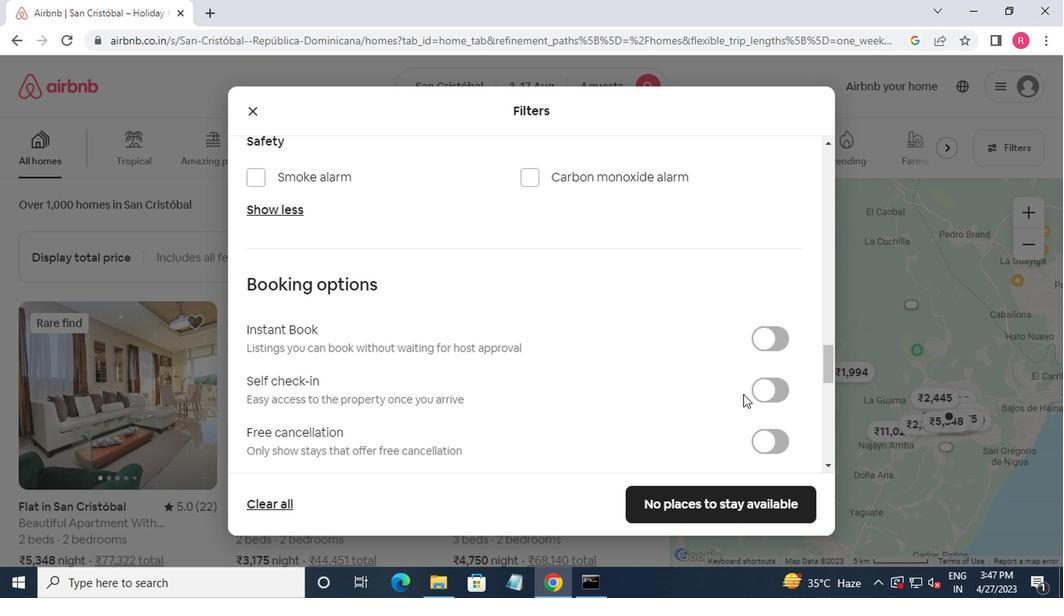 
Action: Mouse pressed left at (760, 392)
Screenshot: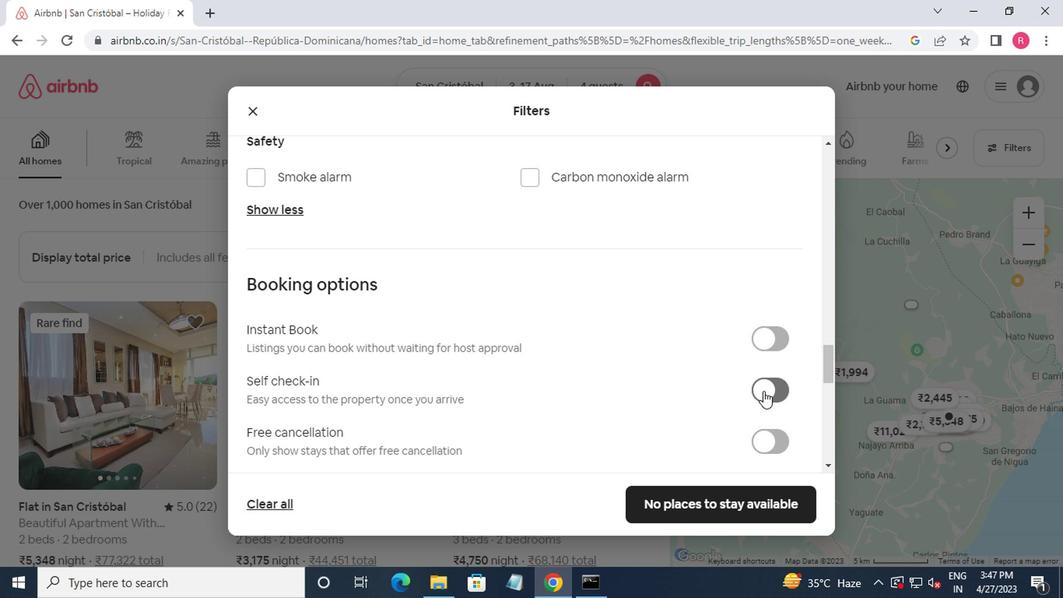 
Action: Mouse moved to (475, 361)
Screenshot: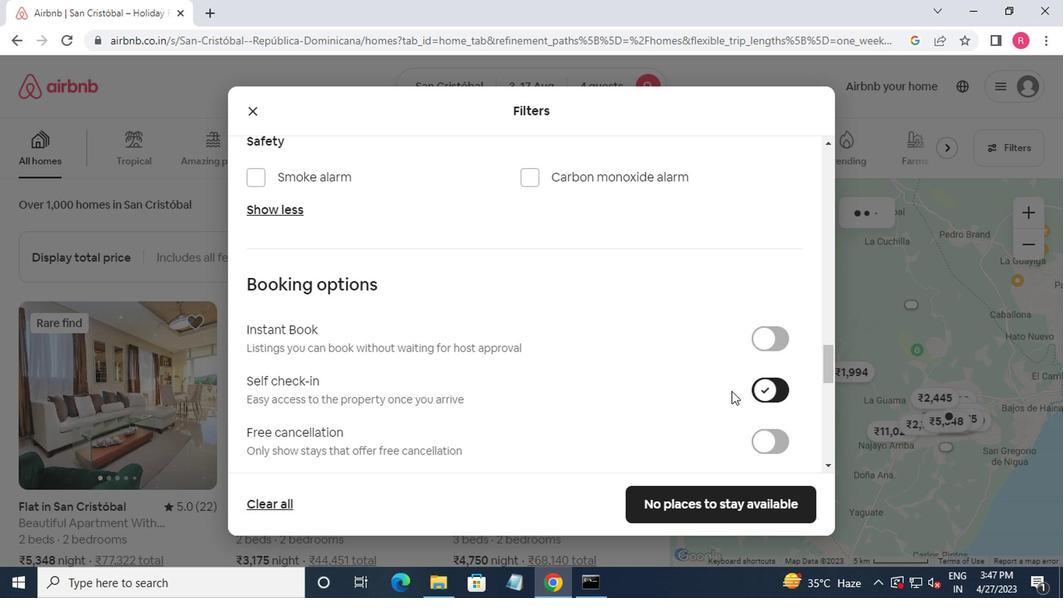 
Action: Mouse scrolled (475, 360) with delta (0, 0)
Screenshot: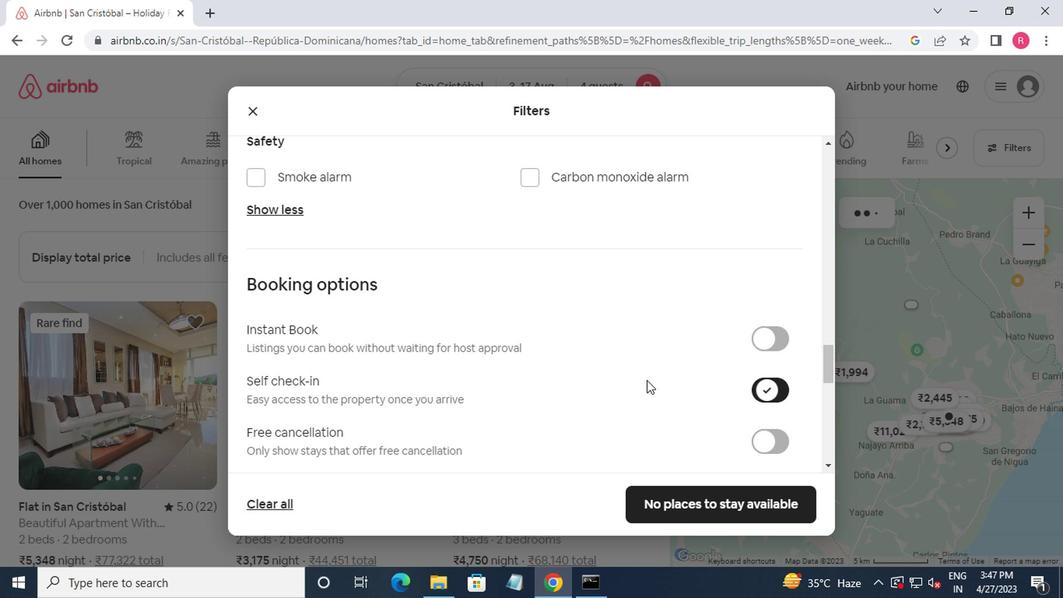 
Action: Mouse moved to (474, 361)
Screenshot: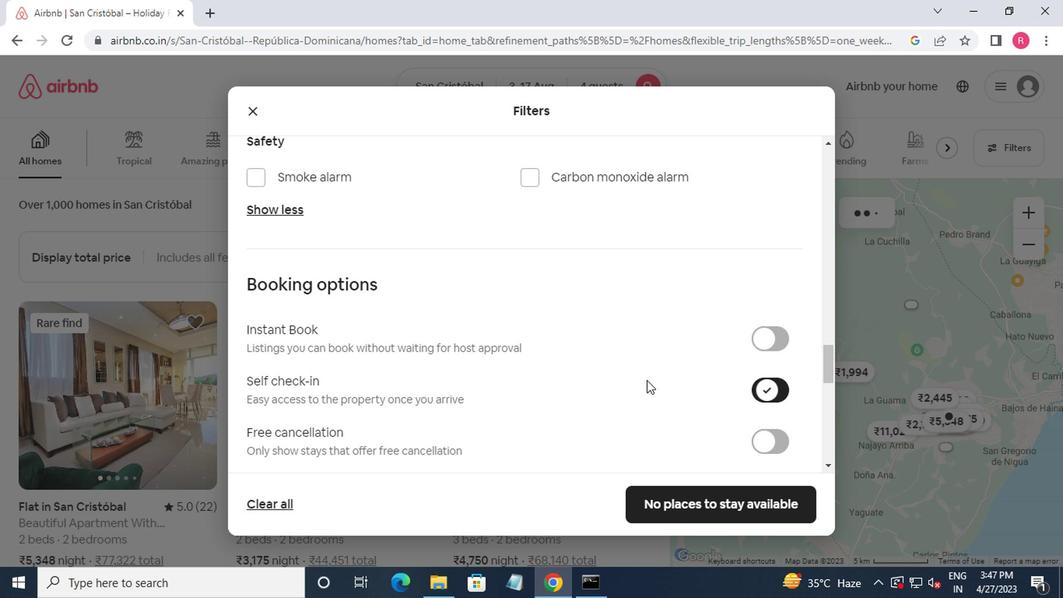 
Action: Mouse scrolled (474, 360) with delta (0, 0)
Screenshot: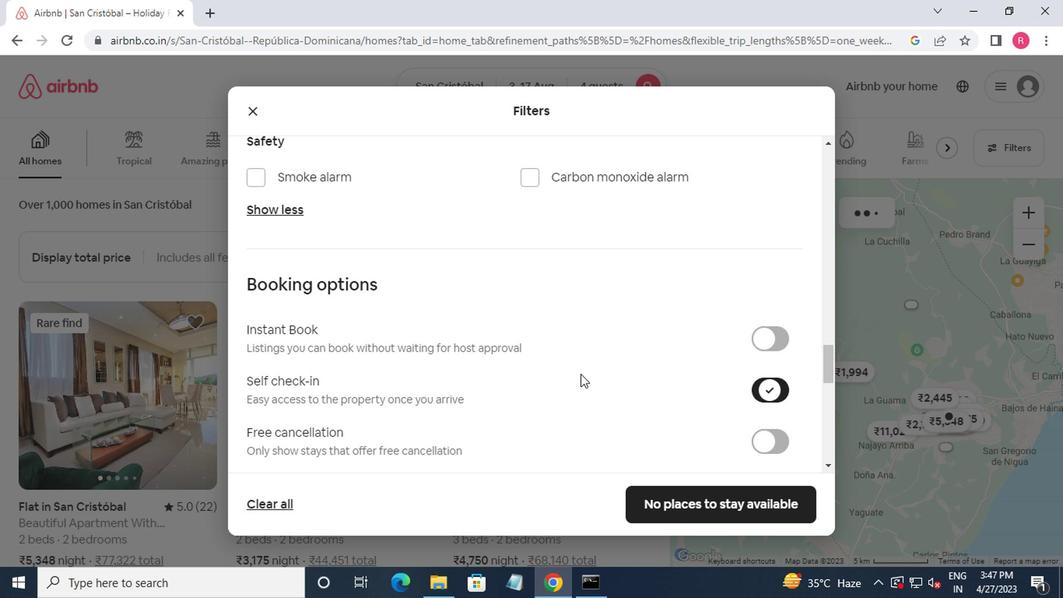 
Action: Mouse moved to (474, 361)
Screenshot: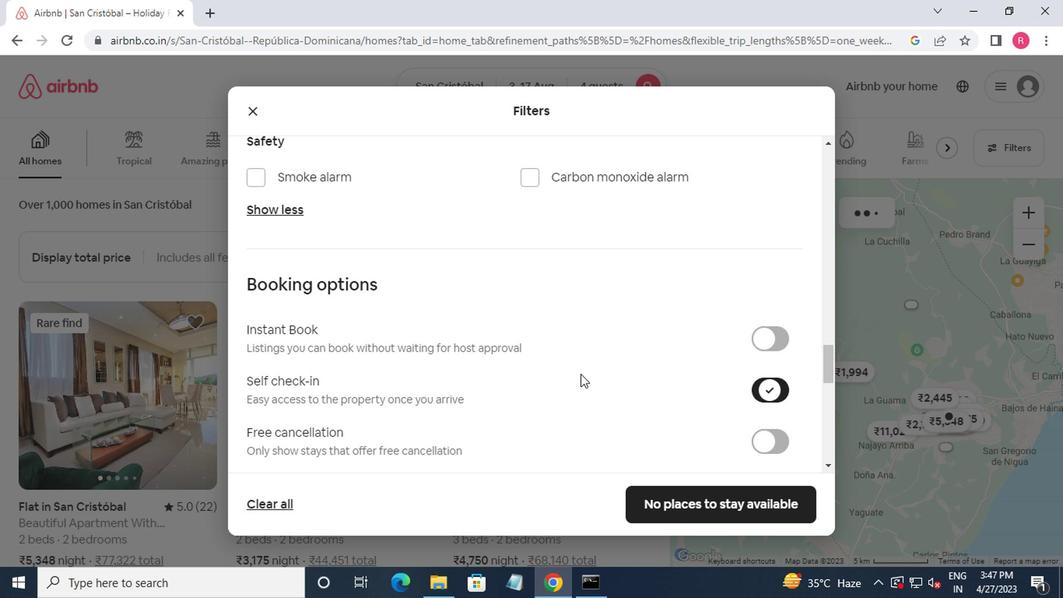 
Action: Mouse scrolled (474, 360) with delta (0, 0)
Screenshot: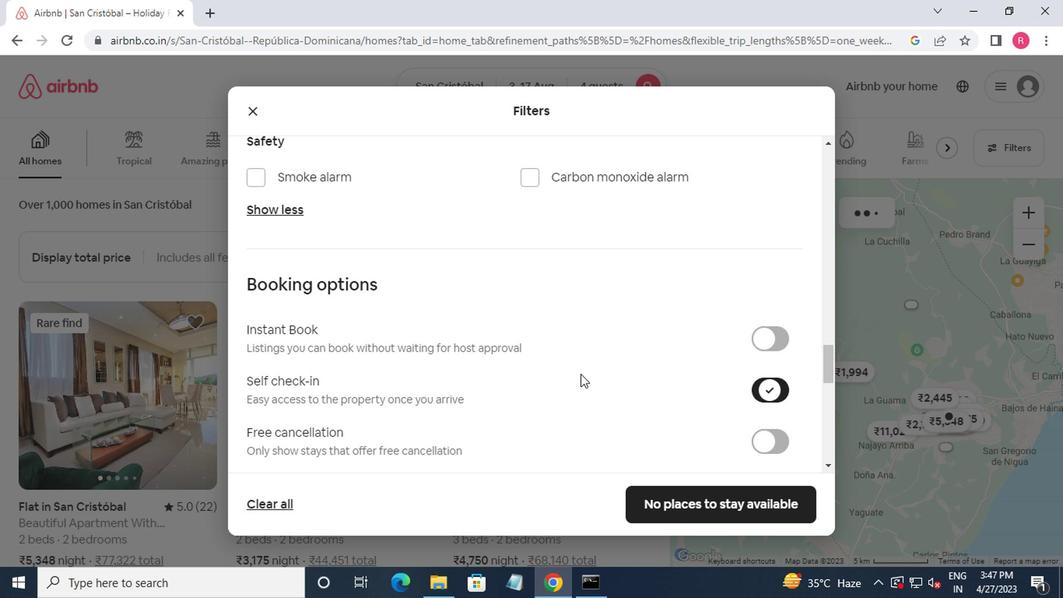 
Action: Mouse moved to (472, 361)
Screenshot: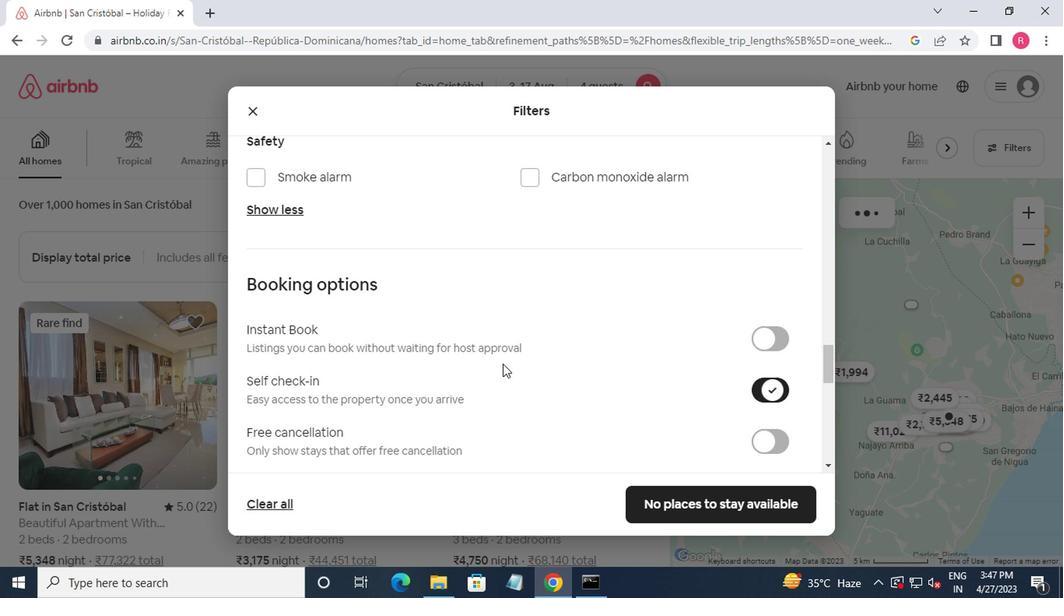 
Action: Mouse scrolled (472, 361) with delta (0, 0)
Screenshot: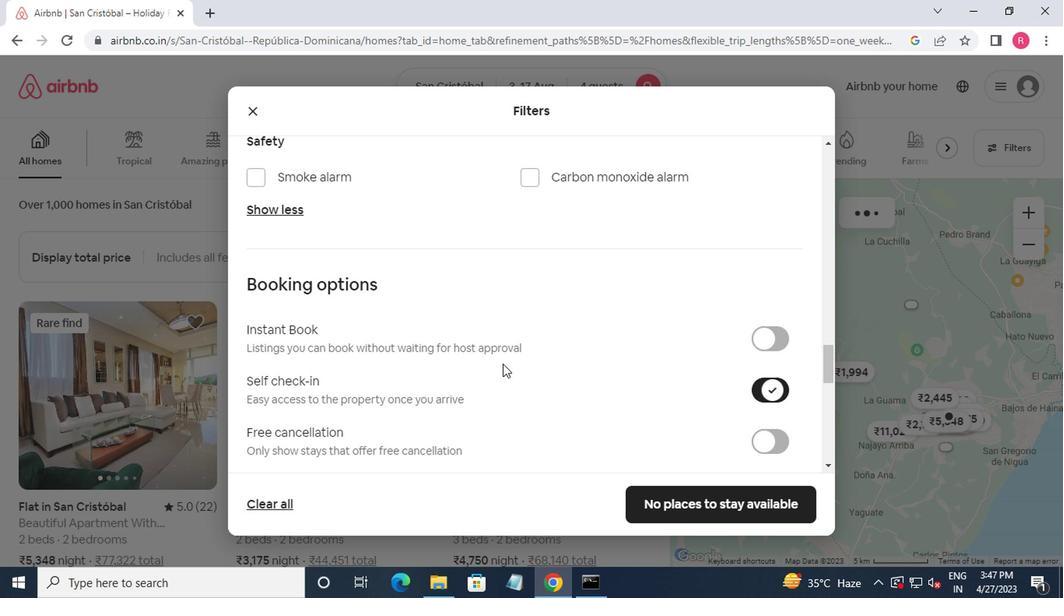 
Action: Mouse moved to (420, 372)
Screenshot: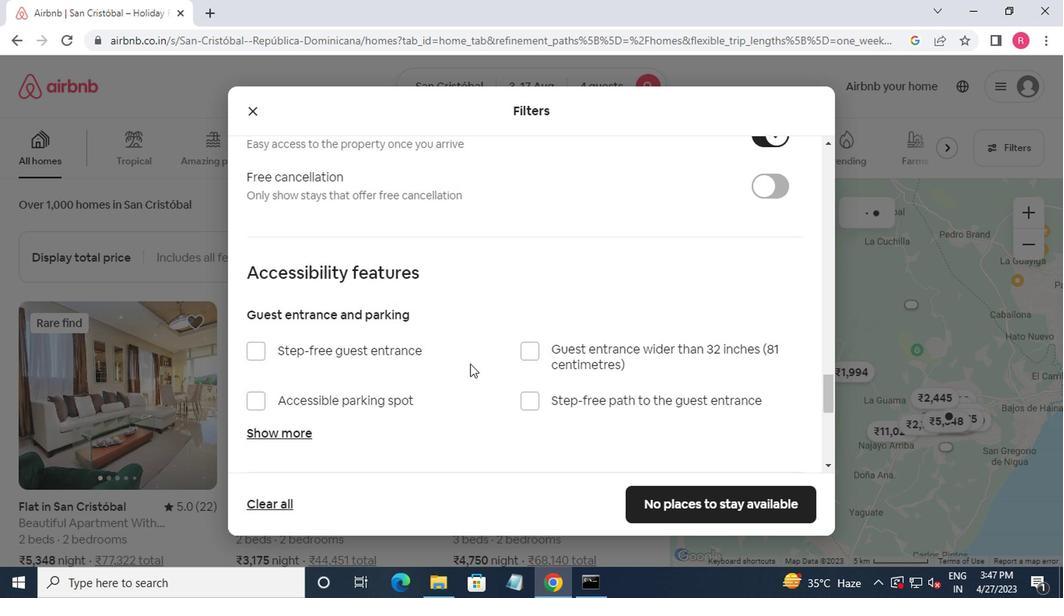 
Action: Mouse scrolled (420, 371) with delta (0, -1)
Screenshot: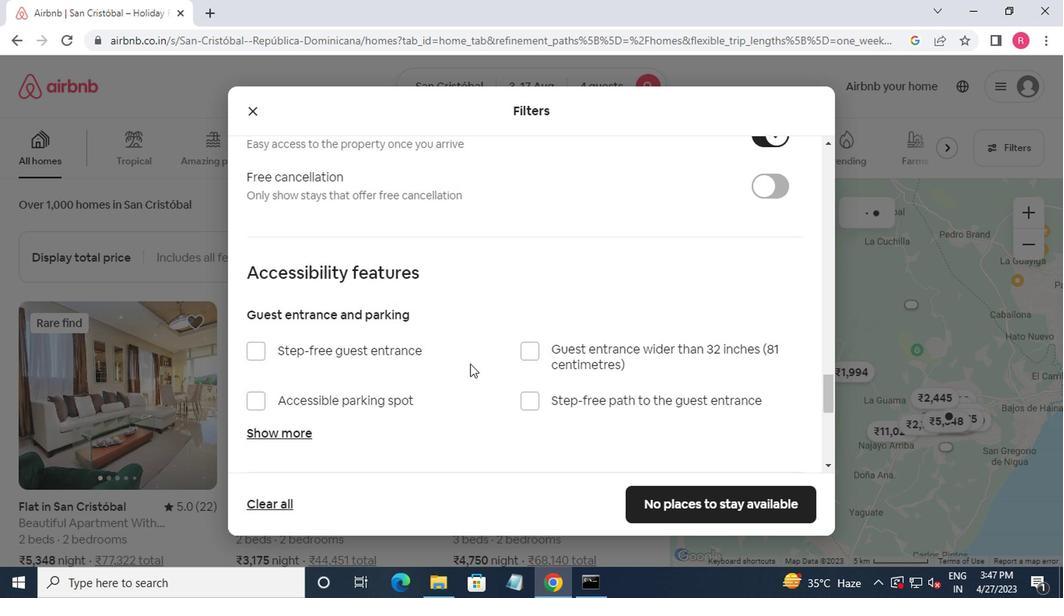 
Action: Mouse moved to (402, 374)
Screenshot: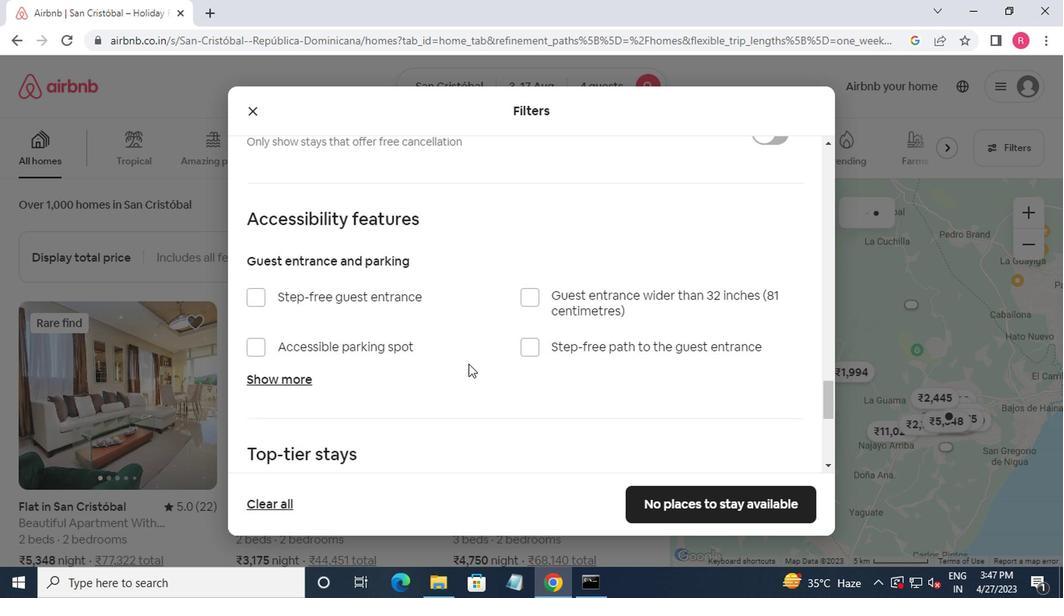 
Action: Mouse scrolled (402, 373) with delta (0, 0)
Screenshot: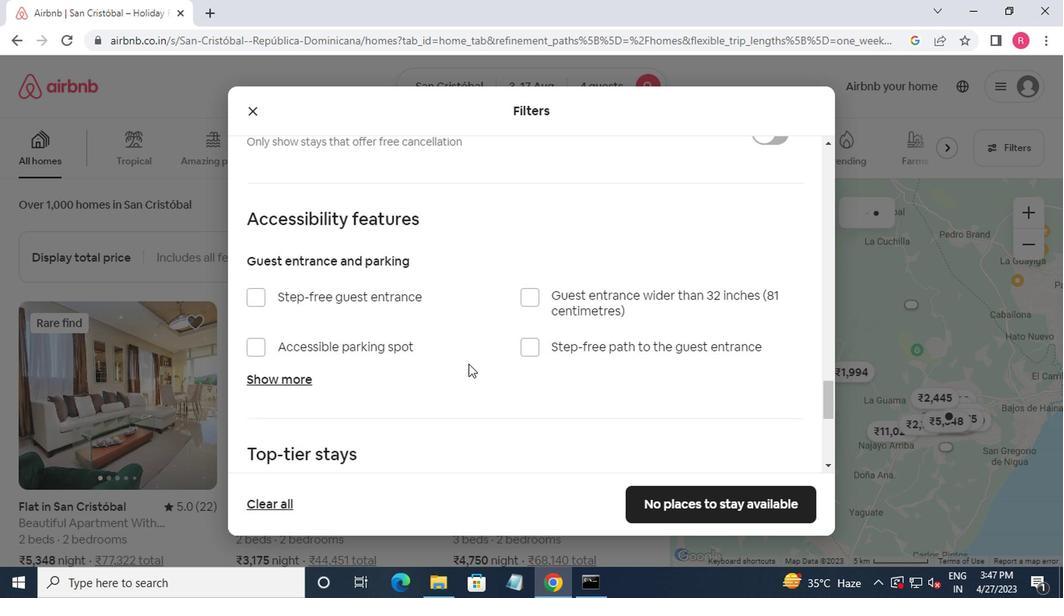 
Action: Mouse moved to (382, 376)
Screenshot: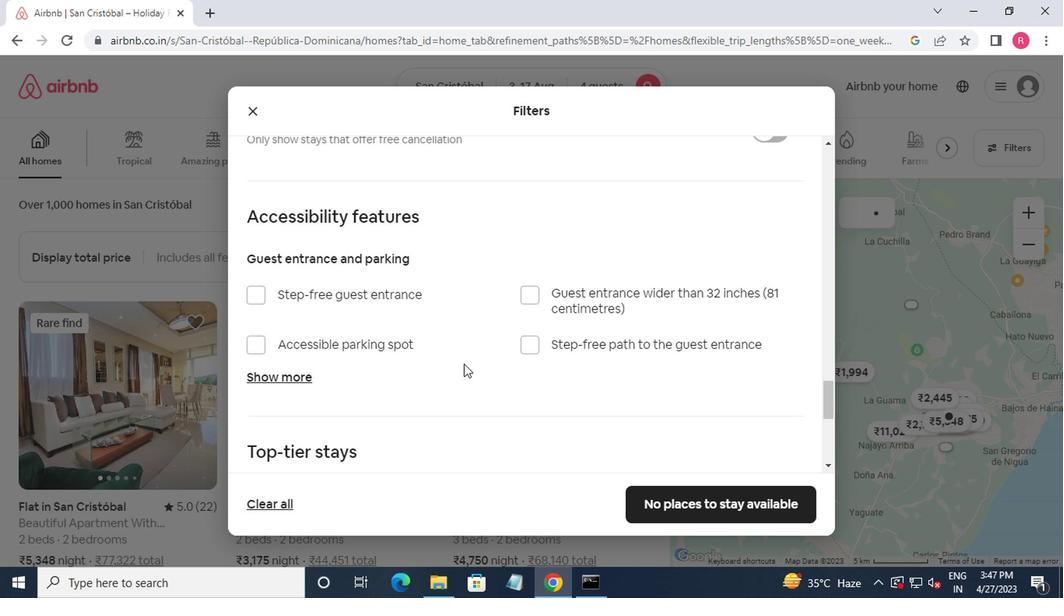 
Action: Mouse scrolled (382, 376) with delta (0, 0)
Screenshot: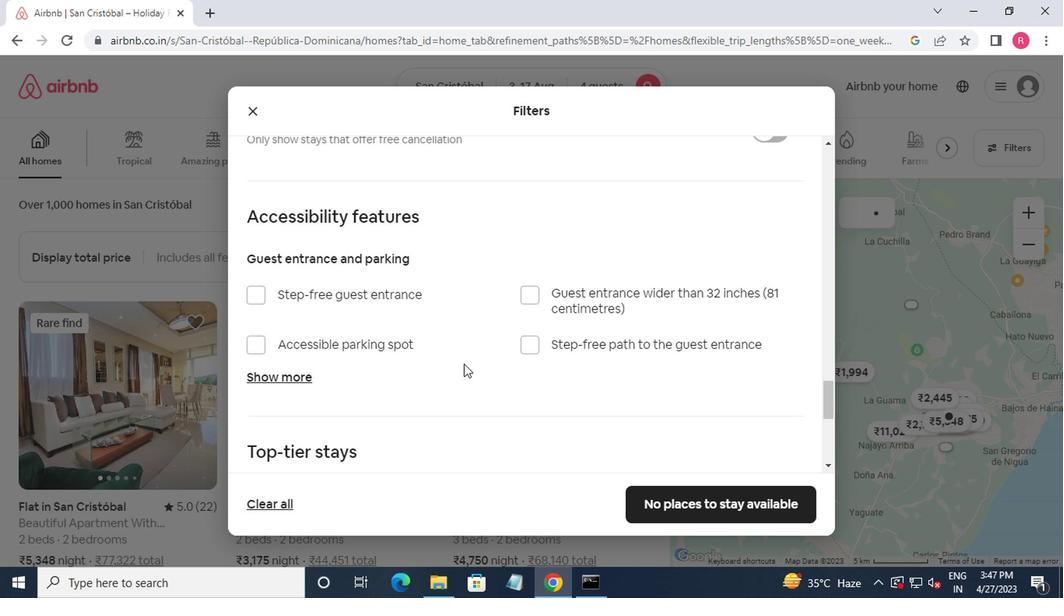 
Action: Mouse moved to (358, 378)
Screenshot: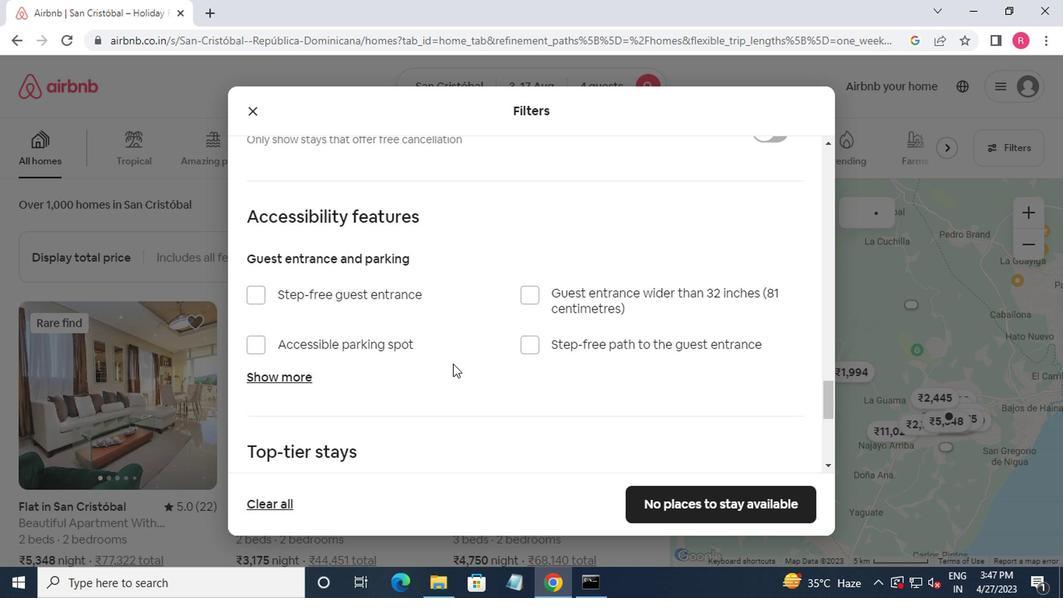 
Action: Mouse scrolled (358, 377) with delta (0, 0)
Screenshot: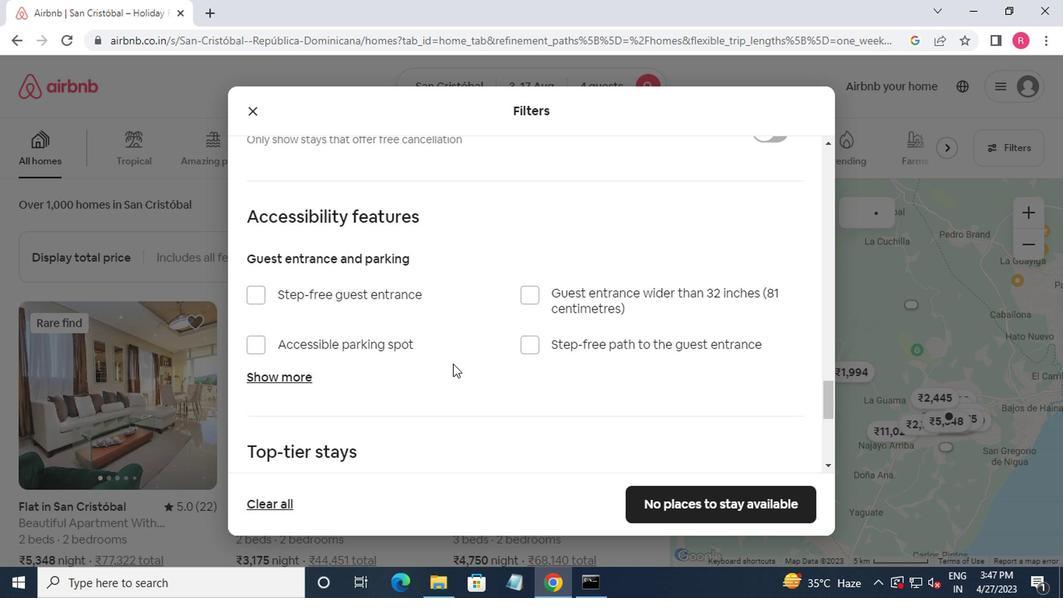 
Action: Mouse moved to (277, 387)
Screenshot: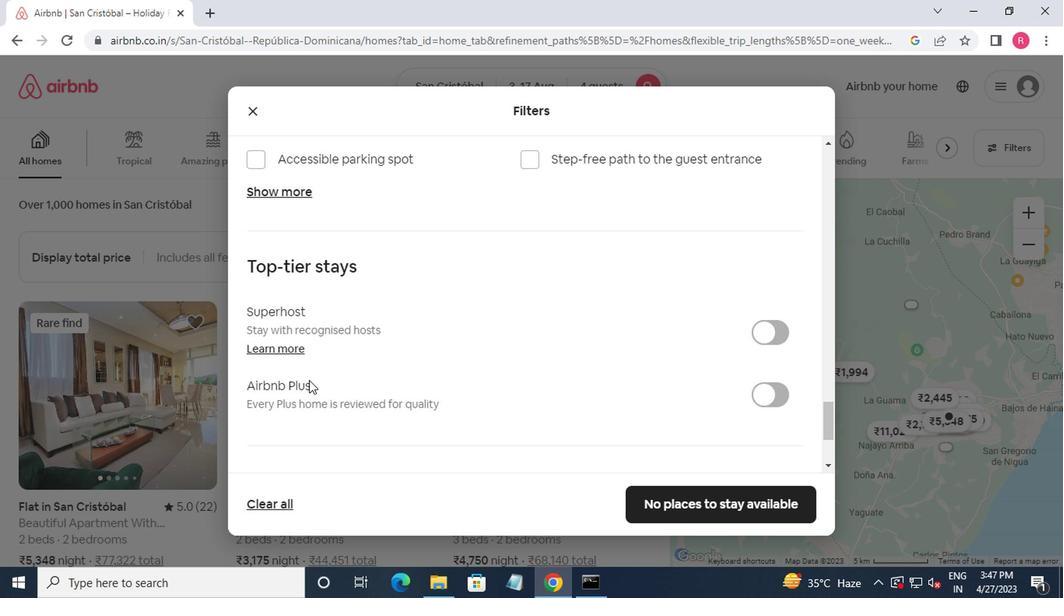 
Action: Mouse scrolled (277, 386) with delta (0, -1)
Screenshot: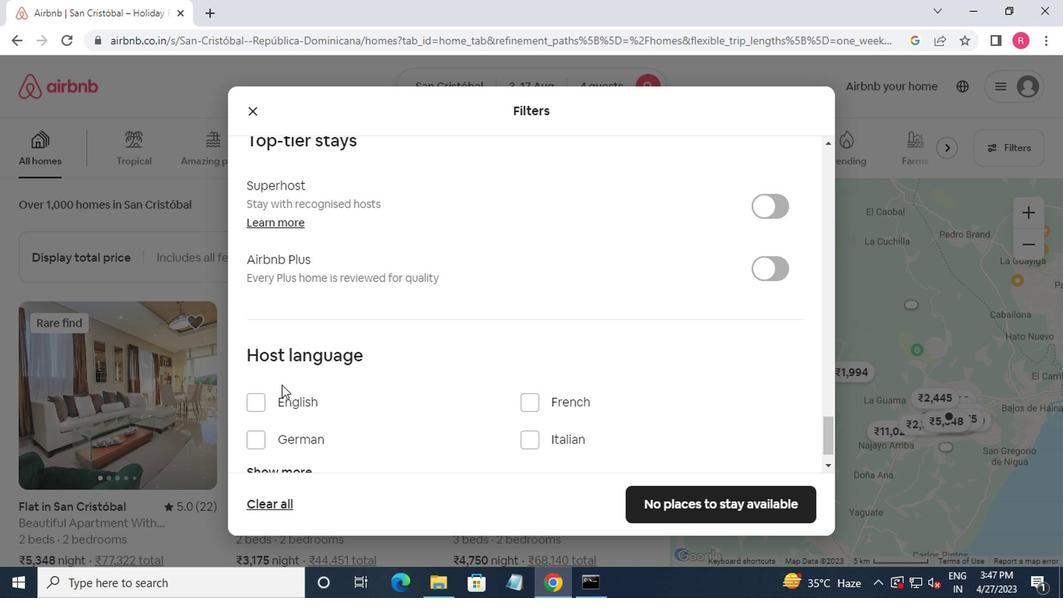 
Action: Mouse scrolled (277, 386) with delta (0, -1)
Screenshot: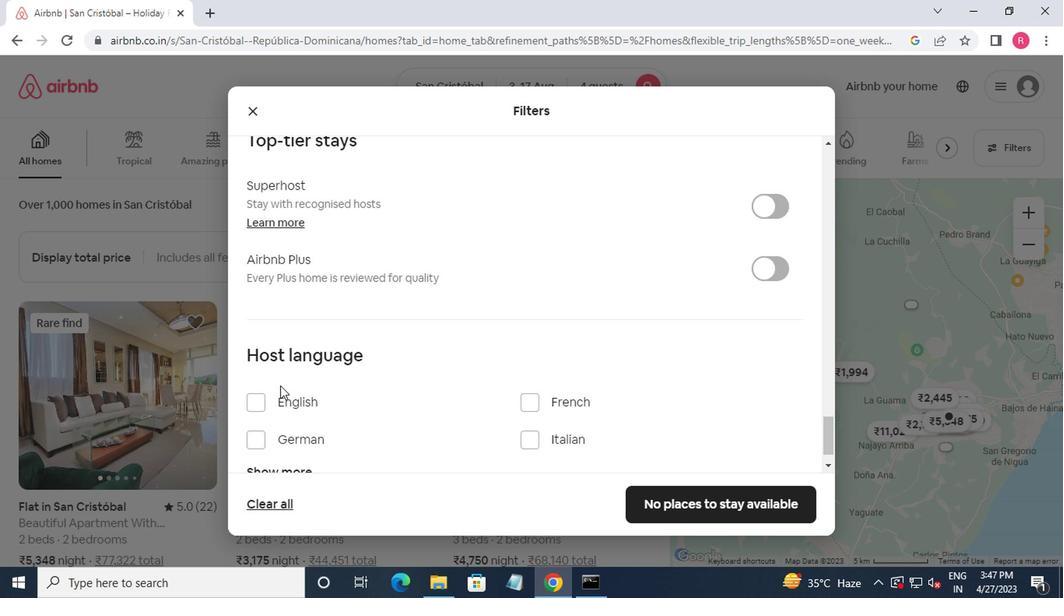 
Action: Mouse scrolled (277, 386) with delta (0, -1)
Screenshot: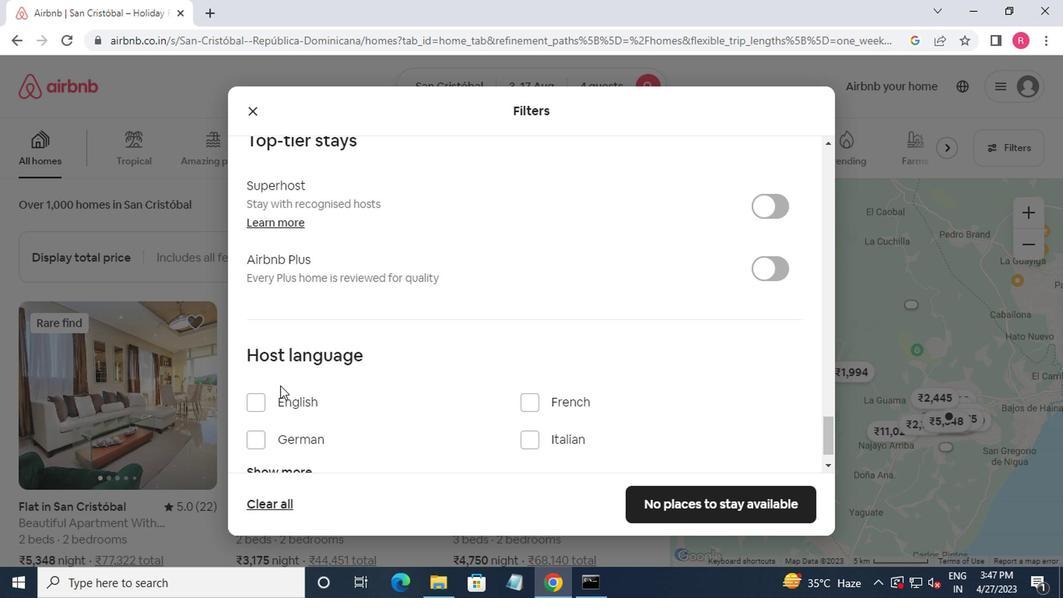 
Action: Mouse moved to (257, 359)
Screenshot: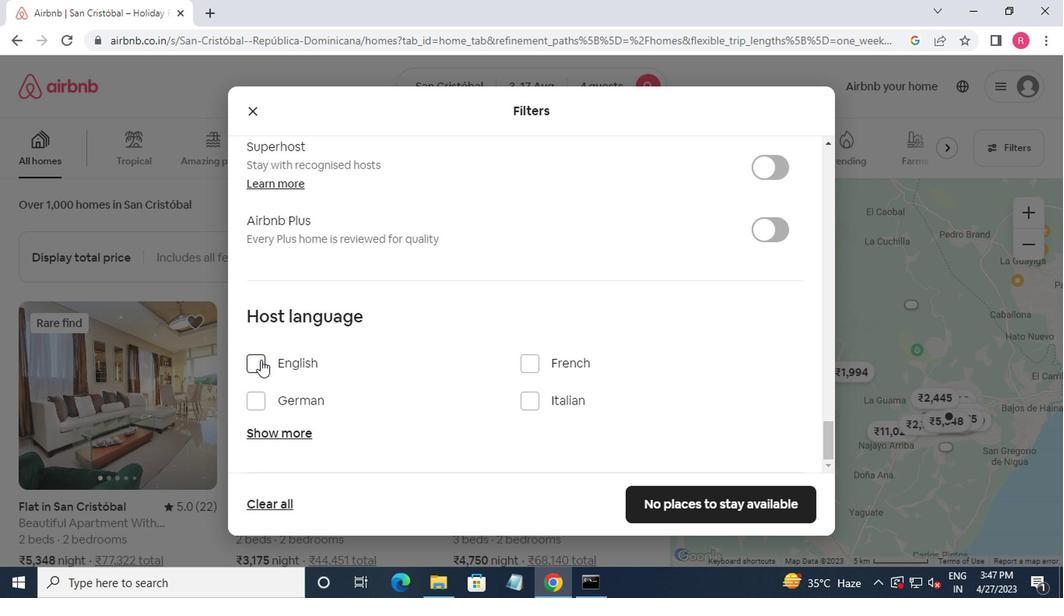 
Action: Mouse pressed left at (257, 359)
Screenshot: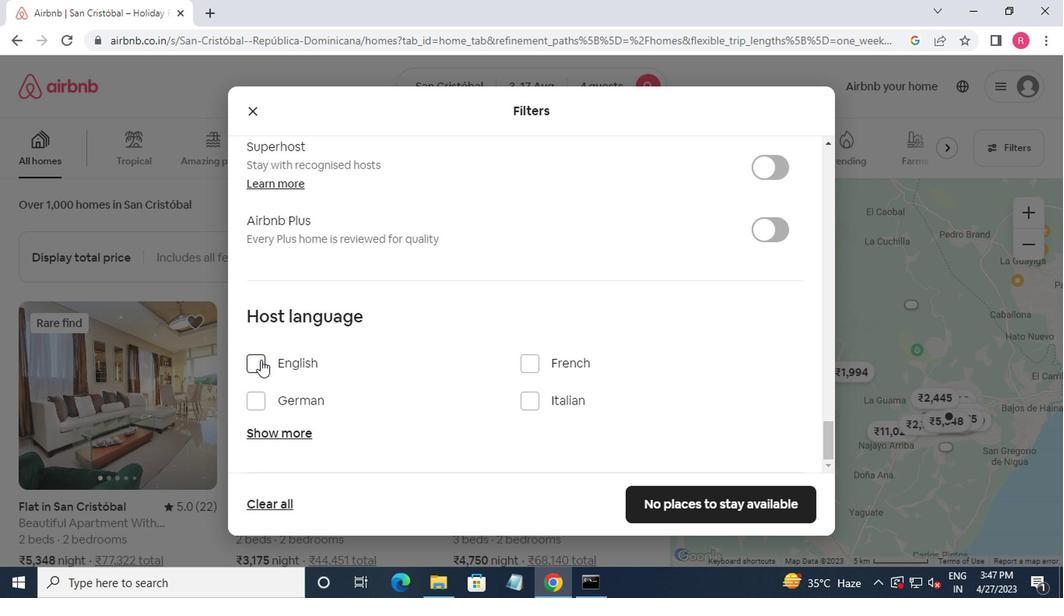 
Action: Mouse moved to (661, 499)
Screenshot: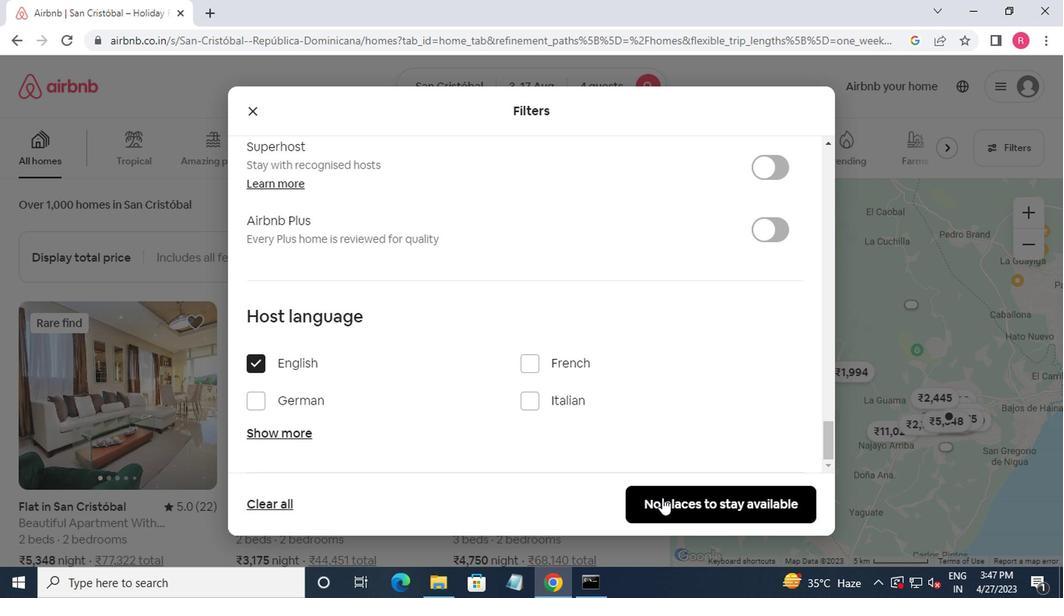 
Action: Mouse pressed left at (661, 499)
Screenshot: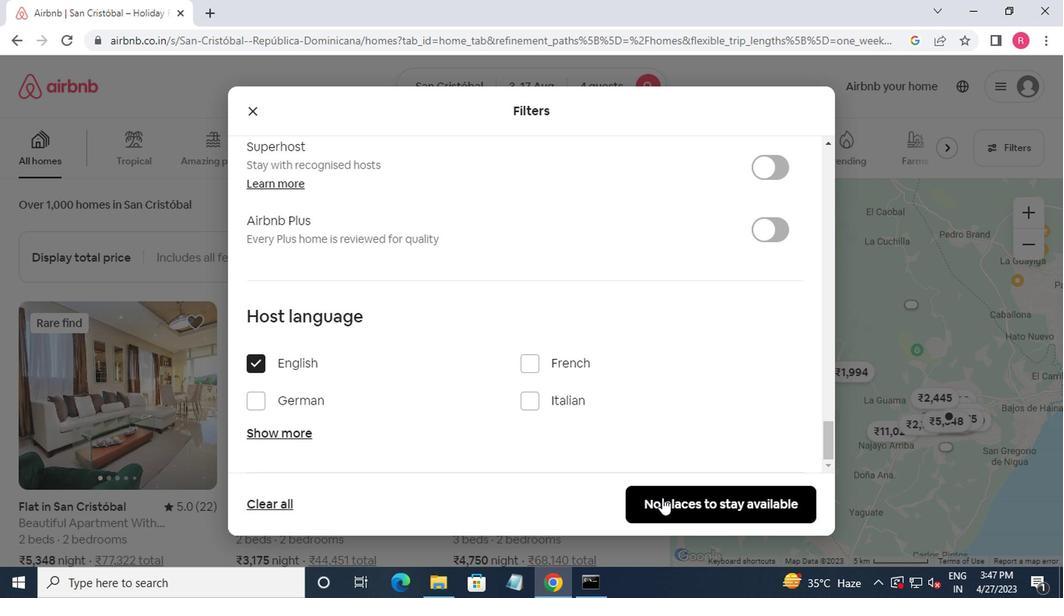 
Action: Mouse moved to (663, 499)
Screenshot: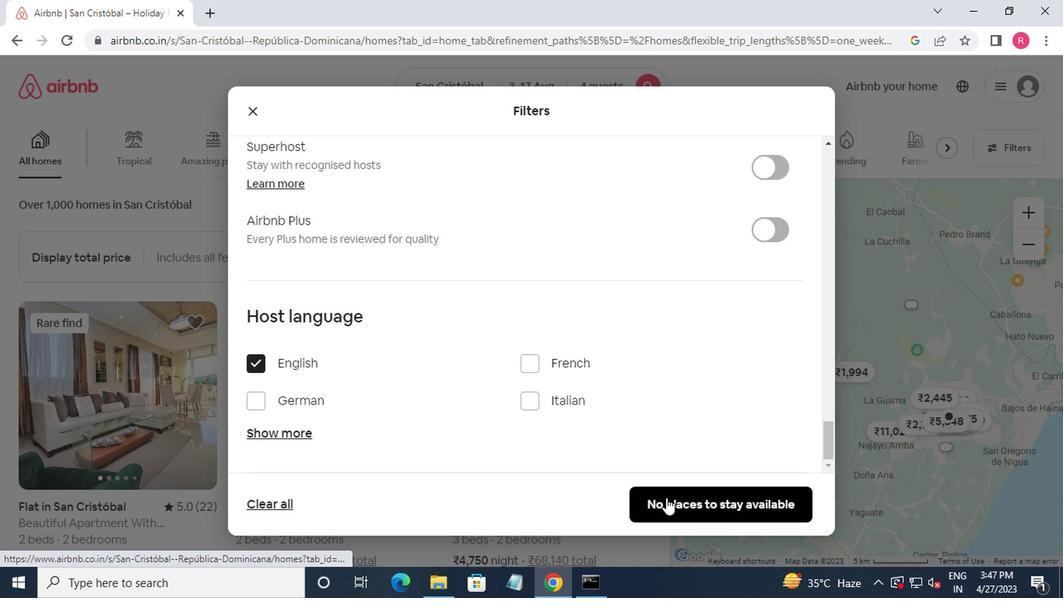 
